 Task: In the  document olympic.html ,align picture to the 'center'. Insert word art below the picture and give heading  'Olympic  in Light Purple'change the shape height to  6.32 in
Action: Mouse moved to (274, 375)
Screenshot: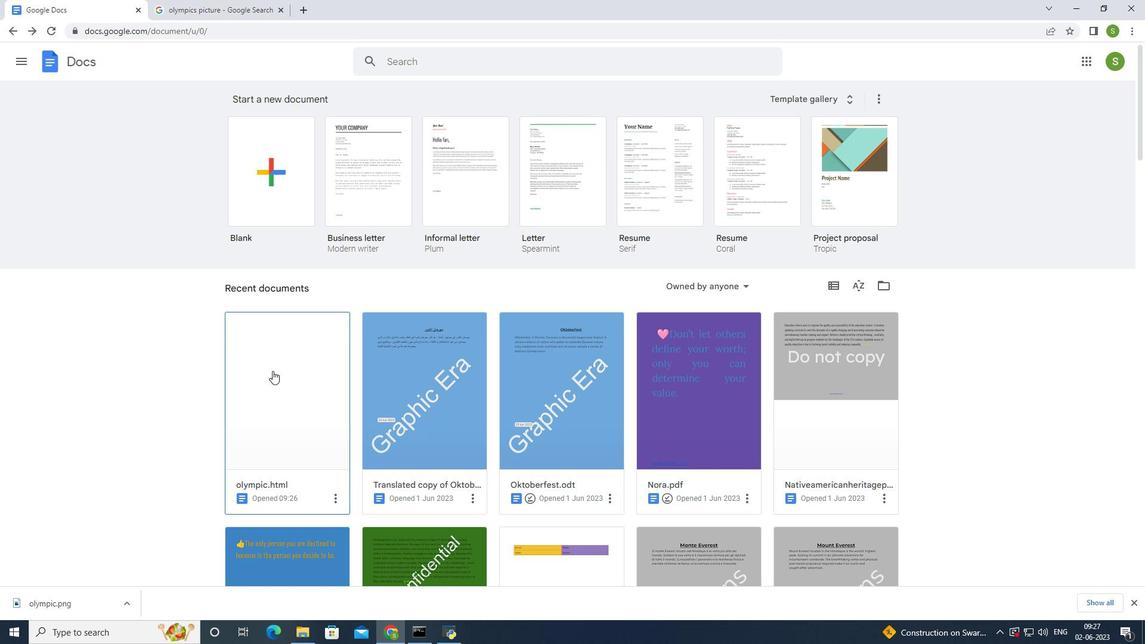 
Action: Mouse pressed left at (274, 375)
Screenshot: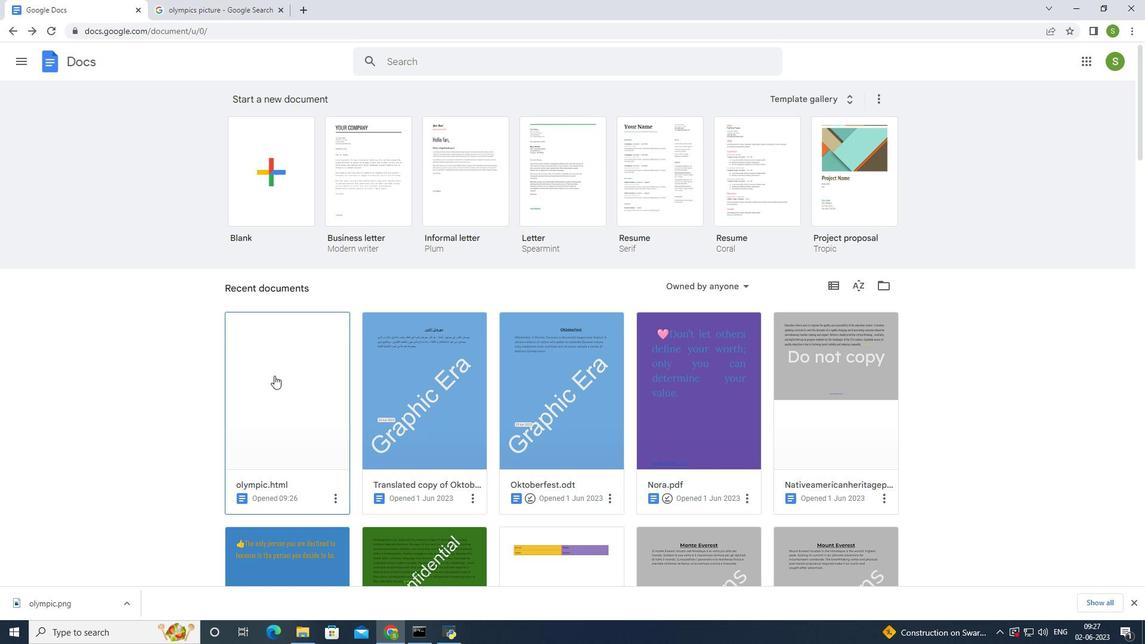 
Action: Mouse moved to (474, 264)
Screenshot: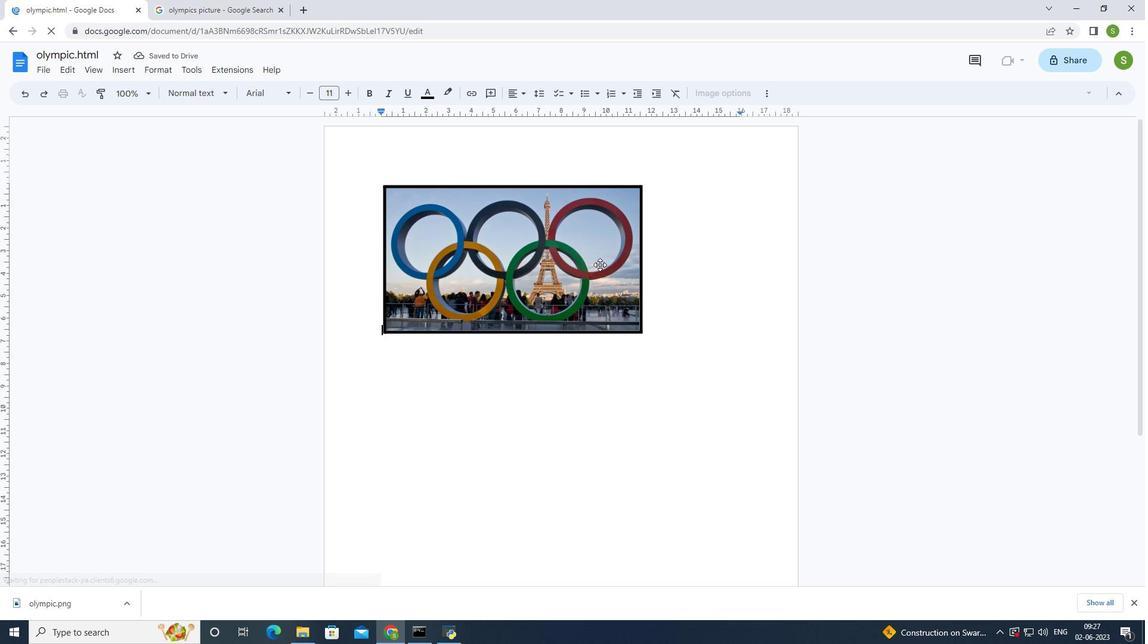 
Action: Mouse pressed left at (474, 264)
Screenshot: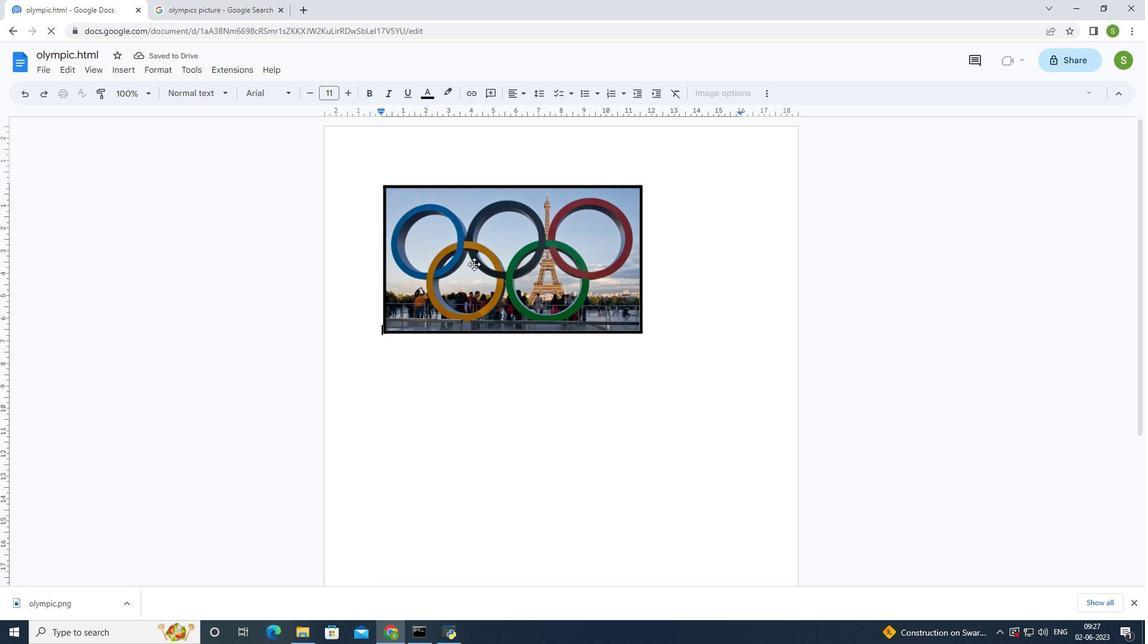 
Action: Mouse moved to (240, 94)
Screenshot: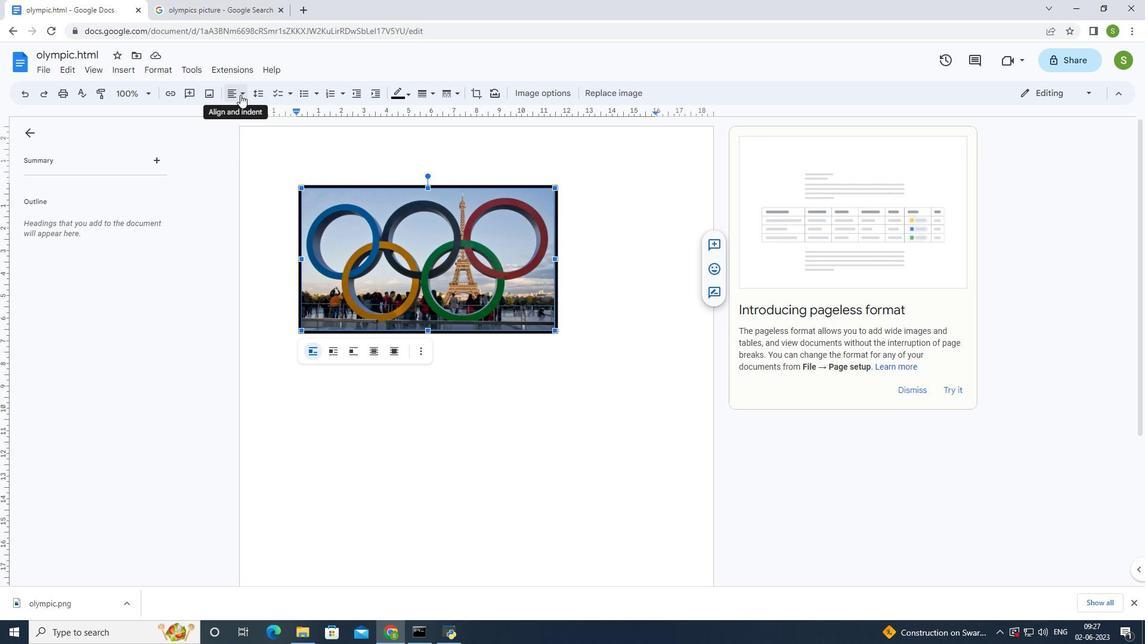 
Action: Mouse pressed left at (240, 94)
Screenshot: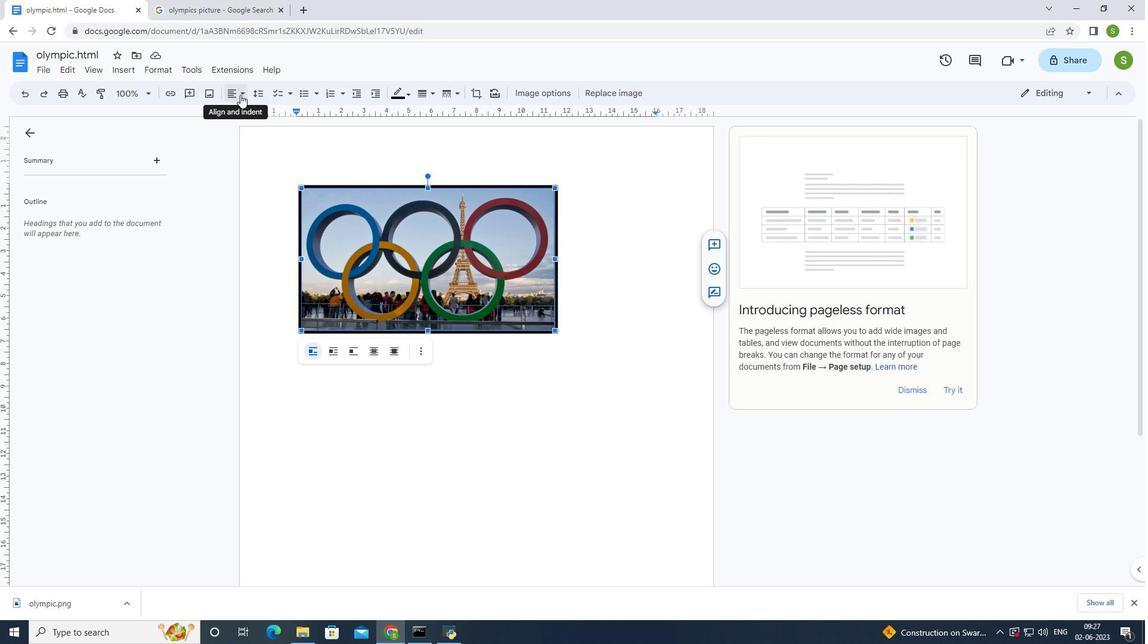 
Action: Mouse moved to (253, 114)
Screenshot: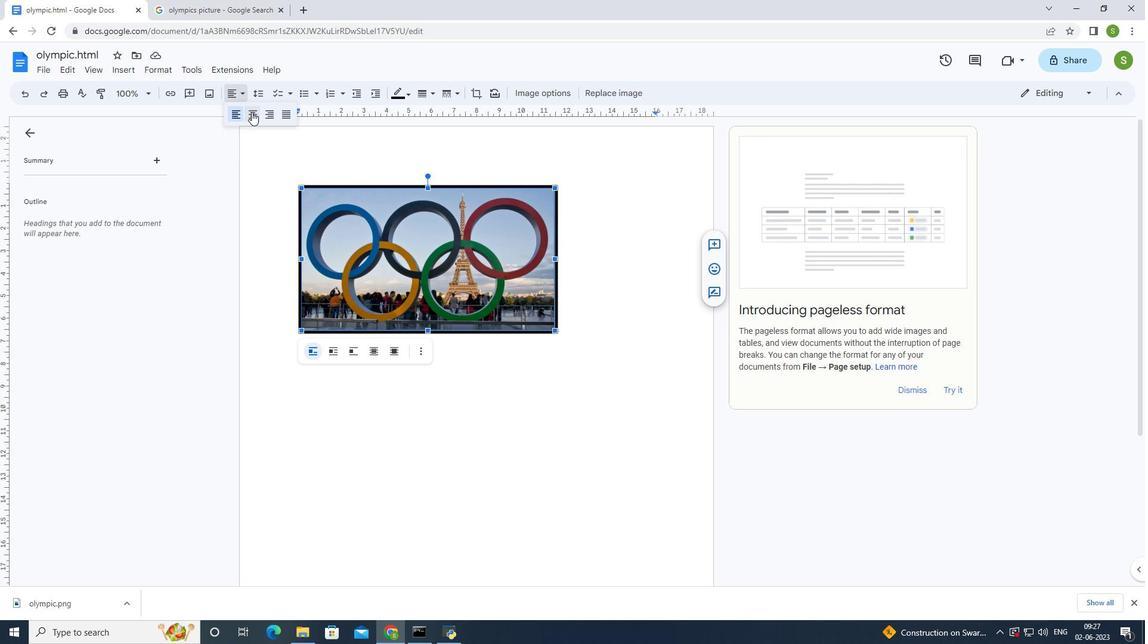 
Action: Mouse pressed left at (253, 114)
Screenshot: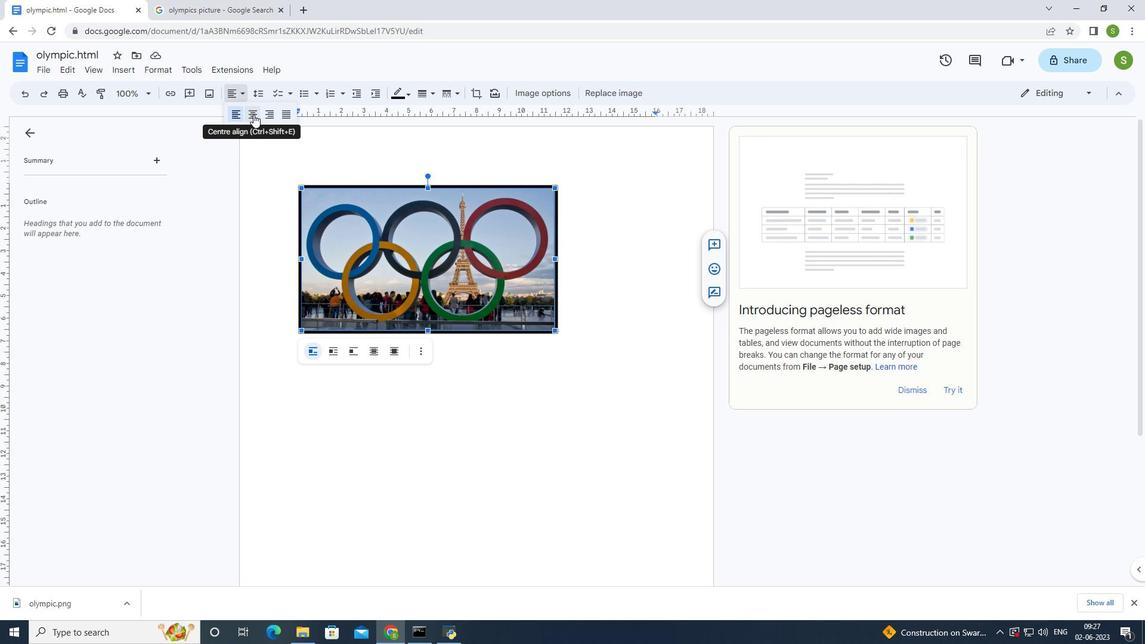 
Action: Mouse moved to (490, 368)
Screenshot: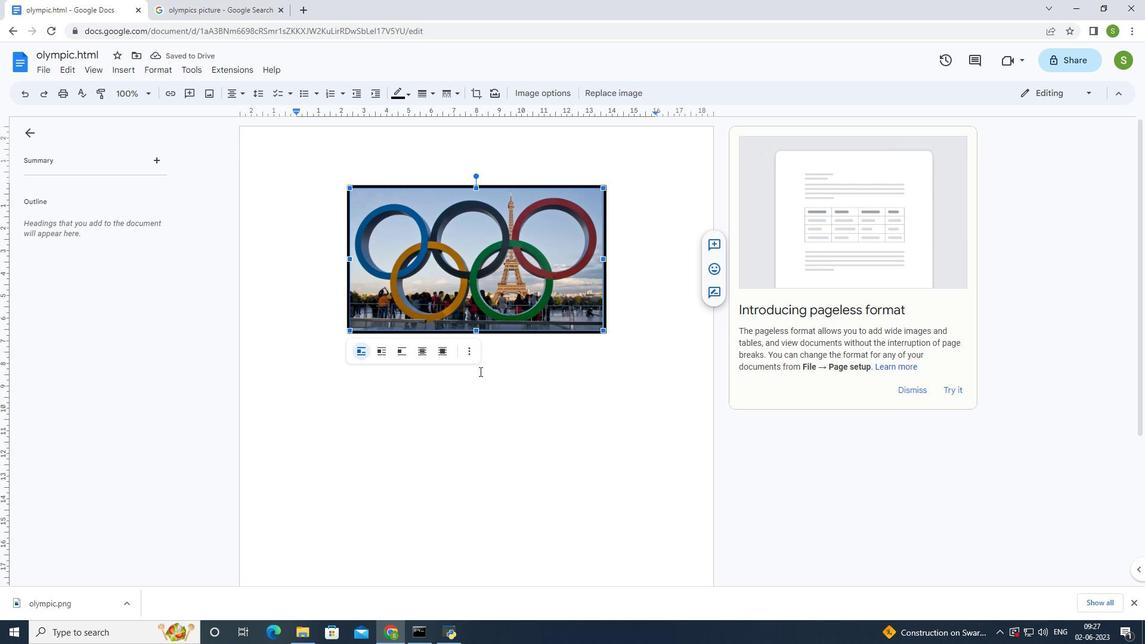
Action: Mouse pressed left at (490, 368)
Screenshot: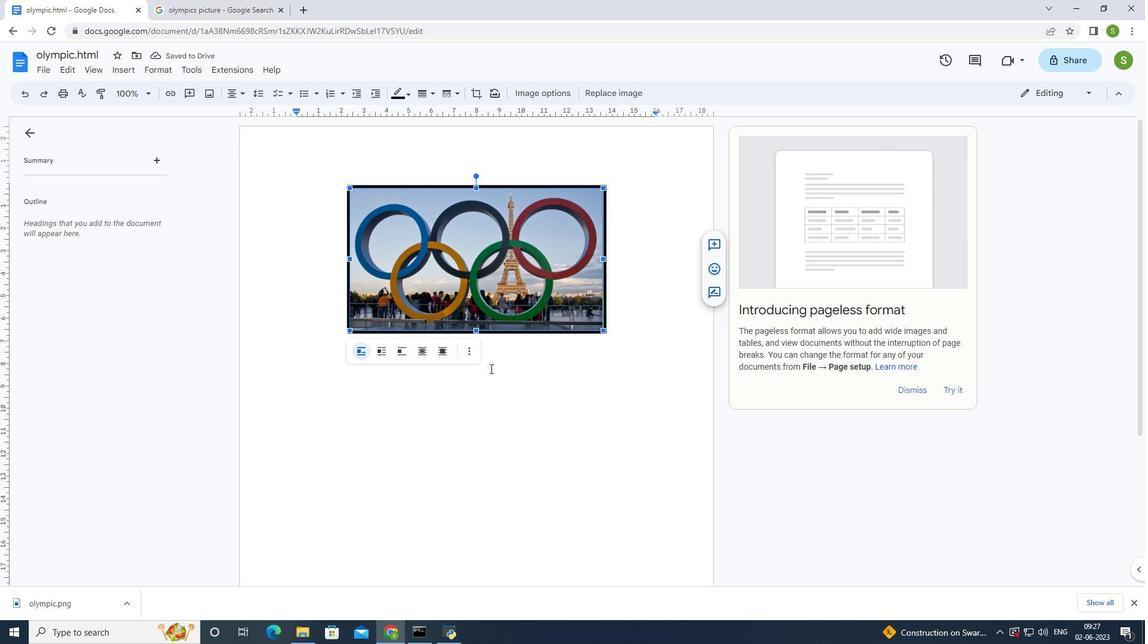 
Action: Mouse pressed left at (490, 368)
Screenshot: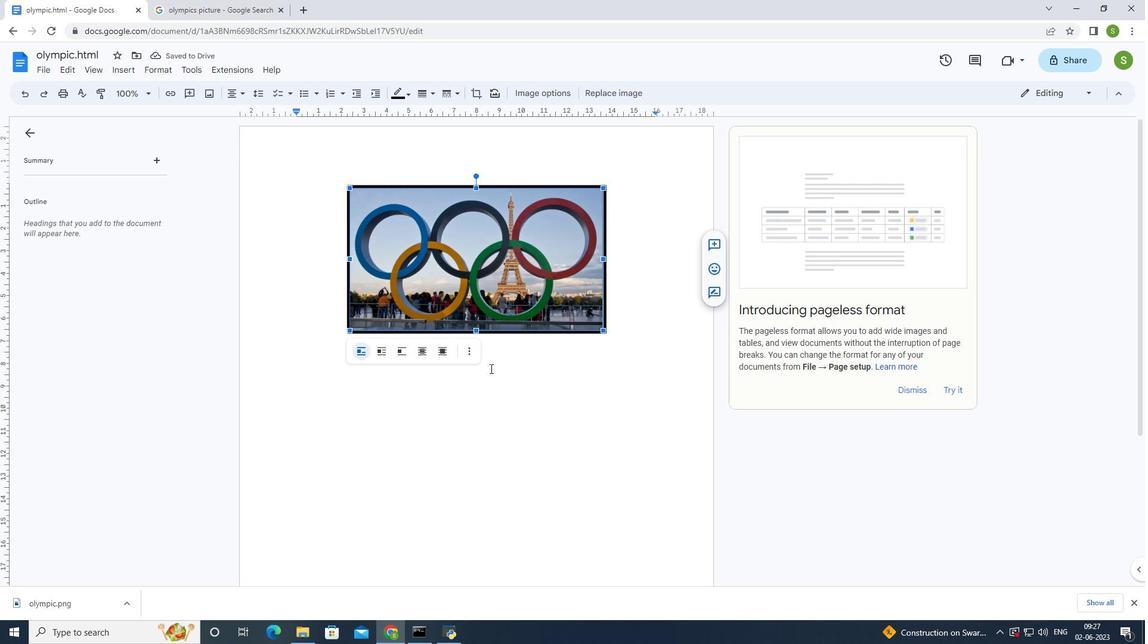 
Action: Mouse pressed left at (490, 368)
Screenshot: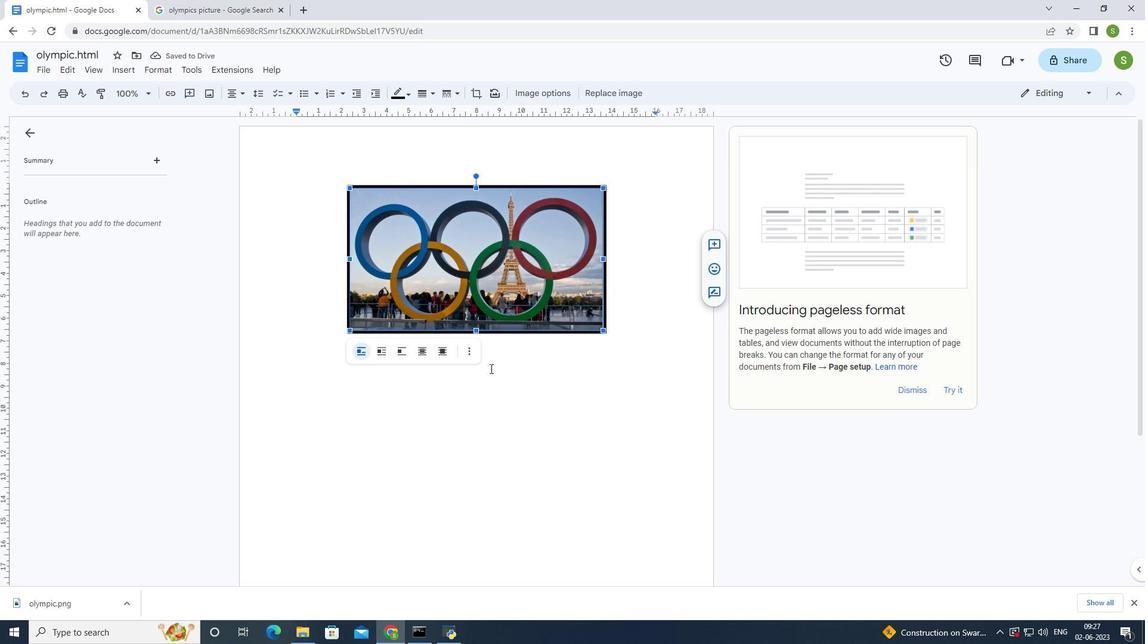 
Action: Mouse moved to (293, 306)
Screenshot: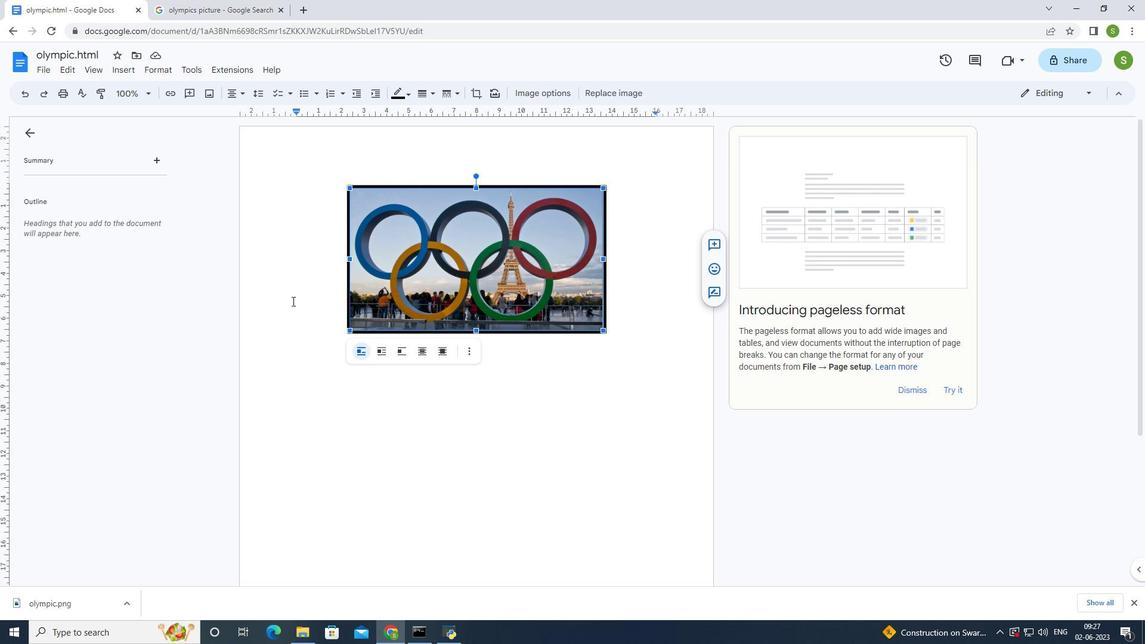 
Action: Mouse pressed left at (293, 306)
Screenshot: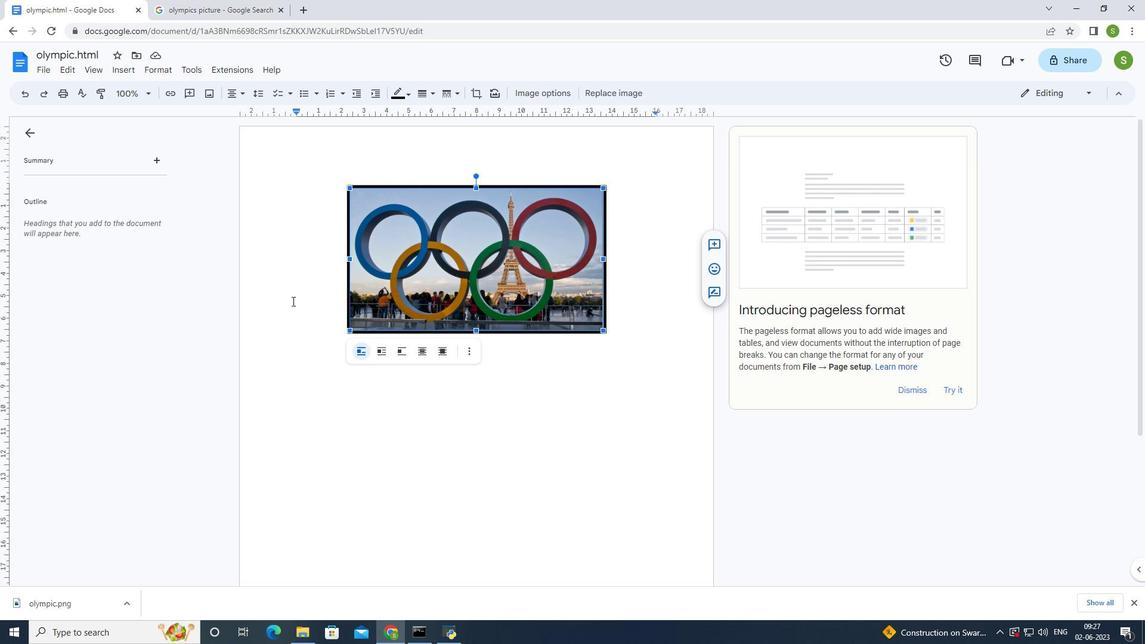 
Action: Mouse moved to (294, 306)
Screenshot: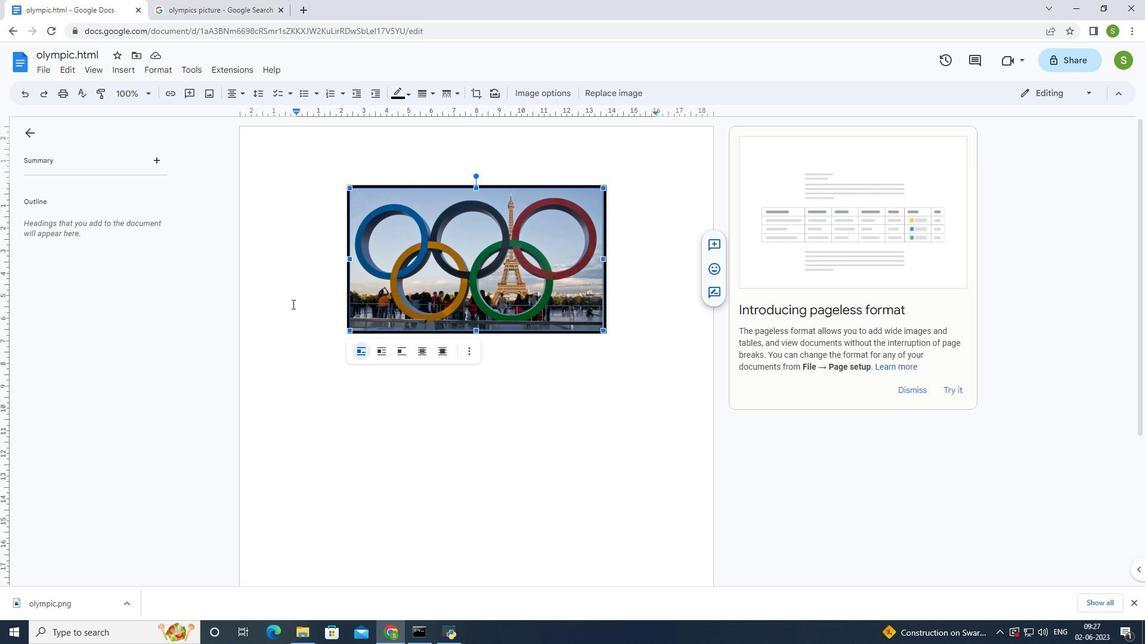 
Action: Mouse pressed left at (294, 306)
Screenshot: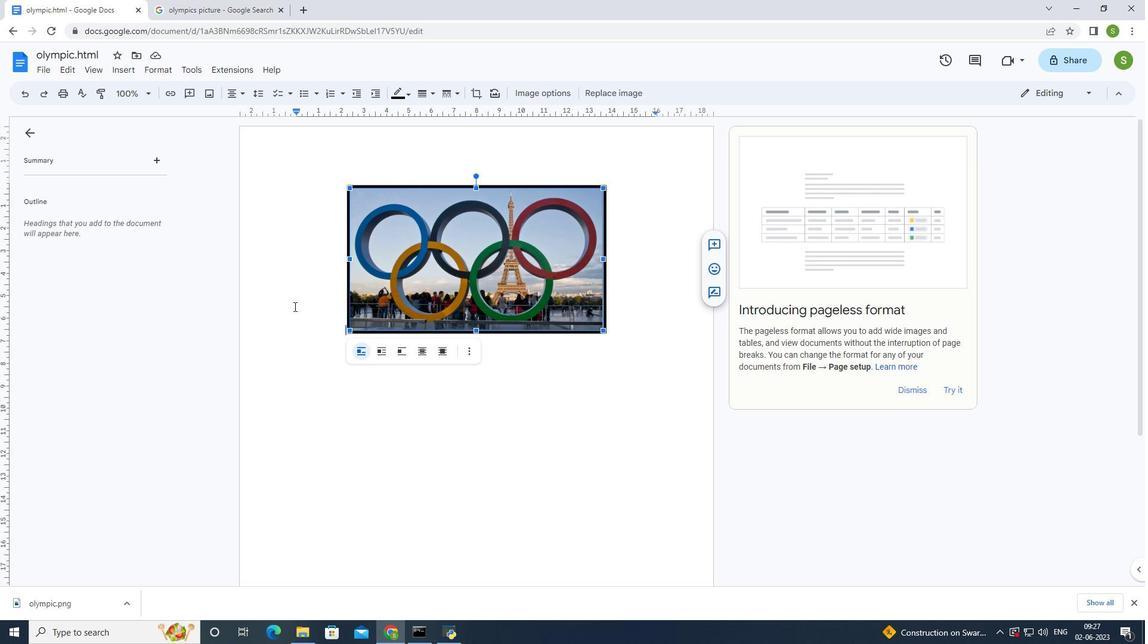 
Action: Mouse moved to (294, 307)
Screenshot: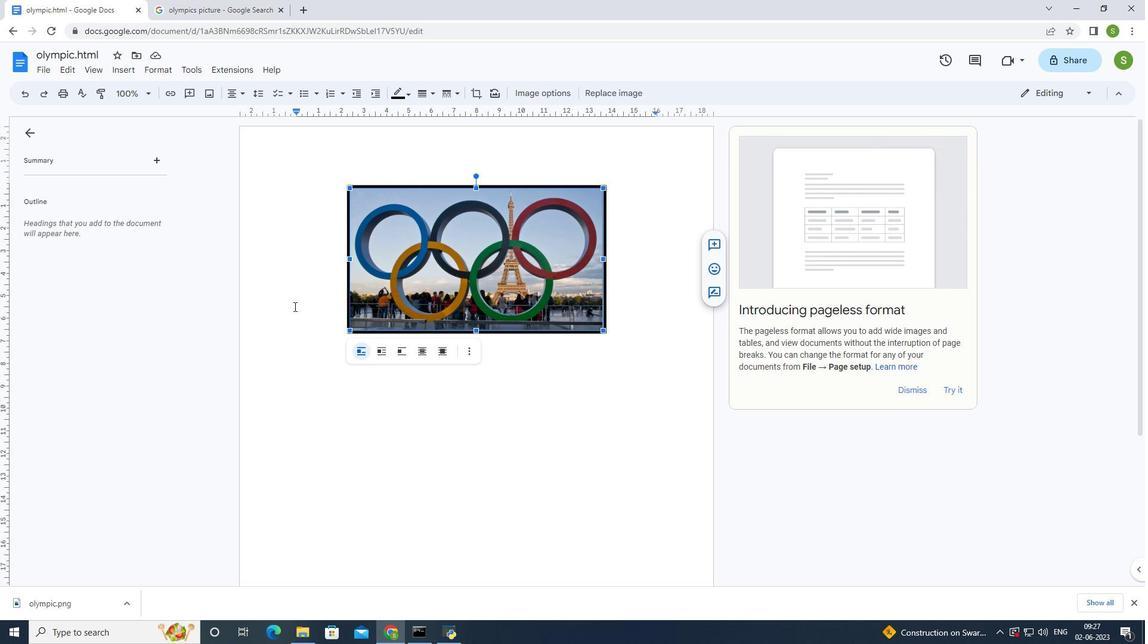 
Action: Mouse pressed left at (294, 307)
Screenshot: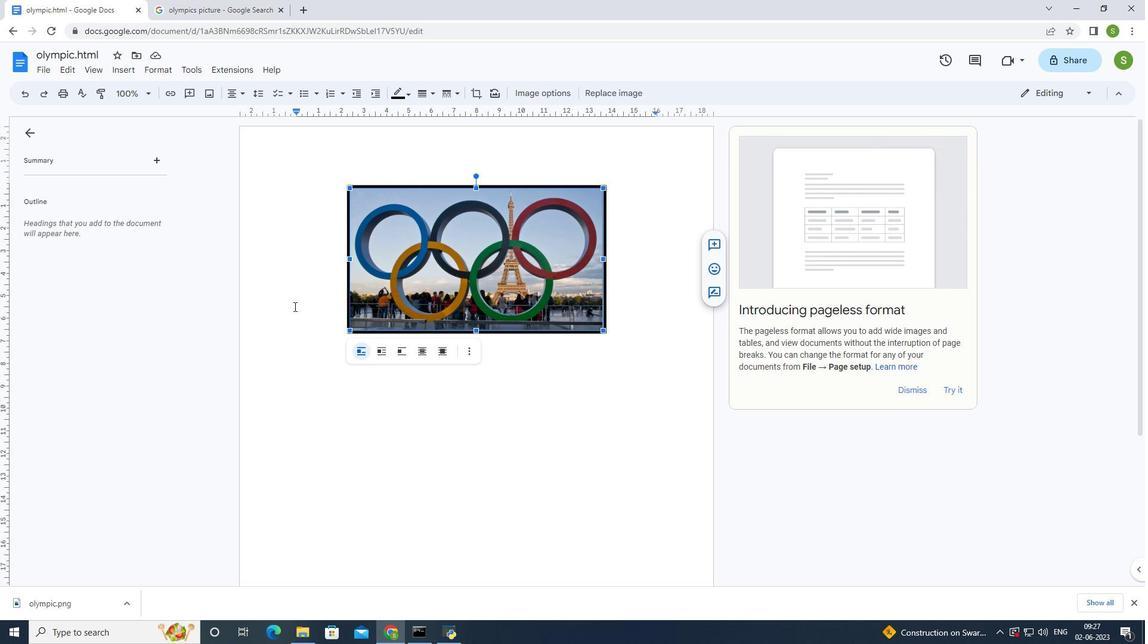 
Action: Mouse moved to (317, 433)
Screenshot: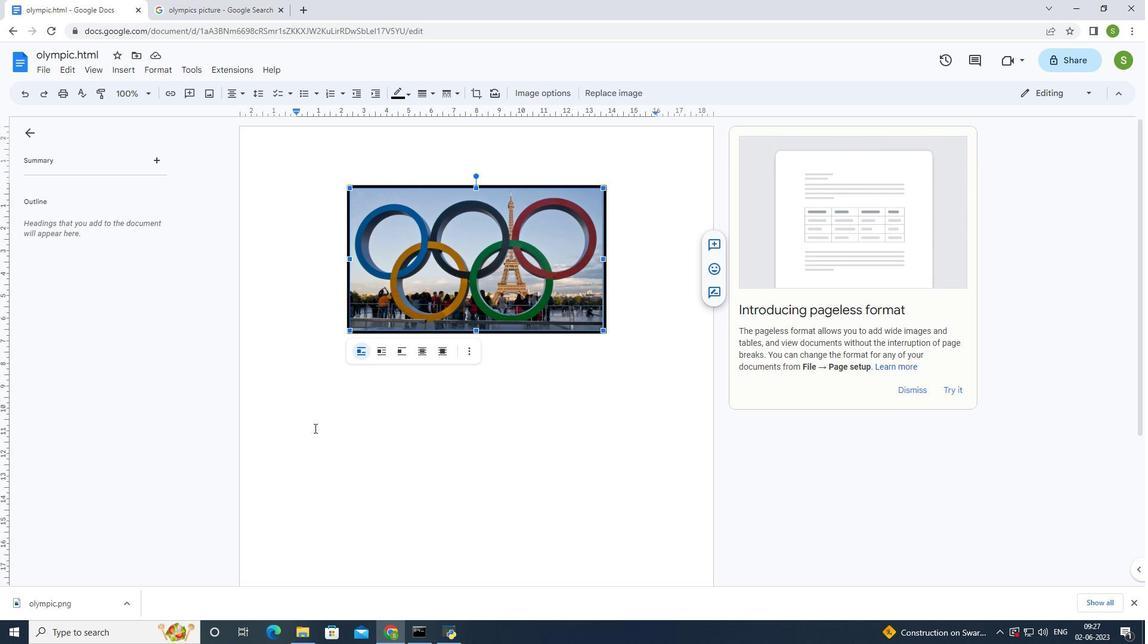 
Action: Mouse pressed left at (317, 433)
Screenshot: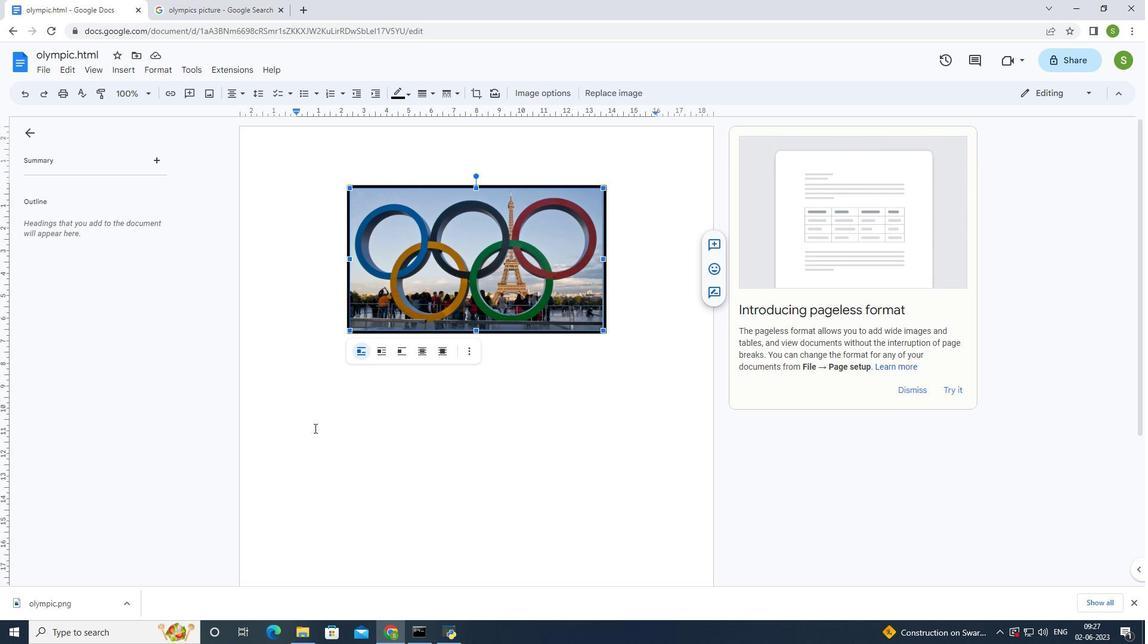 
Action: Mouse moved to (334, 434)
Screenshot: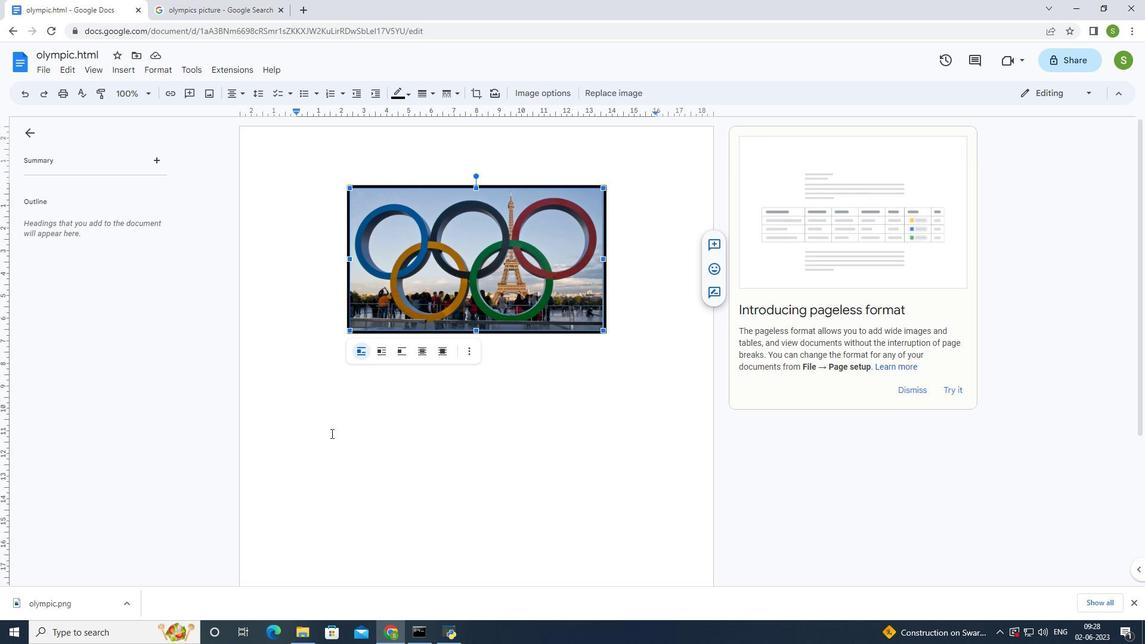 
Action: Mouse pressed left at (334, 434)
Screenshot: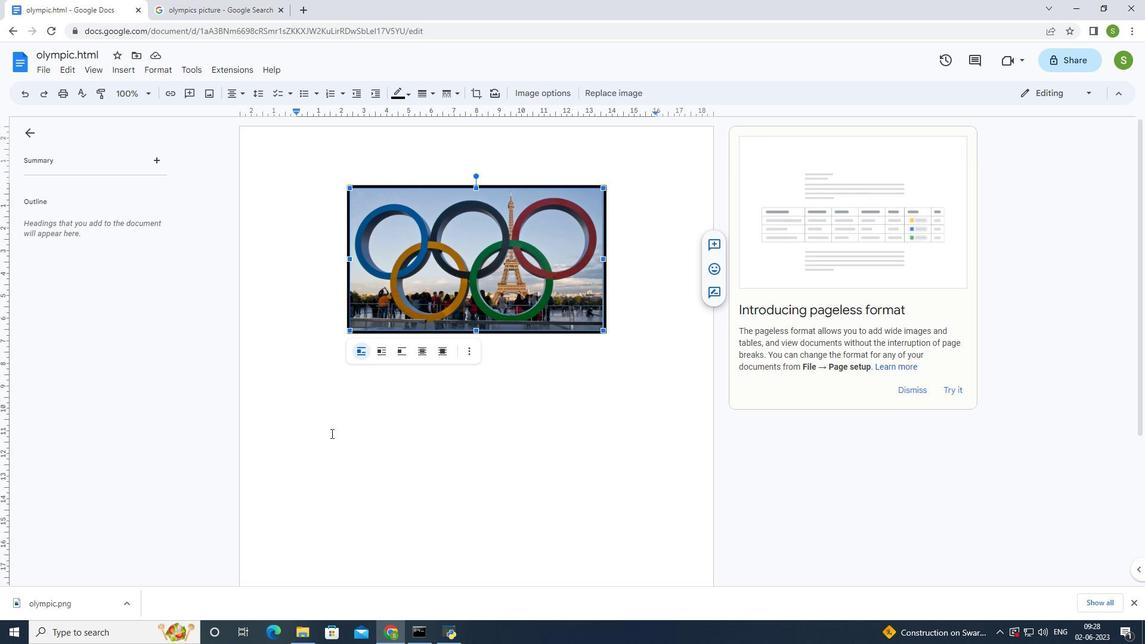 
Action: Mouse moved to (340, 431)
Screenshot: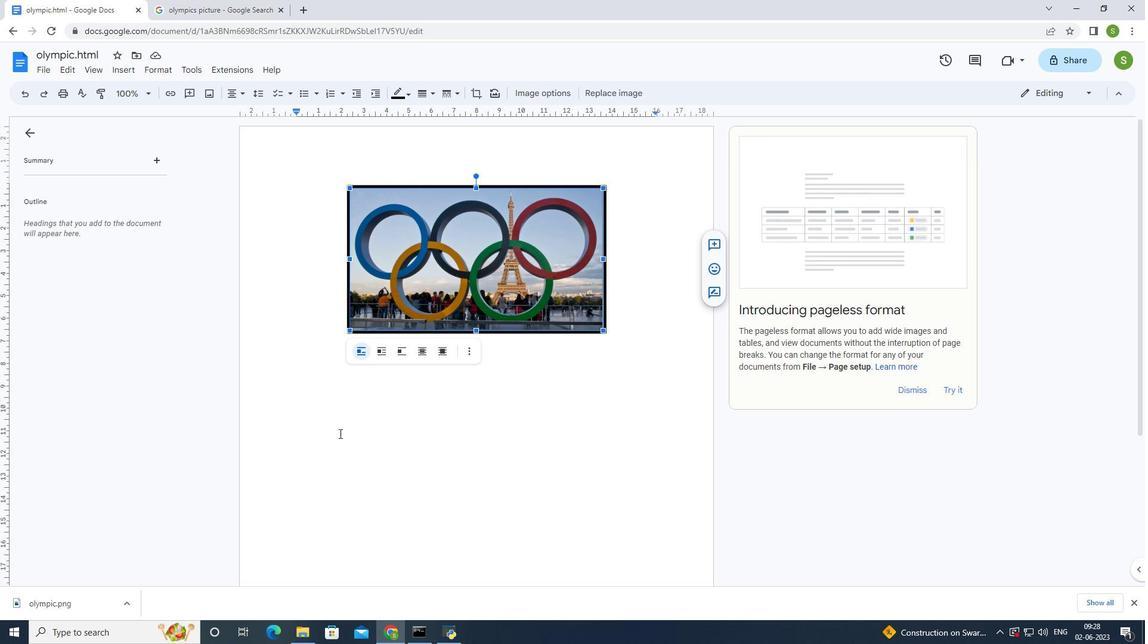 
Action: Key pressed <Key.enter><Key.enter>
Screenshot: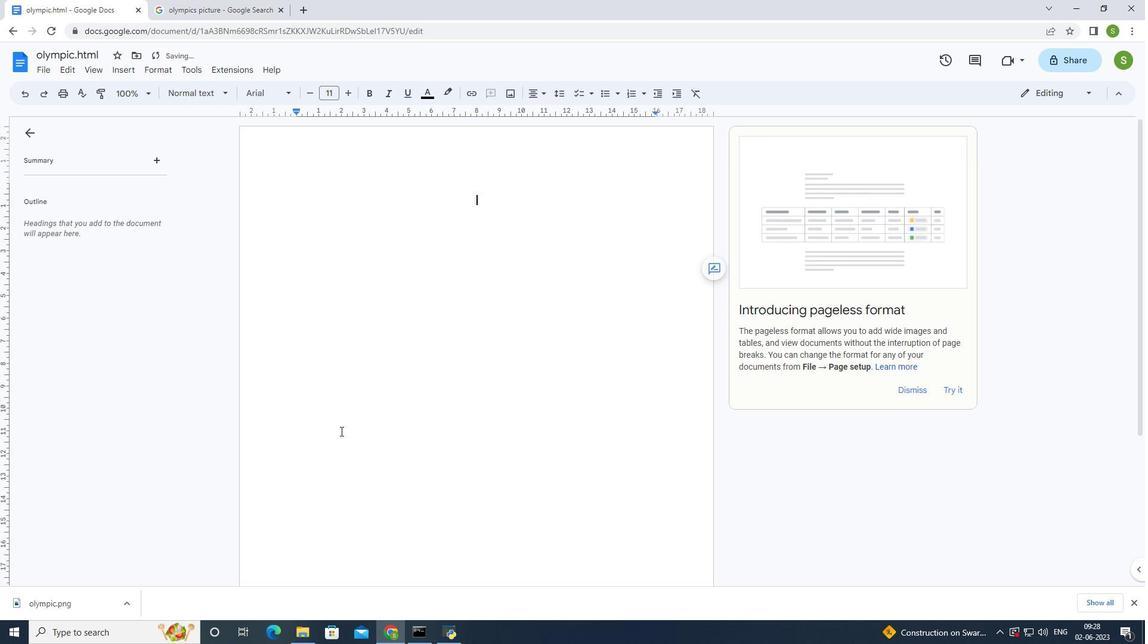
Action: Mouse moved to (344, 426)
Screenshot: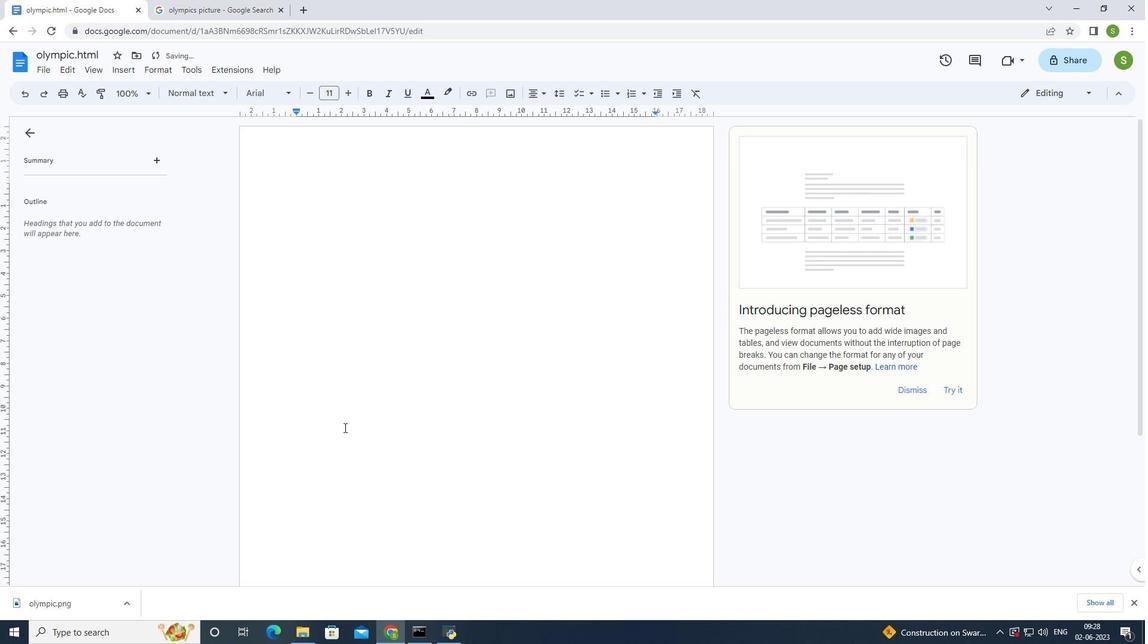 
Action: Key pressed ctrl+Z
Screenshot: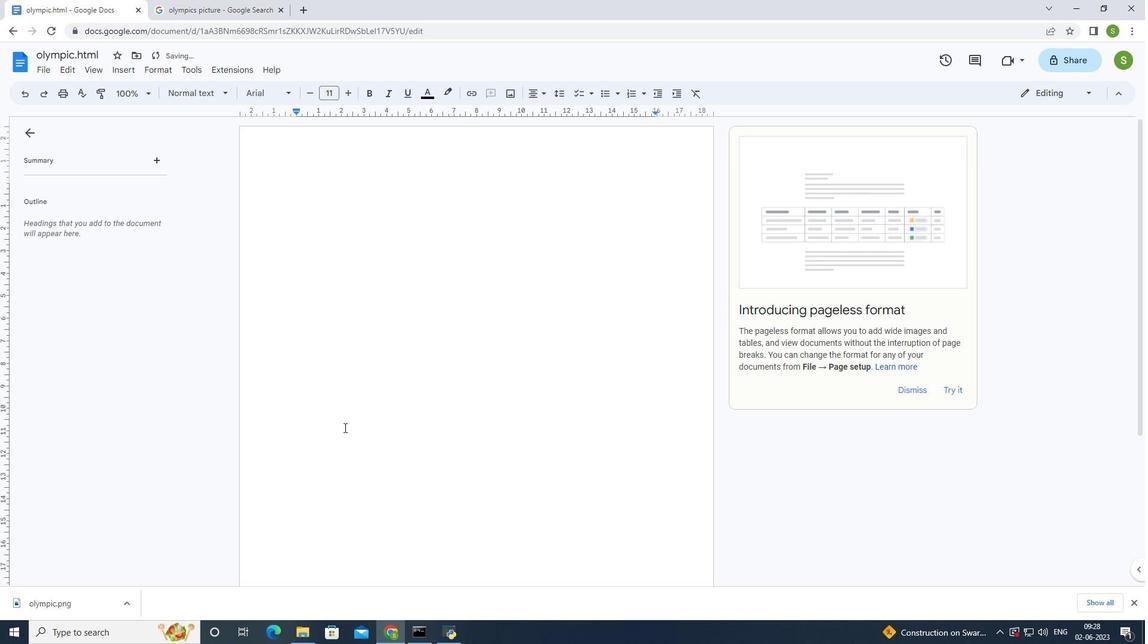 
Action: Mouse moved to (345, 425)
Screenshot: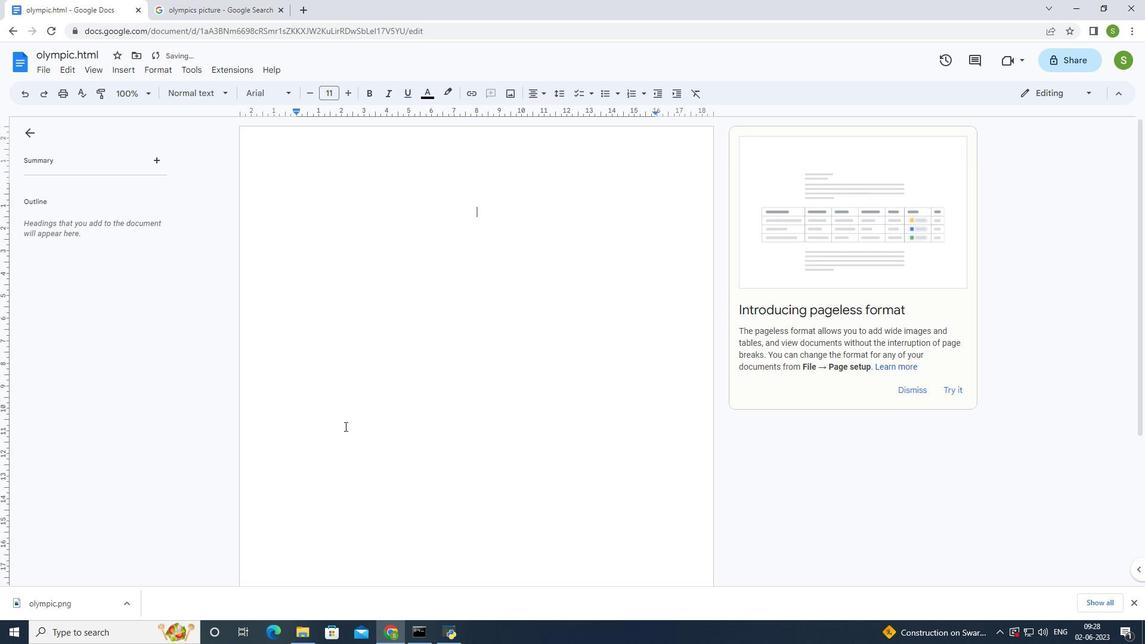 
Action: Key pressed <'\x1a'>
Screenshot: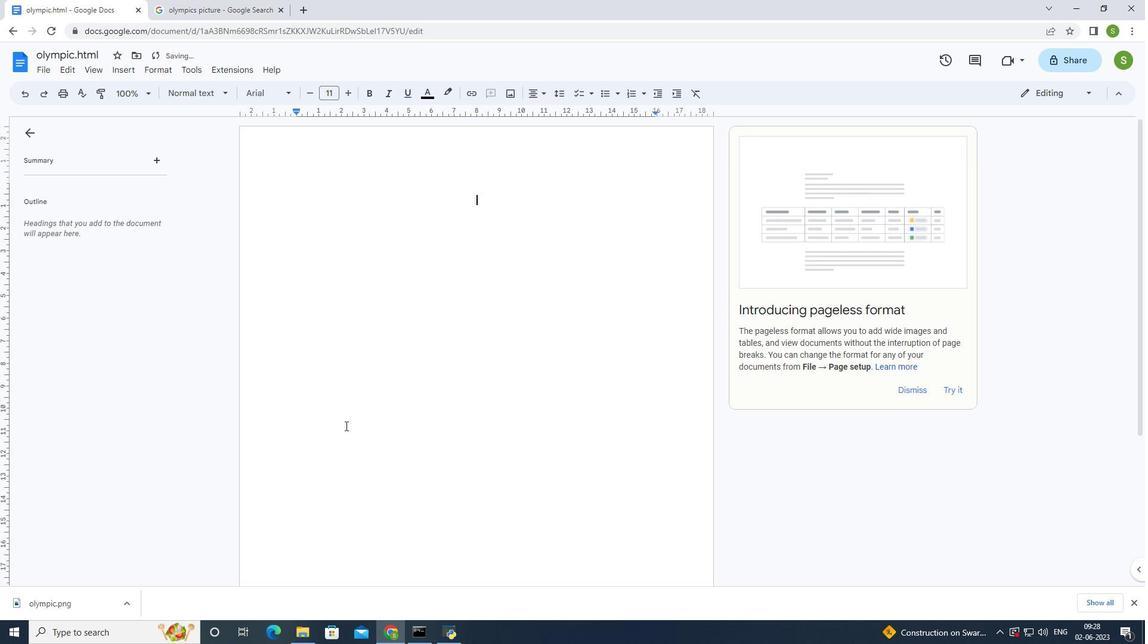 
Action: Mouse moved to (634, 337)
Screenshot: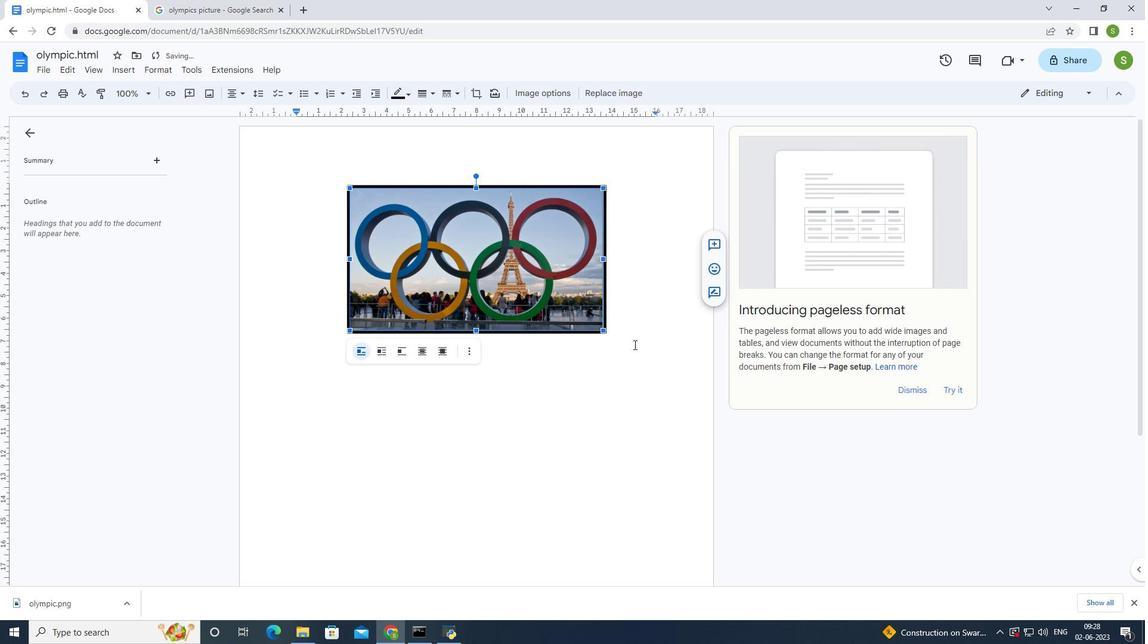 
Action: Mouse pressed left at (634, 337)
Screenshot: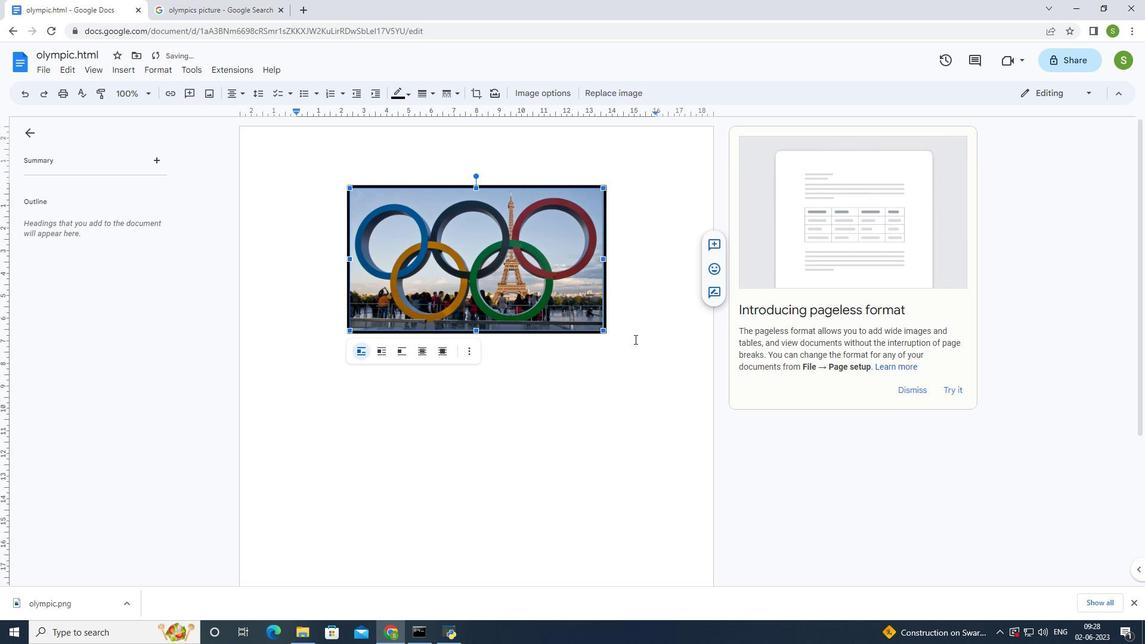 
Action: Mouse pressed left at (634, 337)
Screenshot: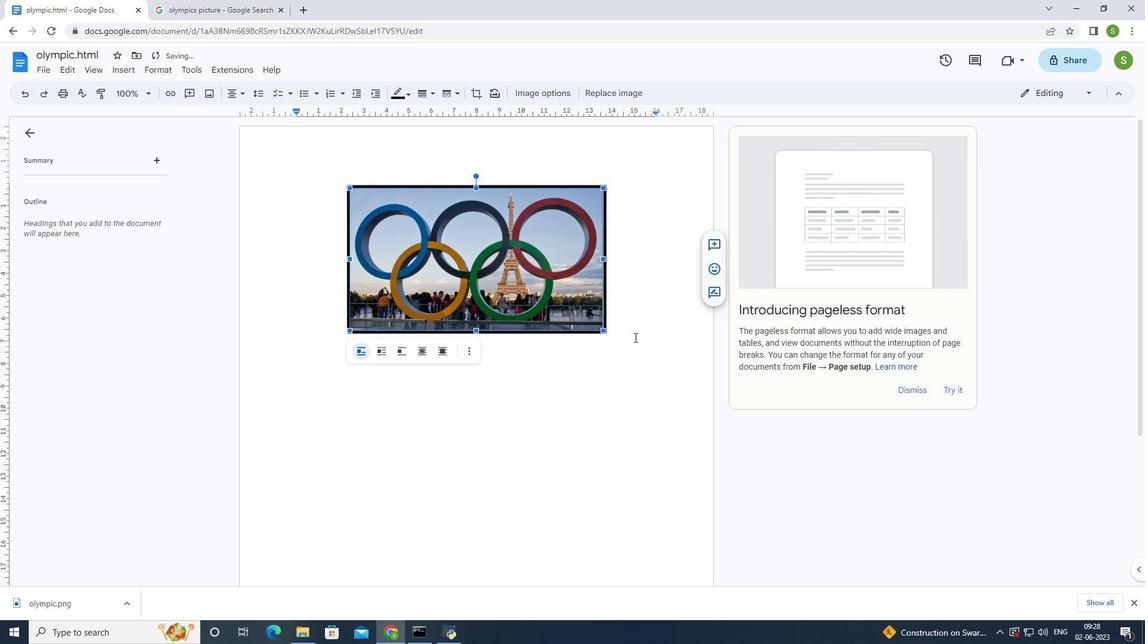 
Action: Mouse pressed left at (634, 337)
Screenshot: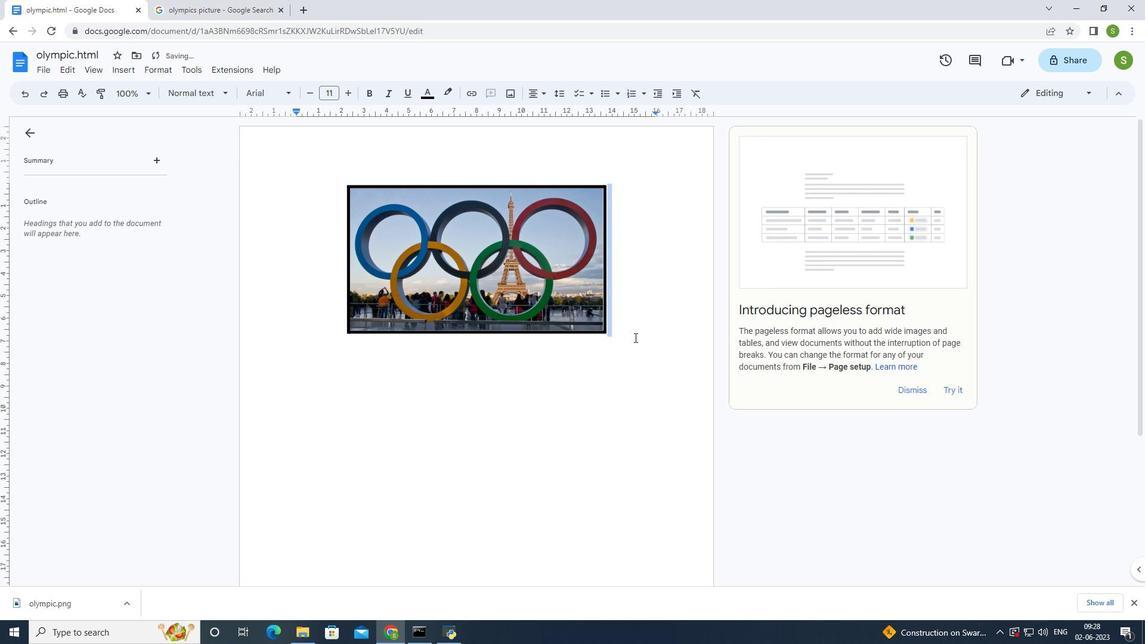 
Action: Key pressed <Key.enter><Key.enter>
Screenshot: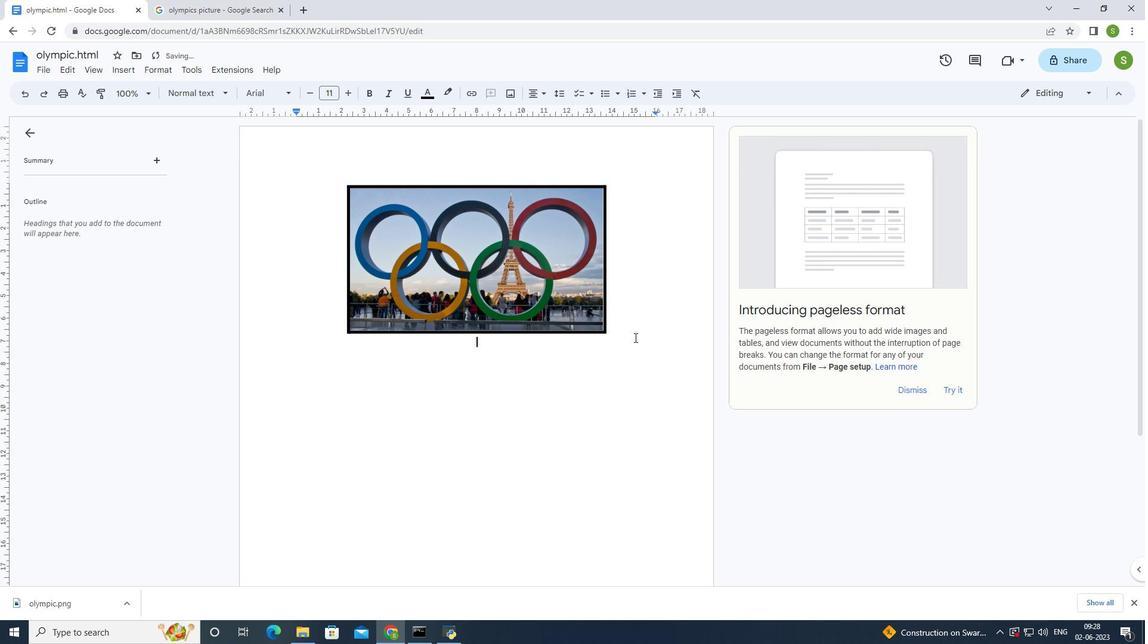 
Action: Mouse moved to (634, 337)
Screenshot: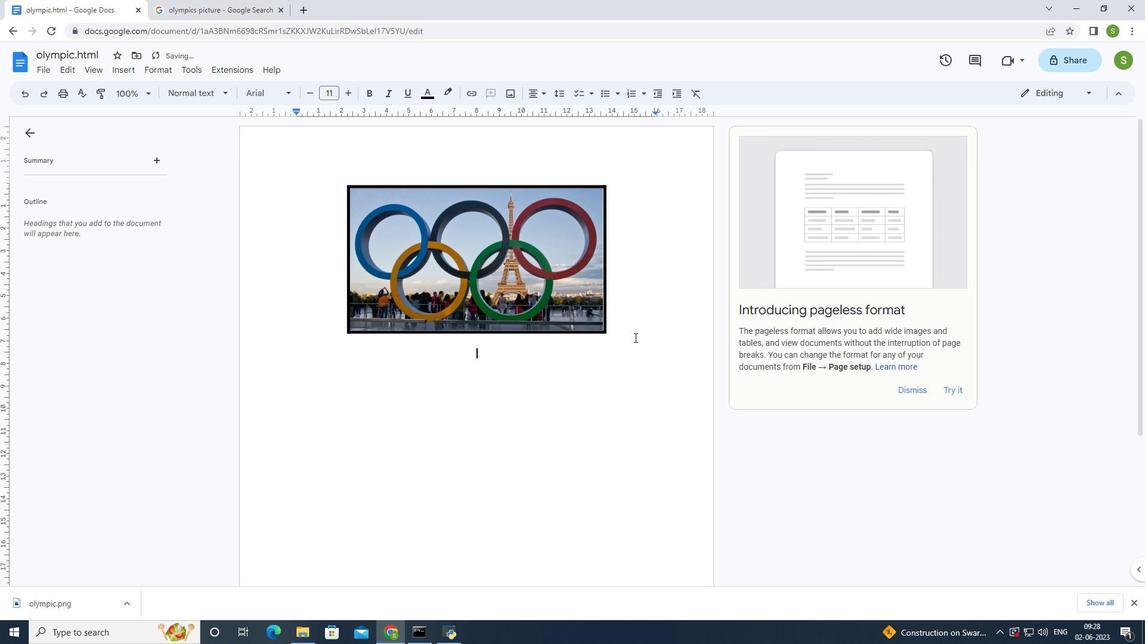 
Action: Key pressed <Key.enter>
Screenshot: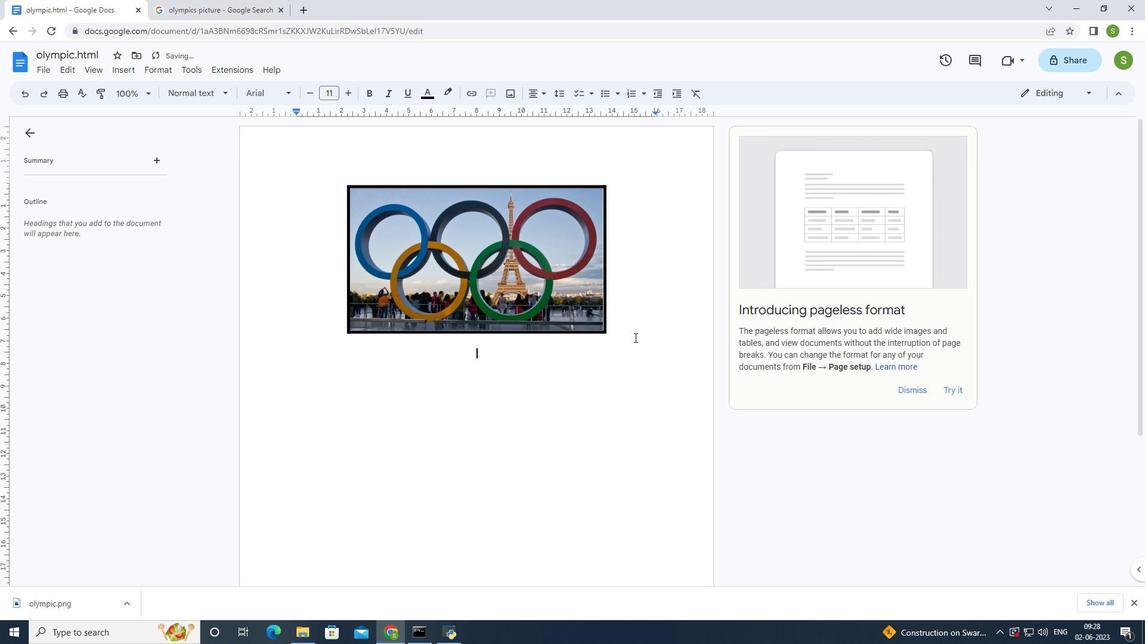 
Action: Mouse moved to (634, 337)
Screenshot: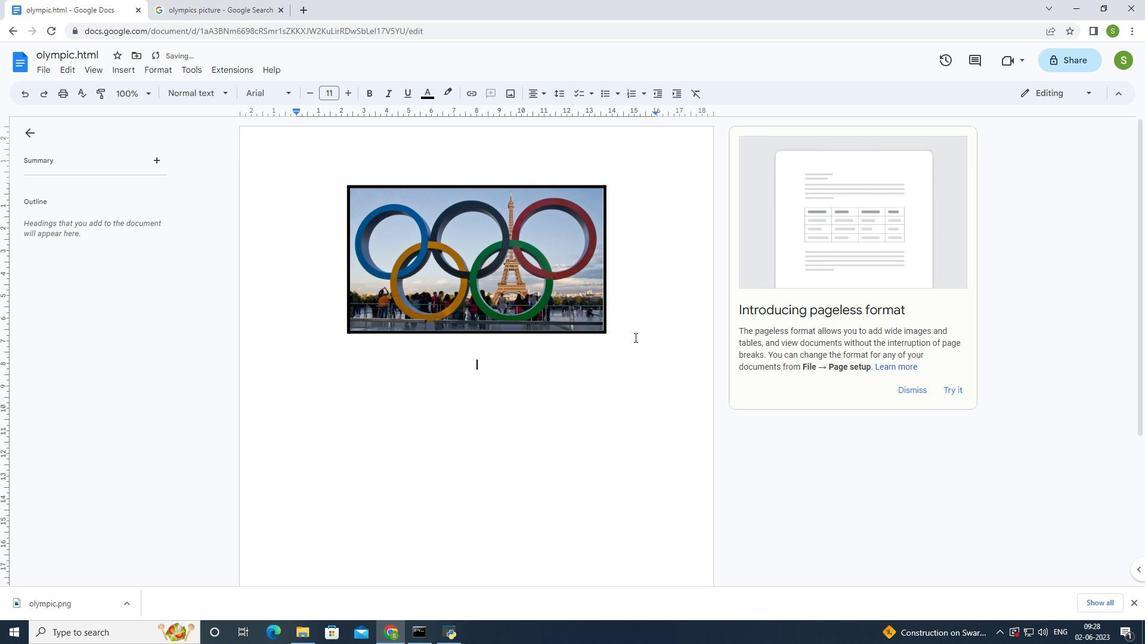 
Action: Key pressed <Key.enter>
Screenshot: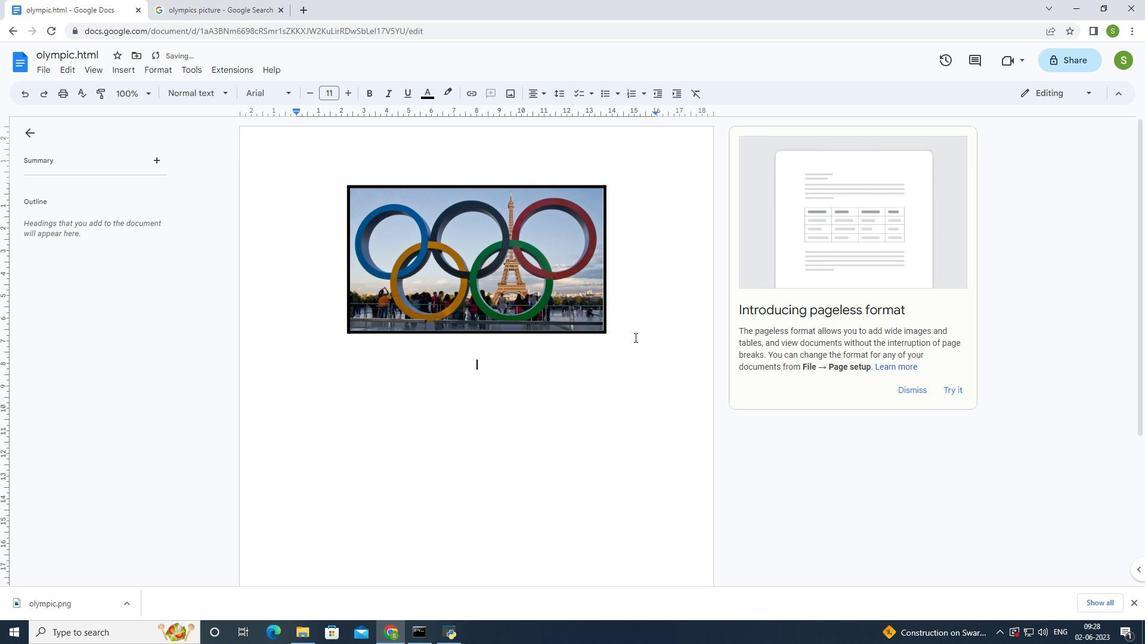 
Action: Mouse moved to (128, 73)
Screenshot: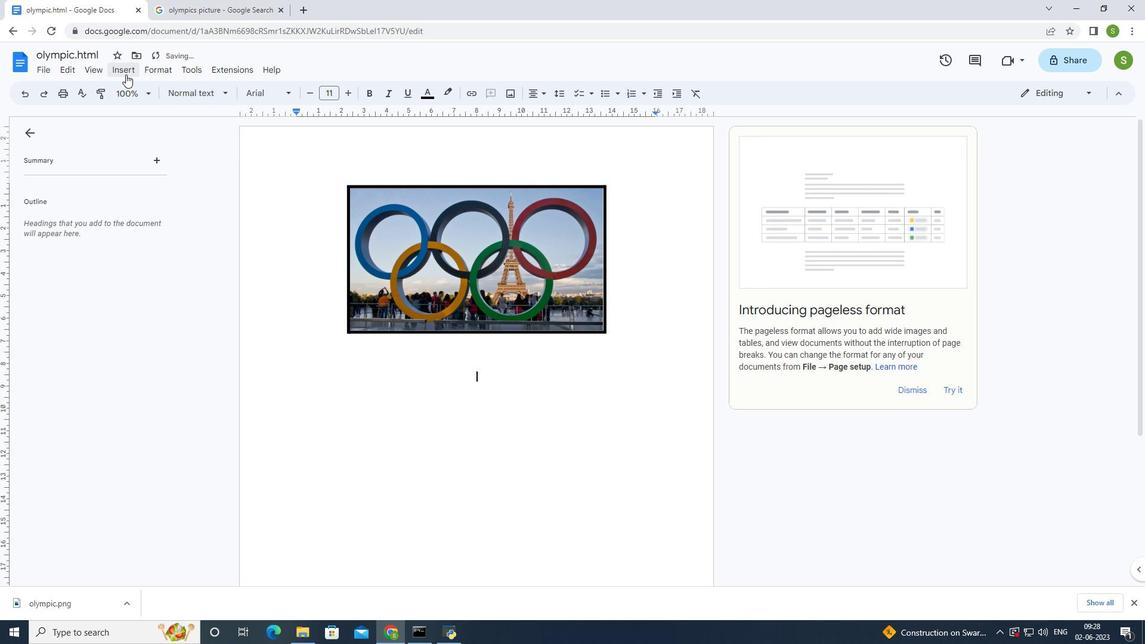 
Action: Mouse pressed left at (128, 73)
Screenshot: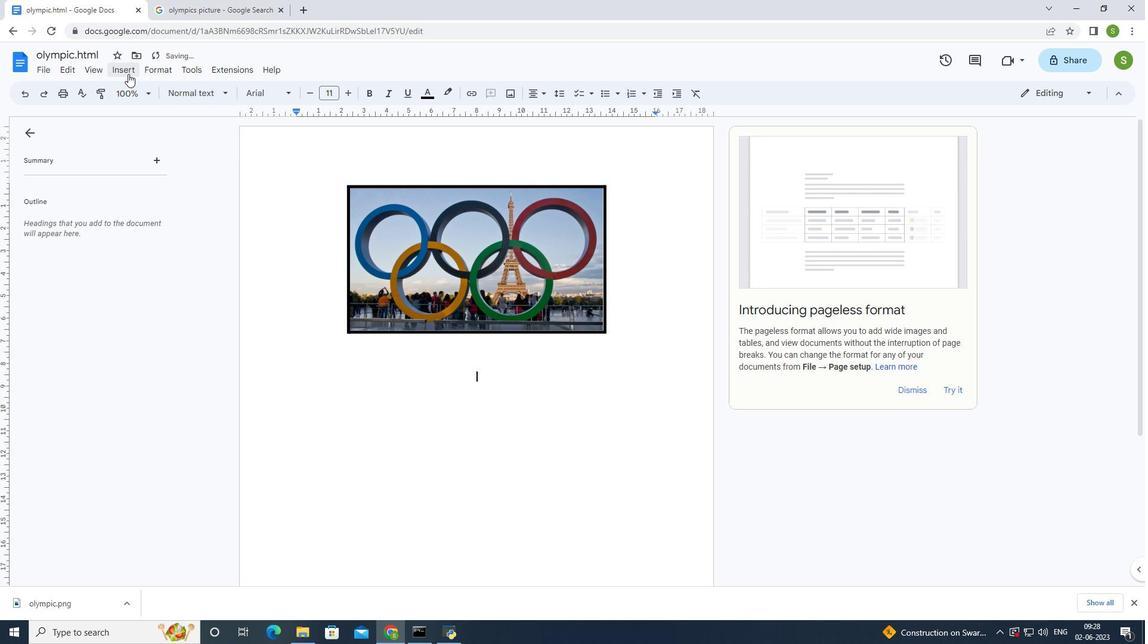 
Action: Mouse moved to (356, 131)
Screenshot: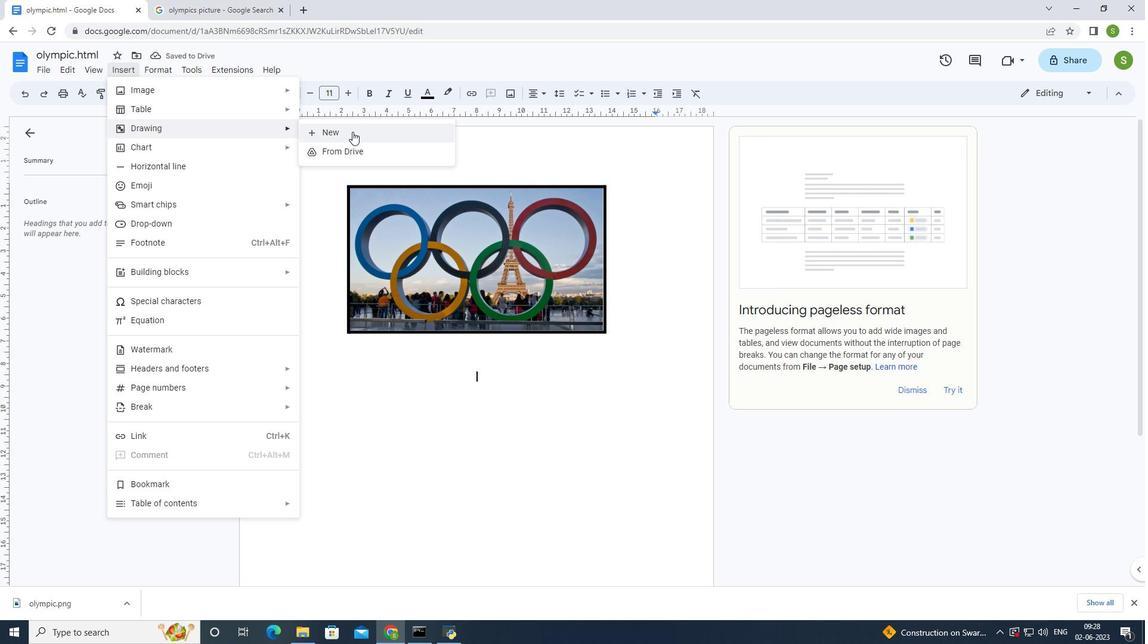 
Action: Mouse pressed left at (356, 131)
Screenshot: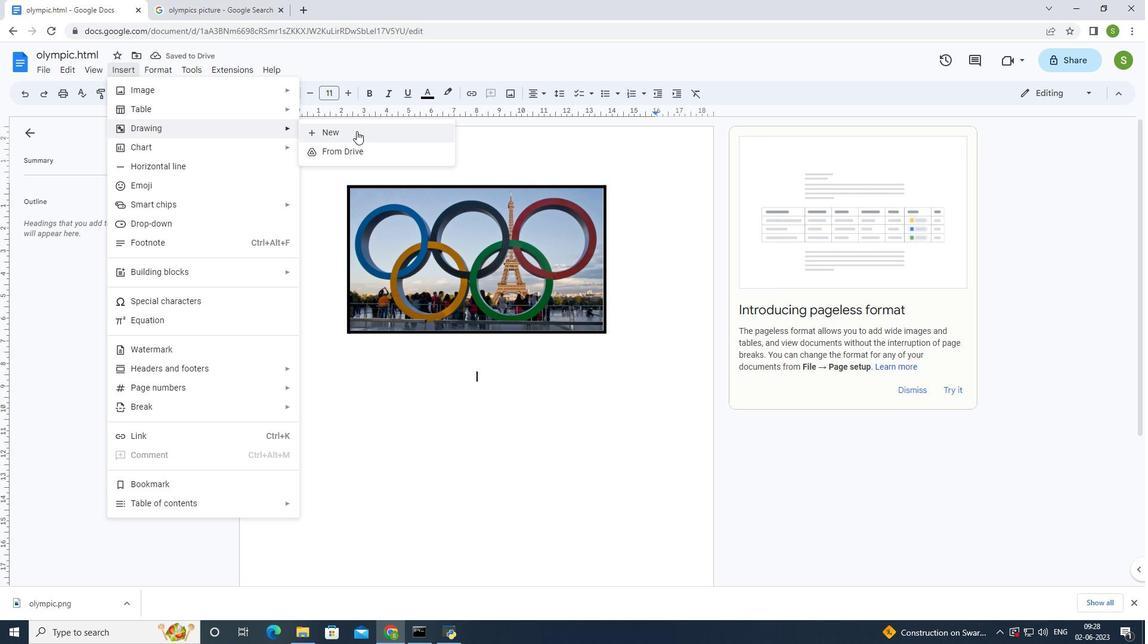 
Action: Mouse moved to (305, 113)
Screenshot: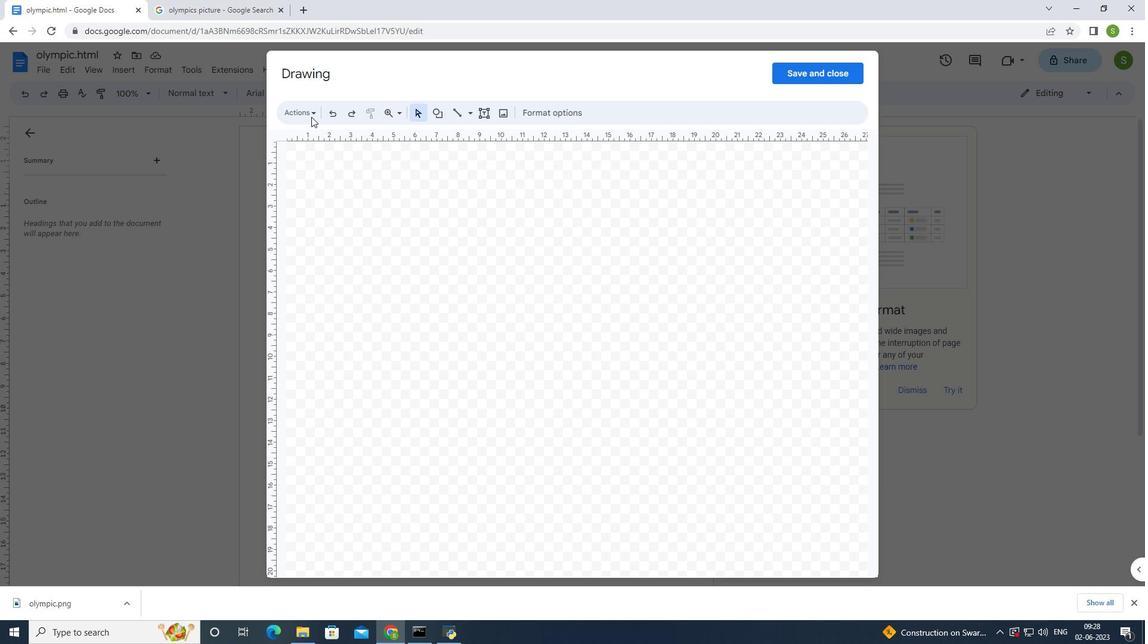 
Action: Mouse pressed left at (305, 113)
Screenshot: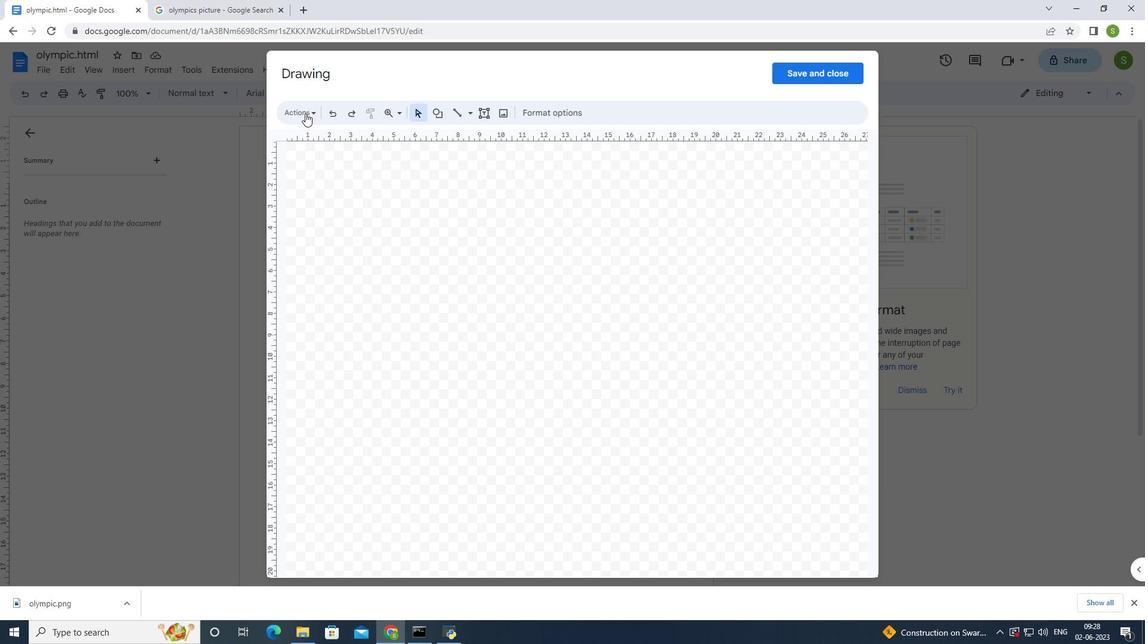 
Action: Mouse moved to (317, 188)
Screenshot: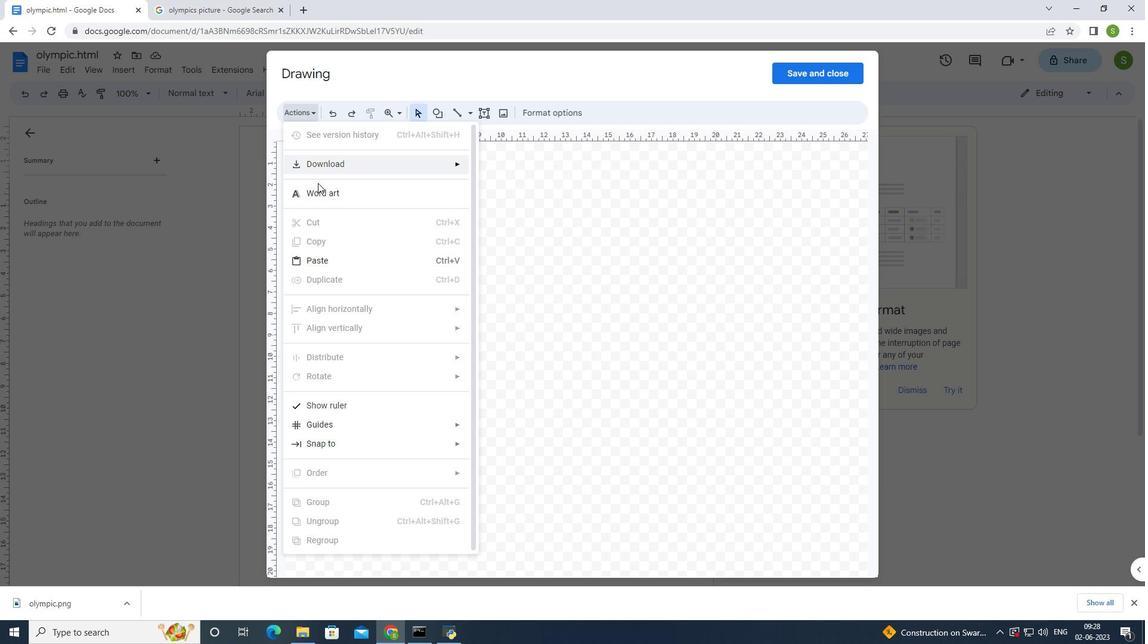
Action: Mouse pressed left at (317, 188)
Screenshot: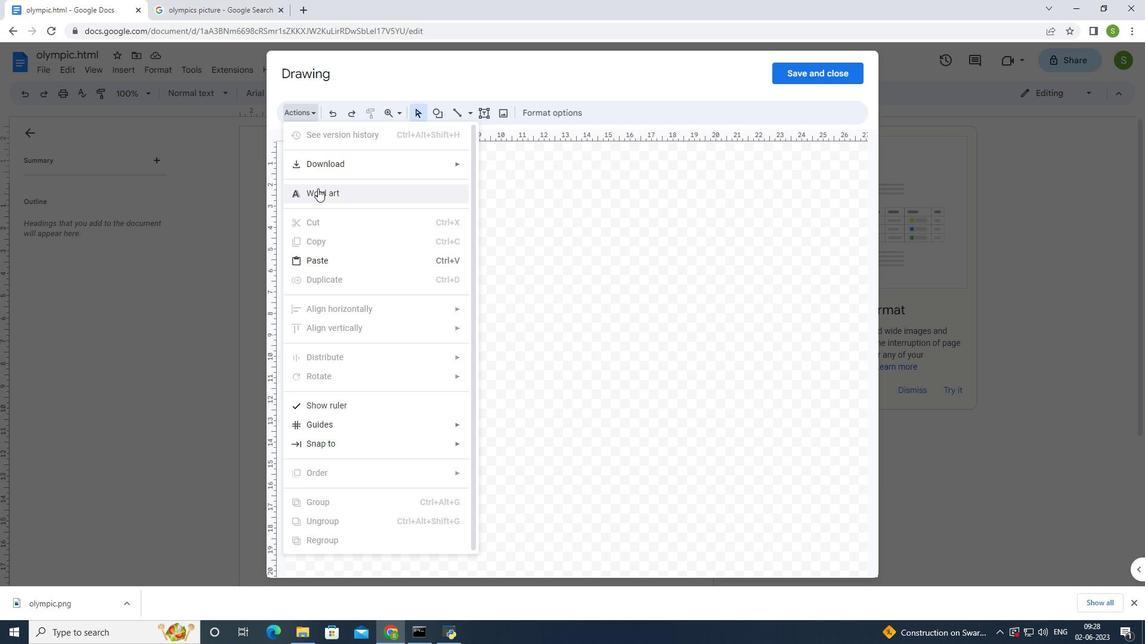 
Action: Mouse moved to (419, 267)
Screenshot: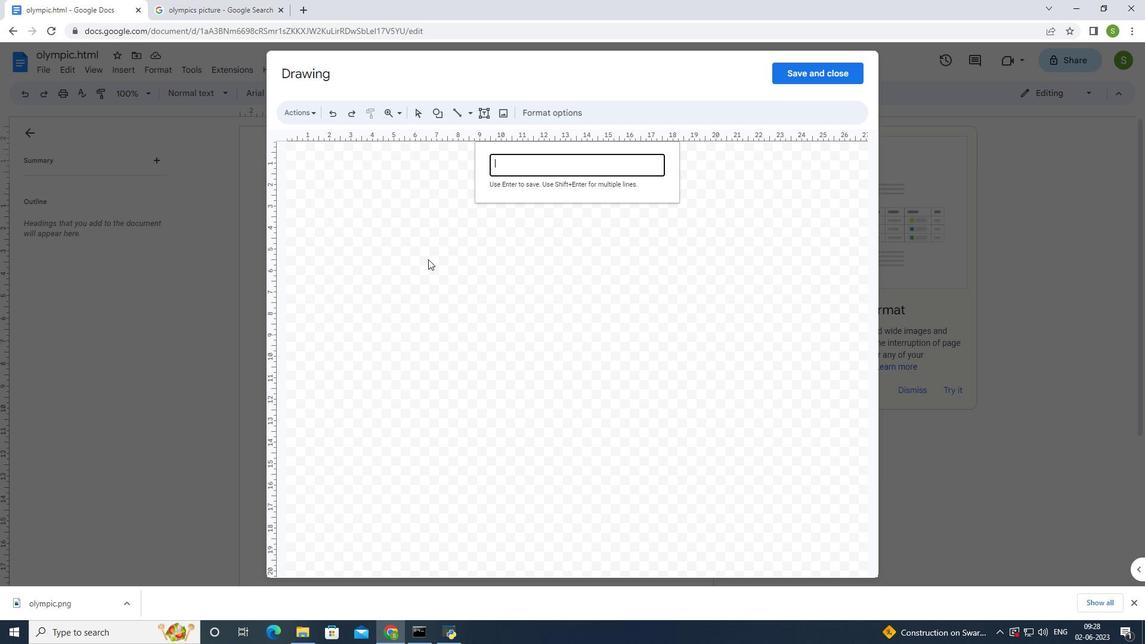 
Action: Key pressed <Key.shift>Olympic
Screenshot: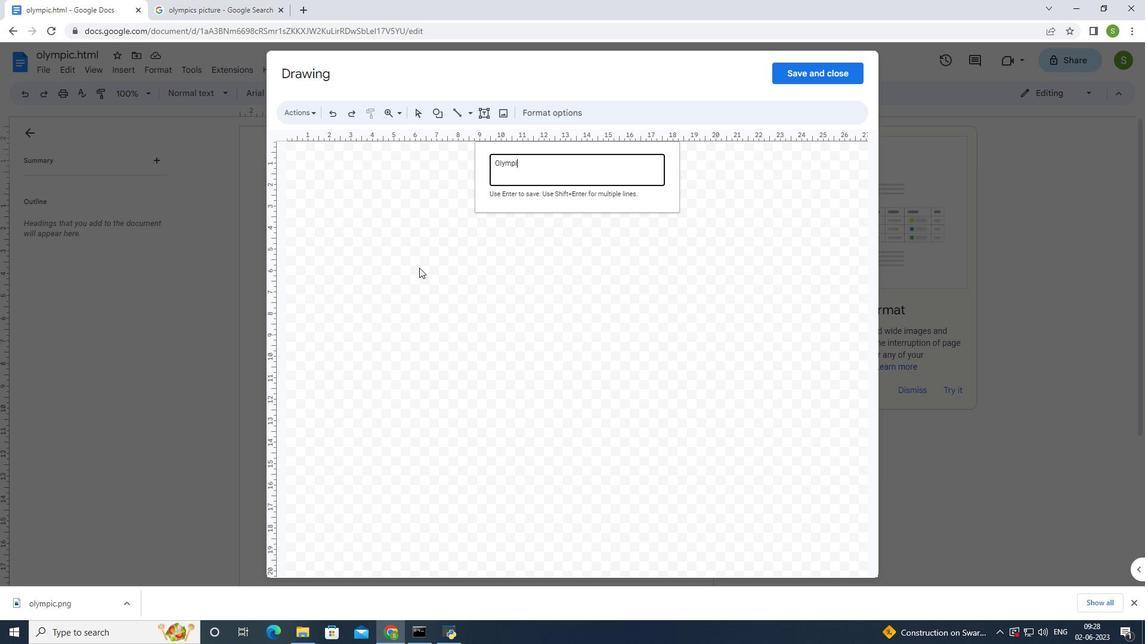
Action: Mouse moved to (396, 195)
Screenshot: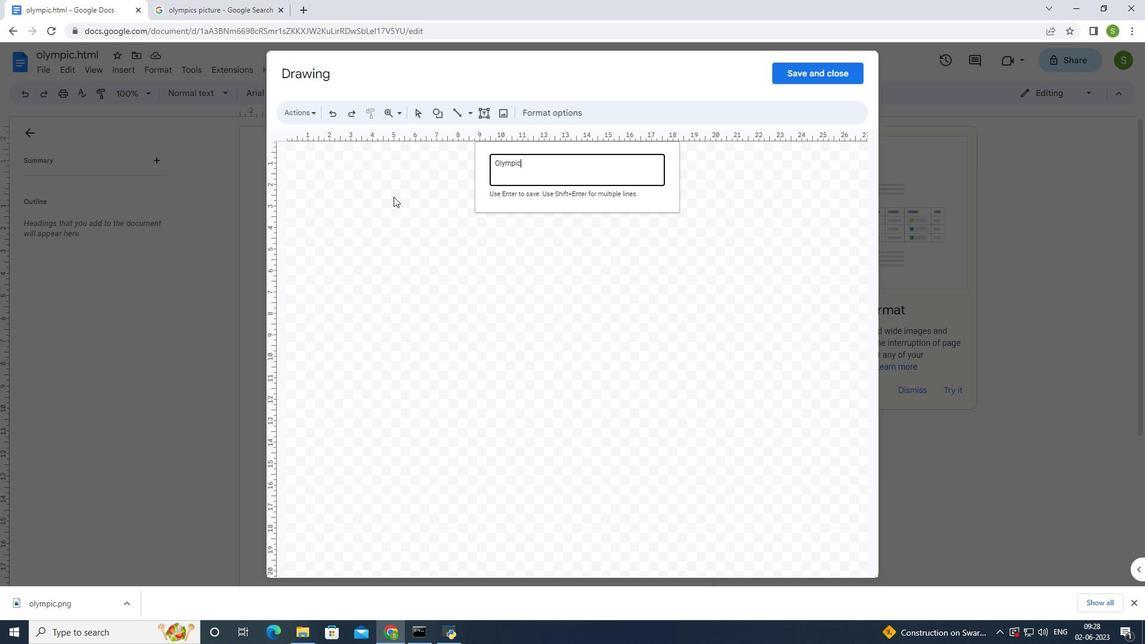 
Action: Key pressed <Key.enter>
Screenshot: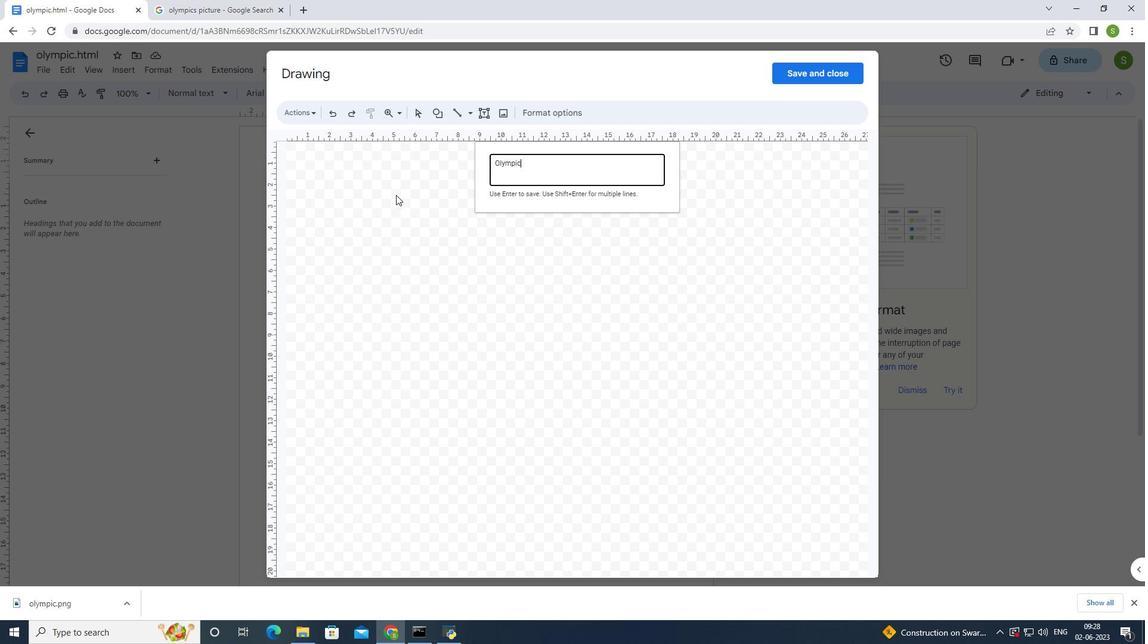 
Action: Mouse moved to (550, 110)
Screenshot: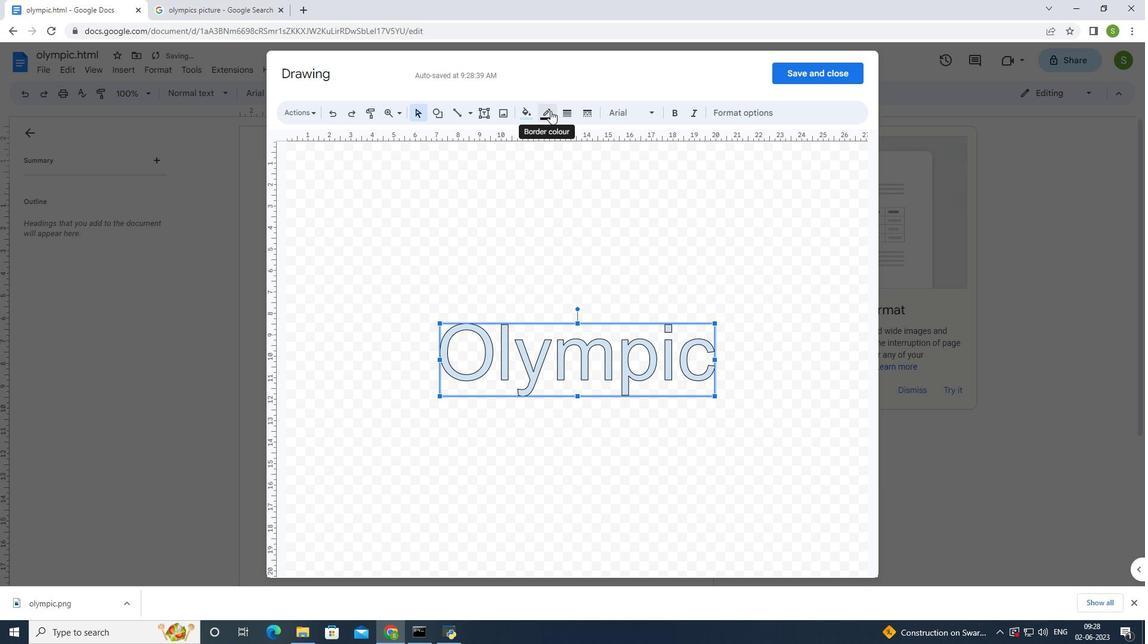 
Action: Mouse pressed left at (550, 110)
Screenshot: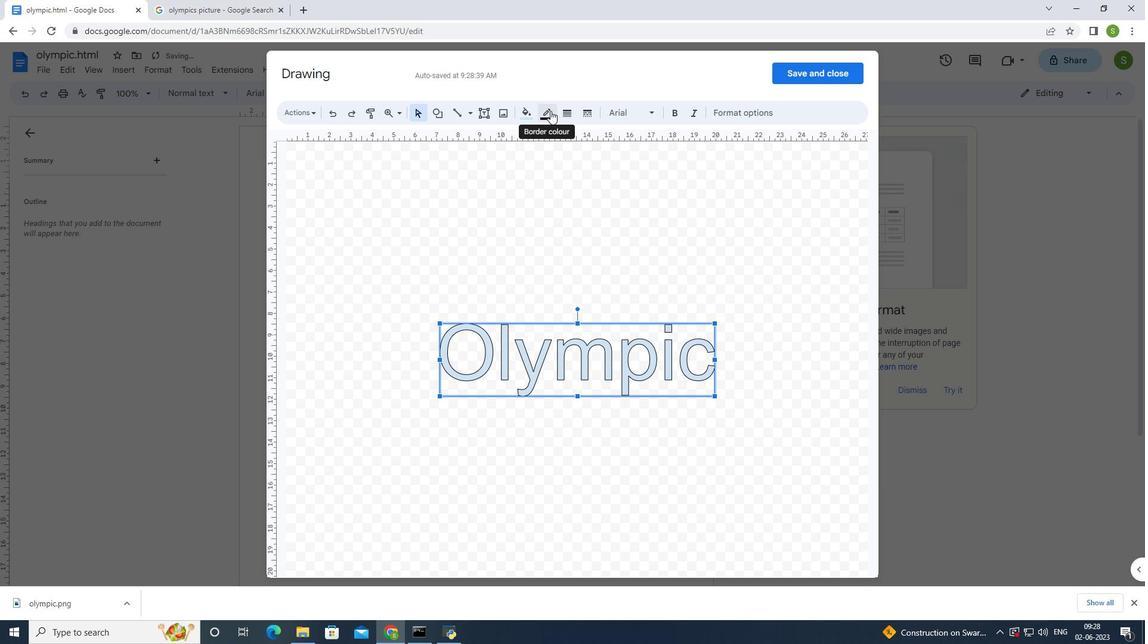 
Action: Mouse moved to (659, 226)
Screenshot: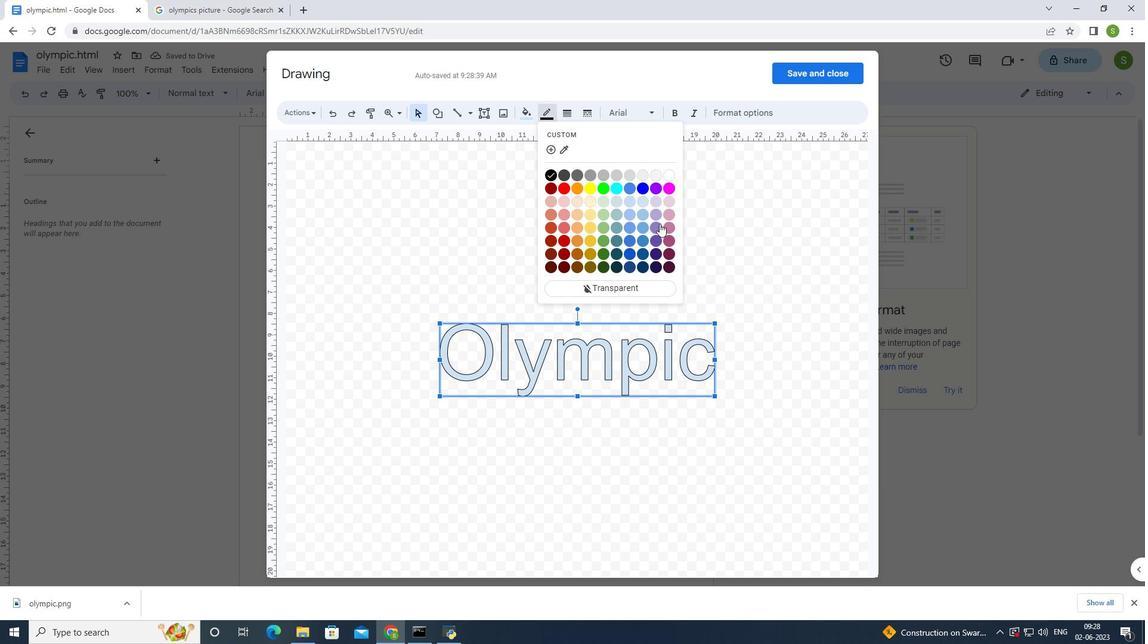 
Action: Mouse pressed left at (659, 226)
Screenshot: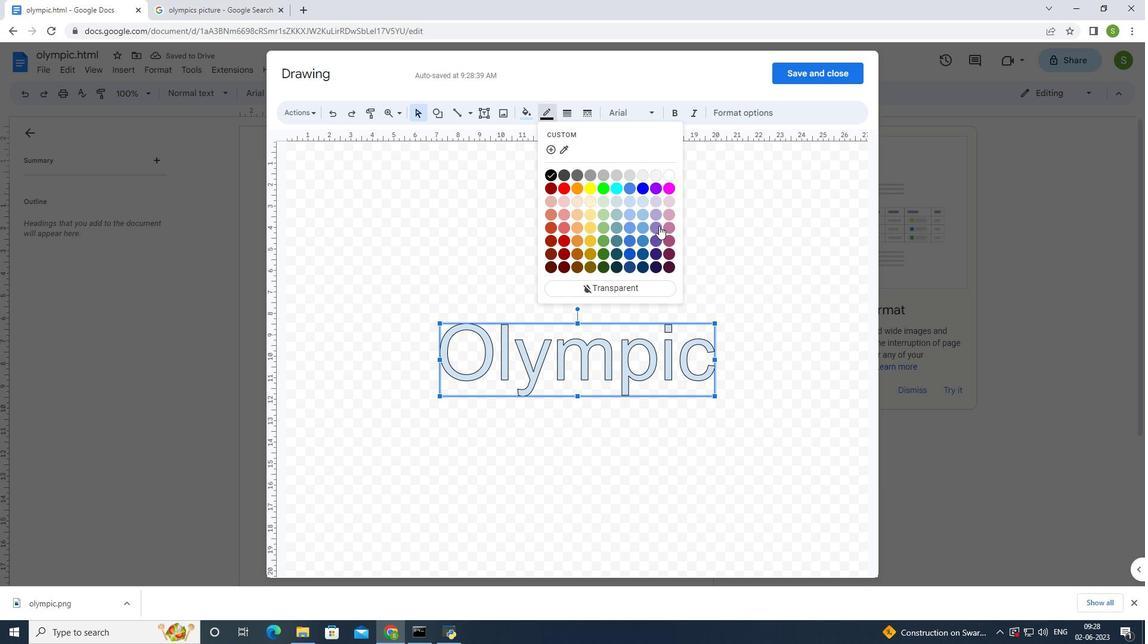 
Action: Mouse moved to (530, 113)
Screenshot: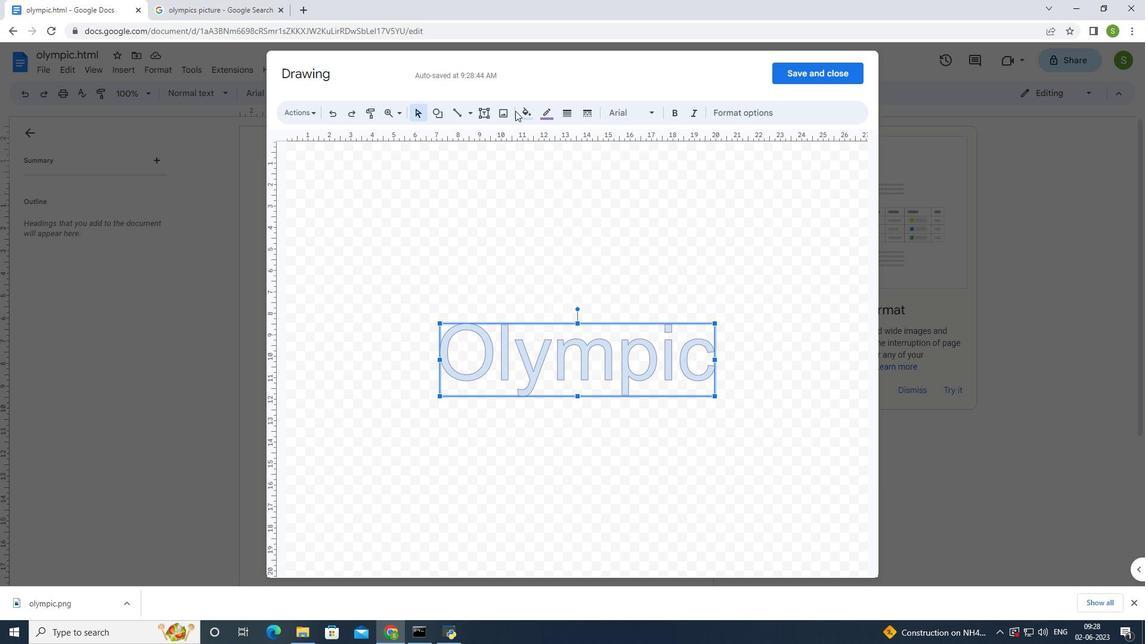 
Action: Mouse pressed left at (530, 113)
Screenshot: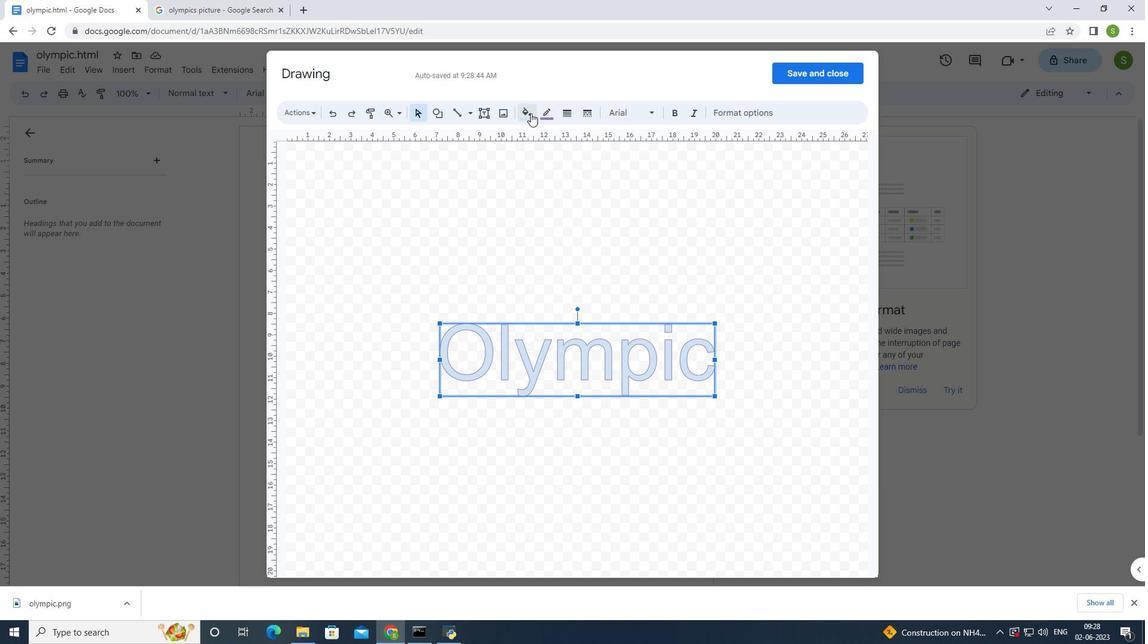 
Action: Mouse moved to (639, 249)
Screenshot: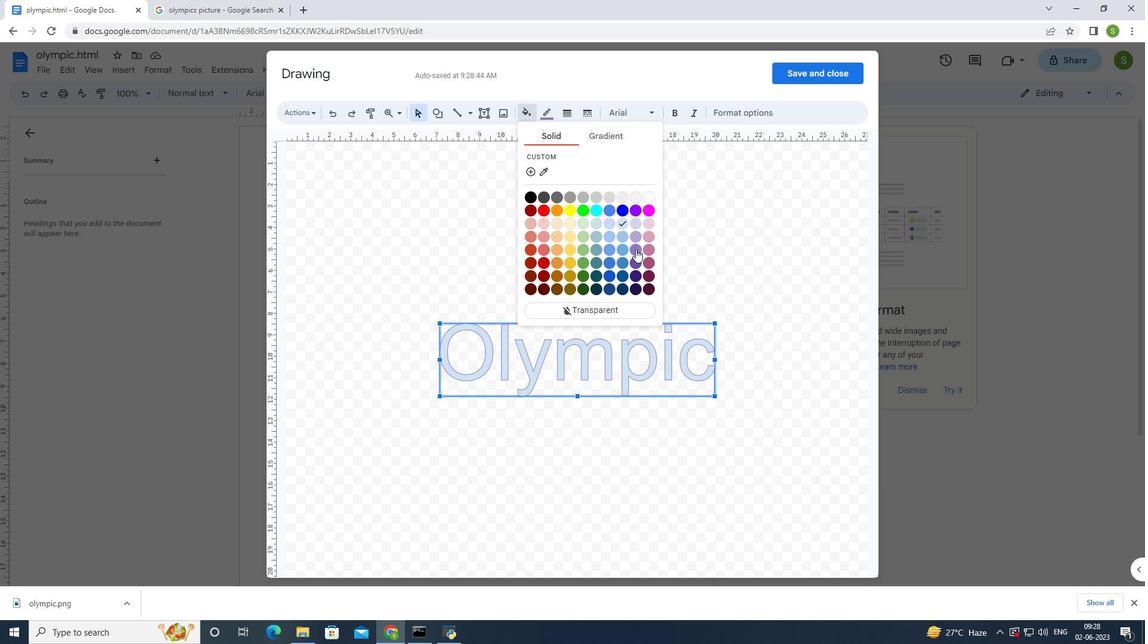 
Action: Mouse pressed left at (639, 249)
Screenshot: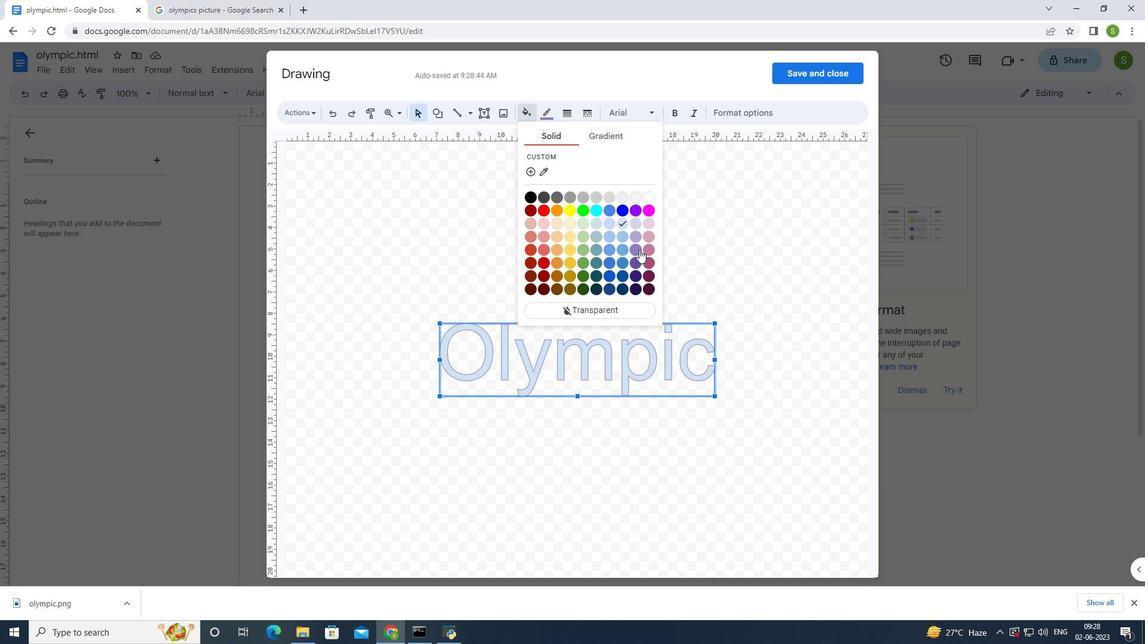 
Action: Mouse moved to (653, 221)
Screenshot: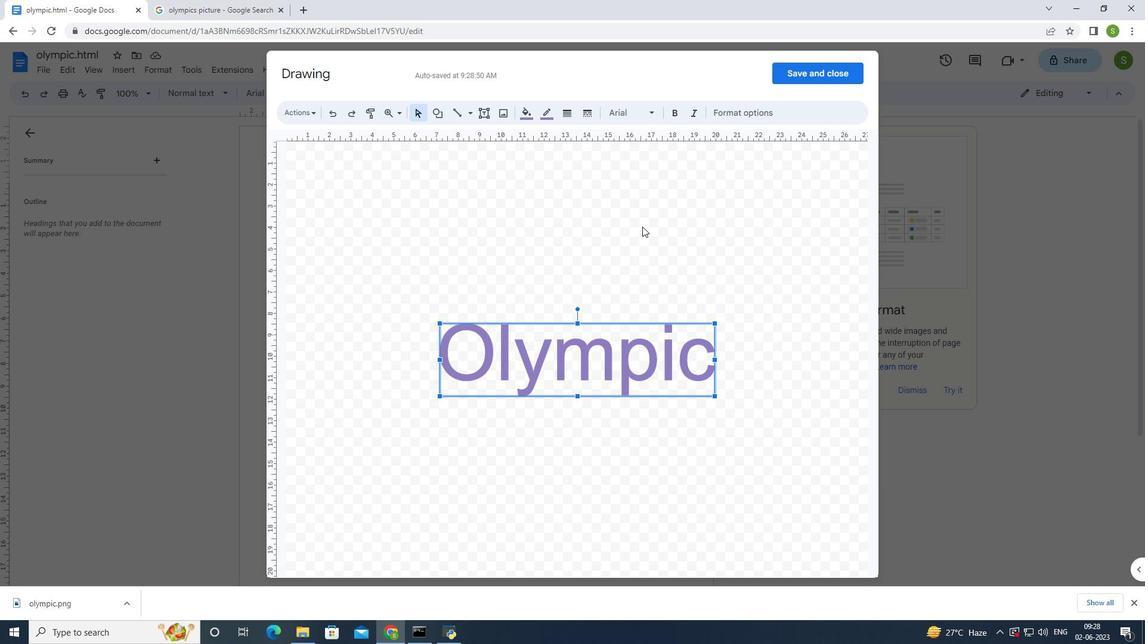
Action: Key pressed <Key.enter>
Screenshot: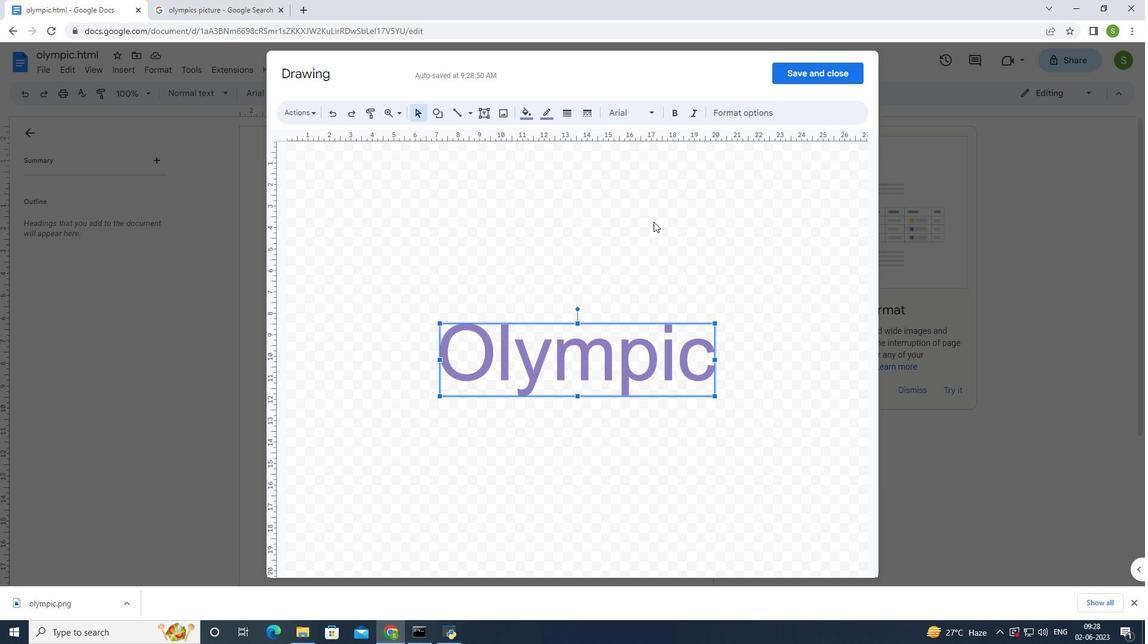 
Action: Mouse moved to (796, 72)
Screenshot: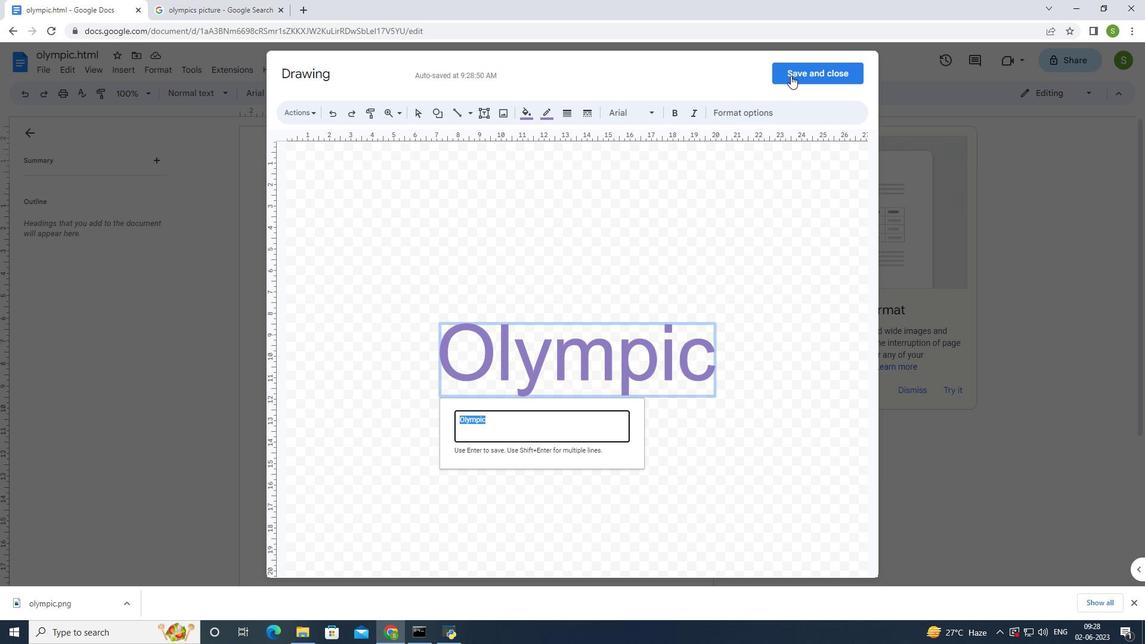 
Action: Mouse pressed left at (796, 72)
Screenshot: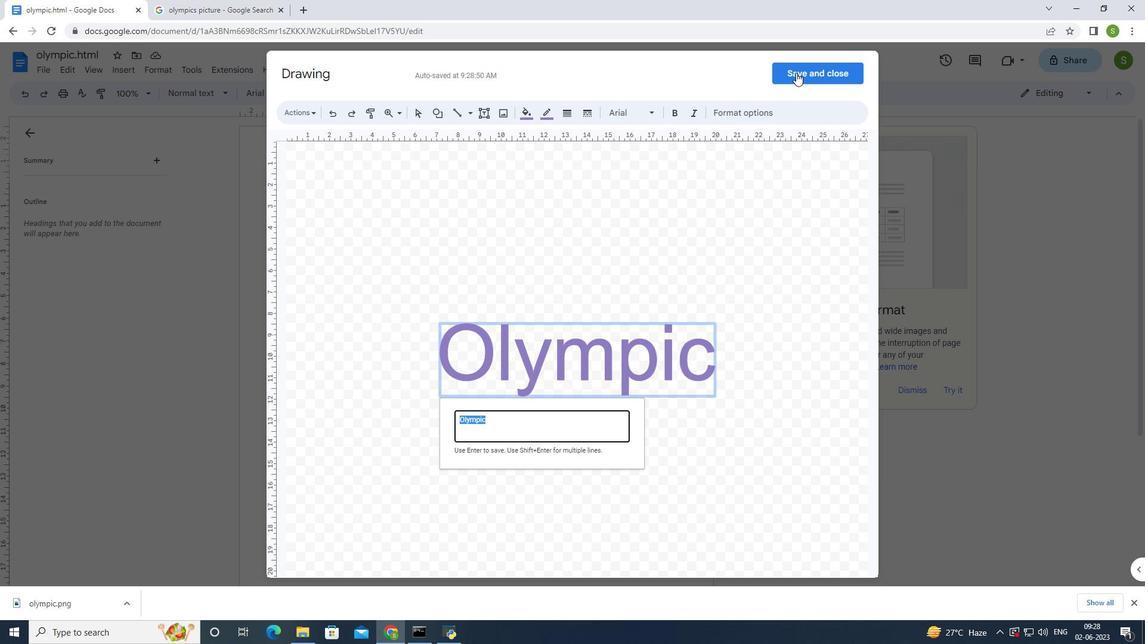 
Action: Mouse moved to (504, 401)
Screenshot: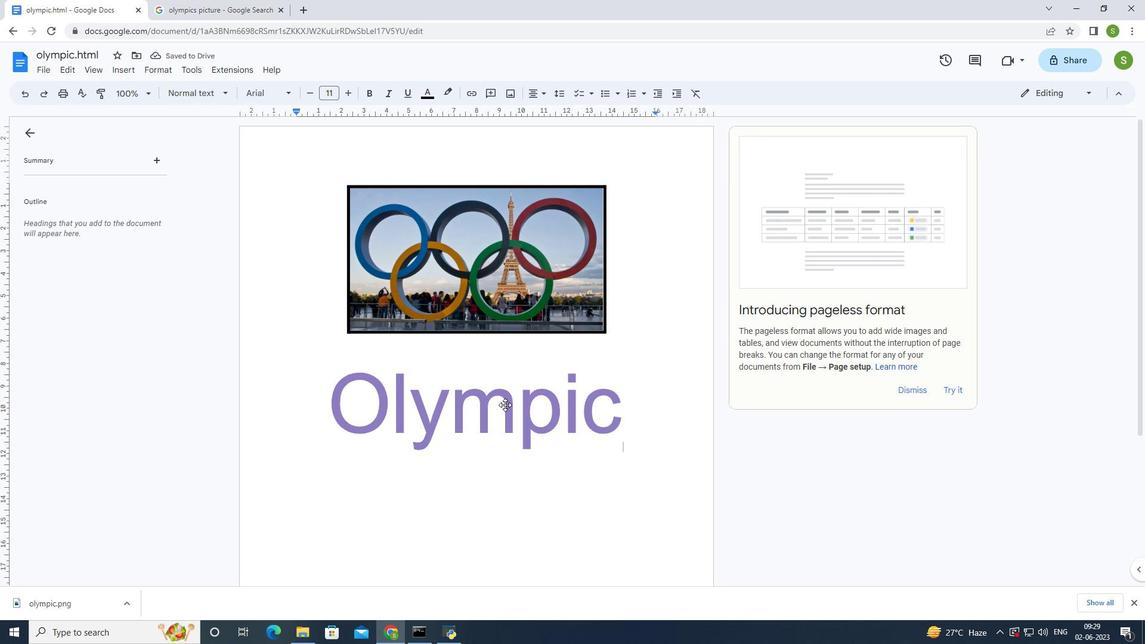
Action: Mouse pressed left at (504, 401)
Screenshot: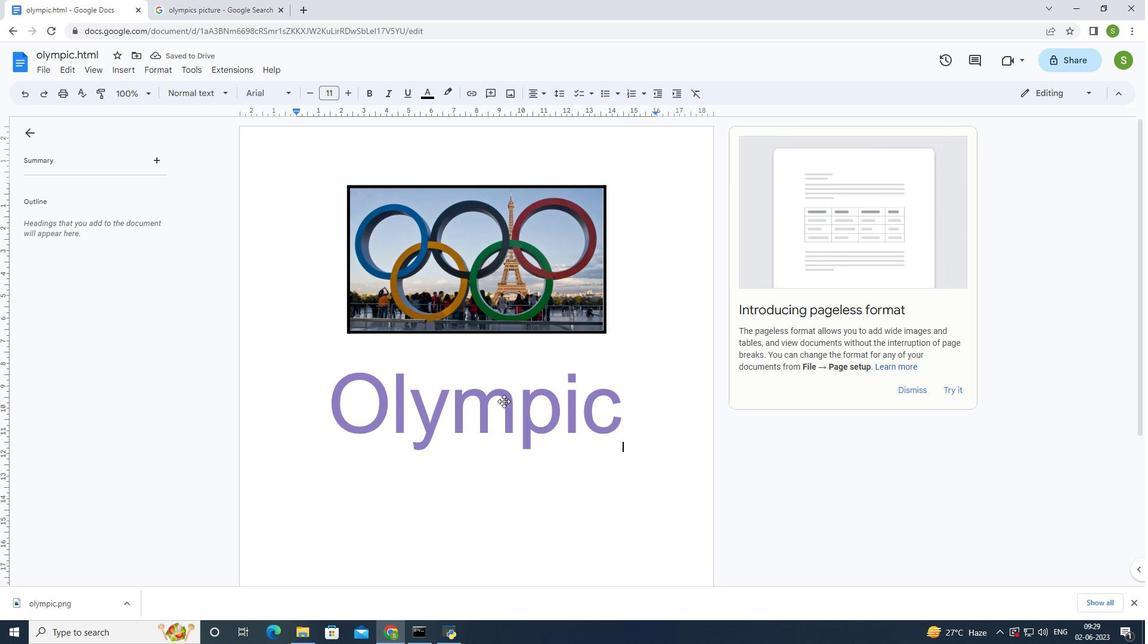 
Action: Mouse moved to (511, 468)
Screenshot: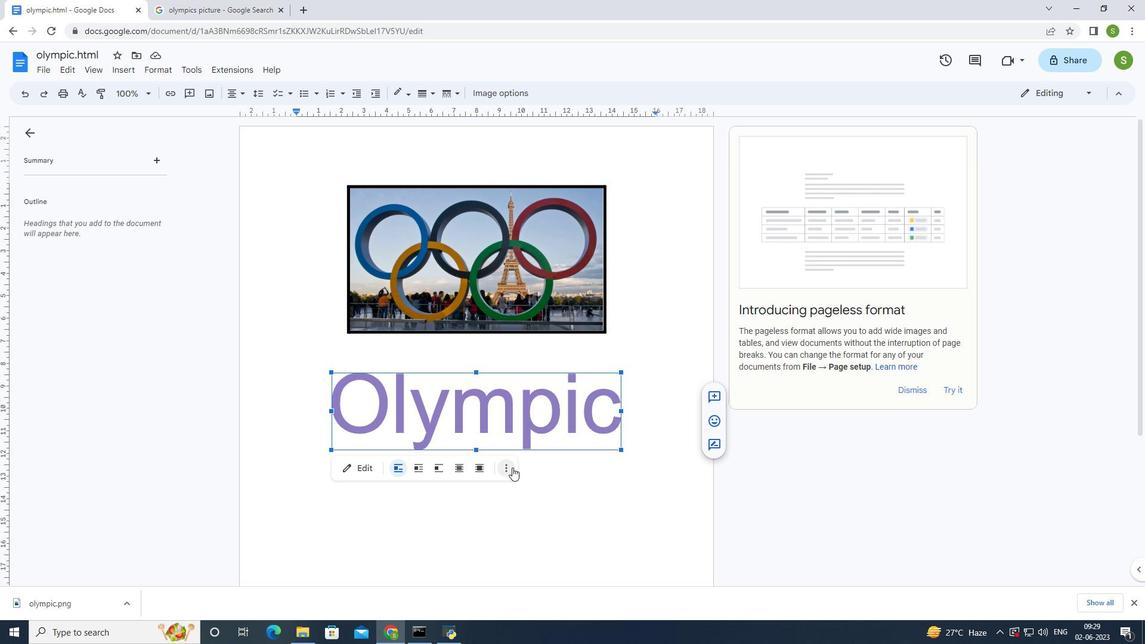 
Action: Mouse pressed left at (511, 468)
Screenshot: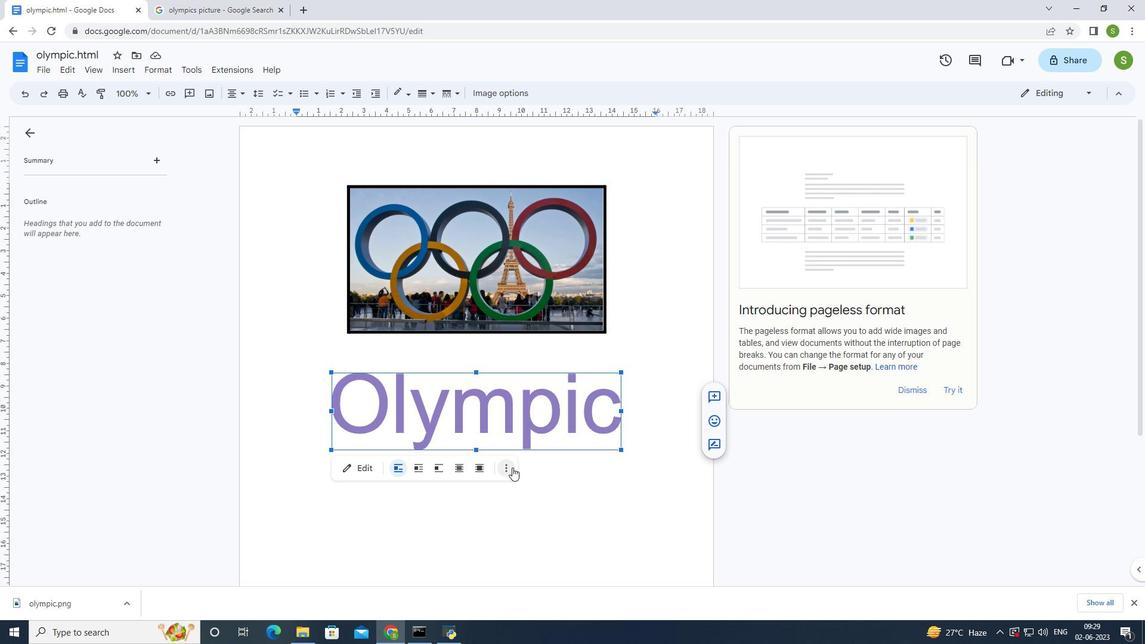 
Action: Mouse moved to (514, 492)
Screenshot: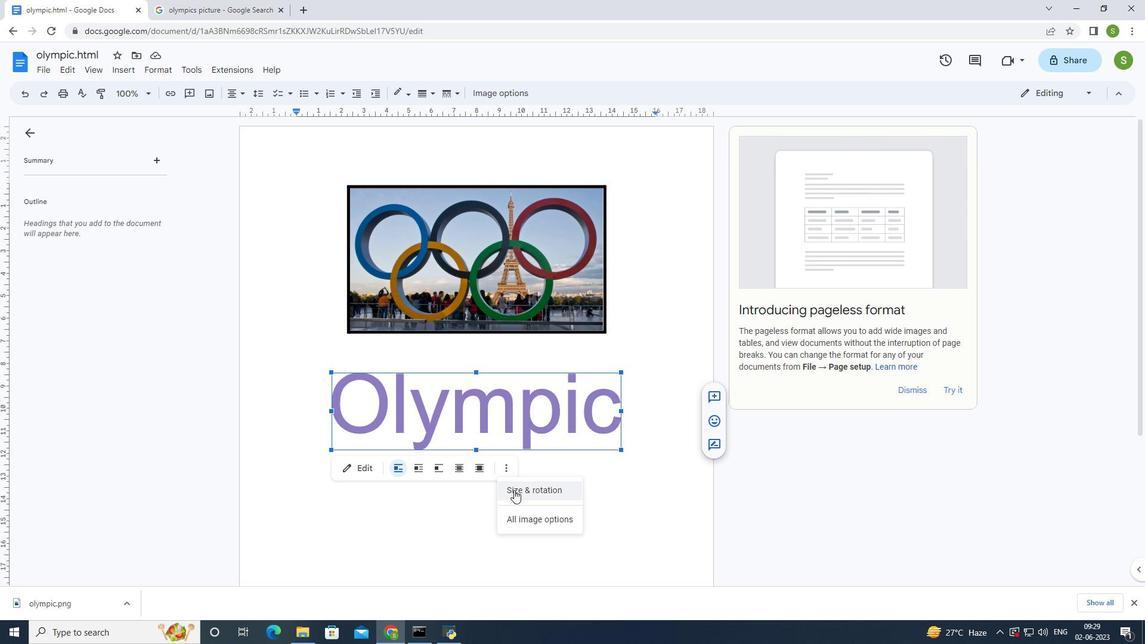 
Action: Mouse pressed left at (514, 492)
Screenshot: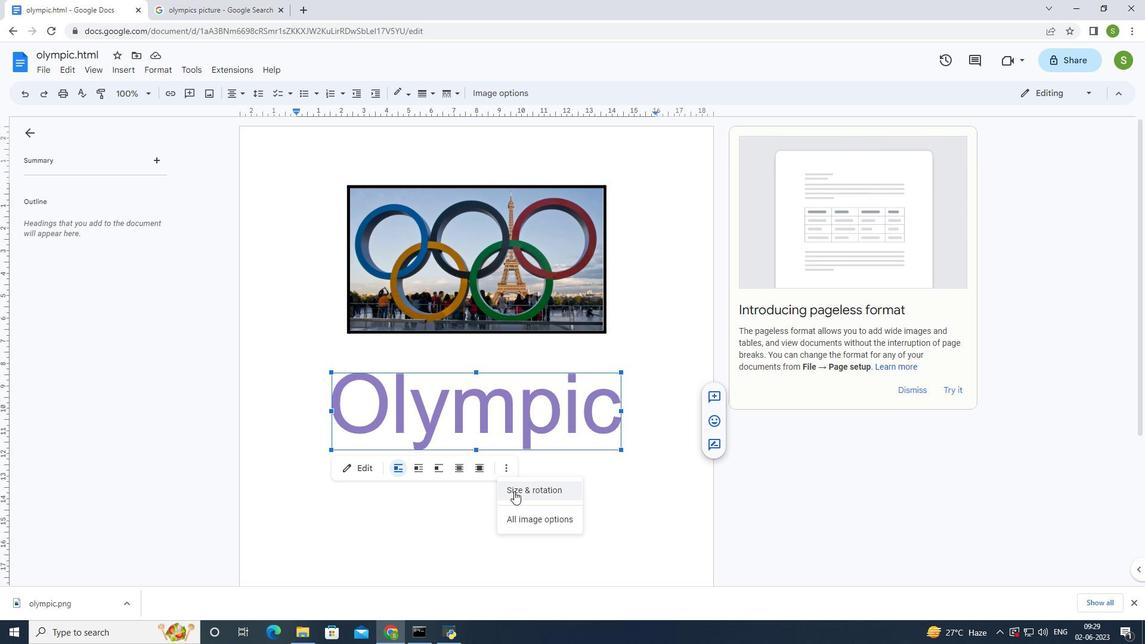 
Action: Mouse moved to (1090, 191)
Screenshot: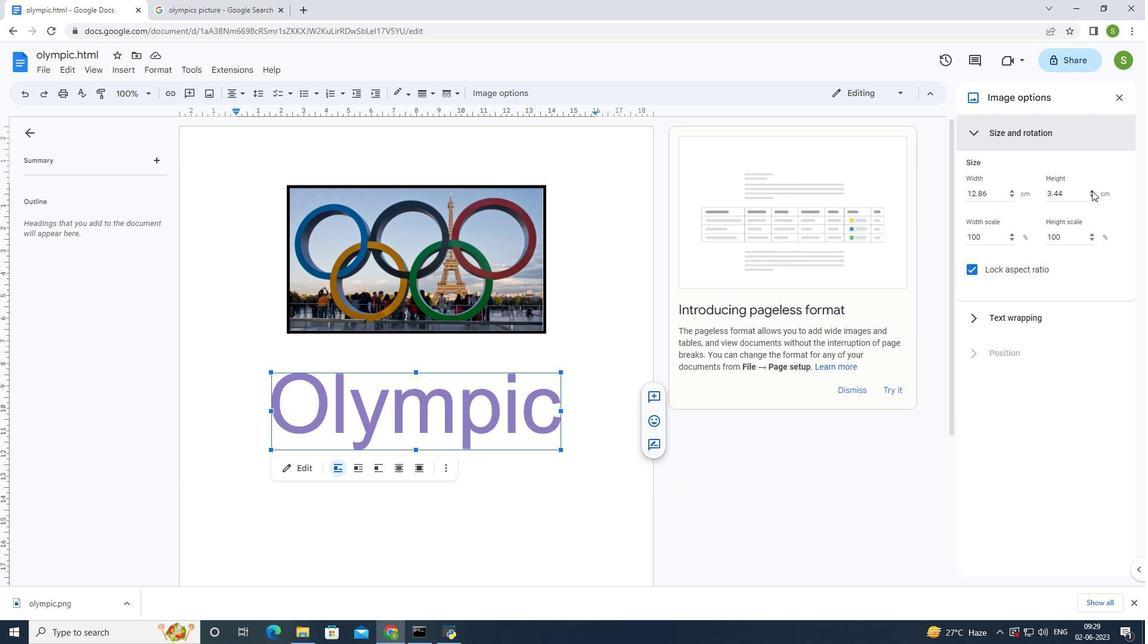 
Action: Mouse pressed left at (1090, 191)
Screenshot: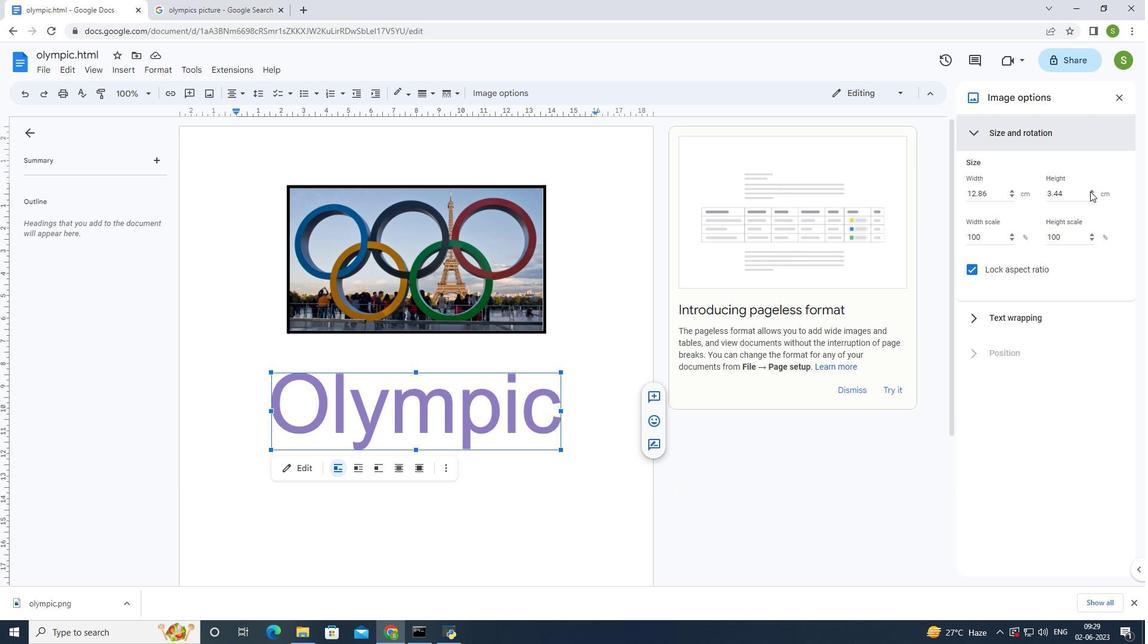 
Action: Mouse pressed left at (1090, 191)
Screenshot: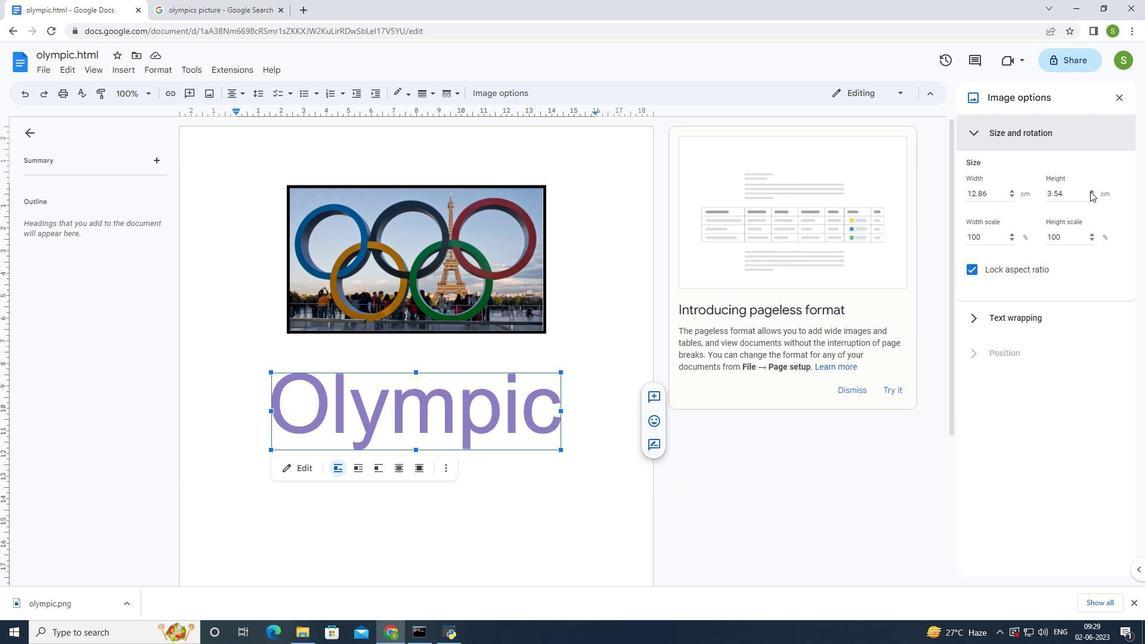 
Action: Mouse pressed left at (1090, 191)
Screenshot: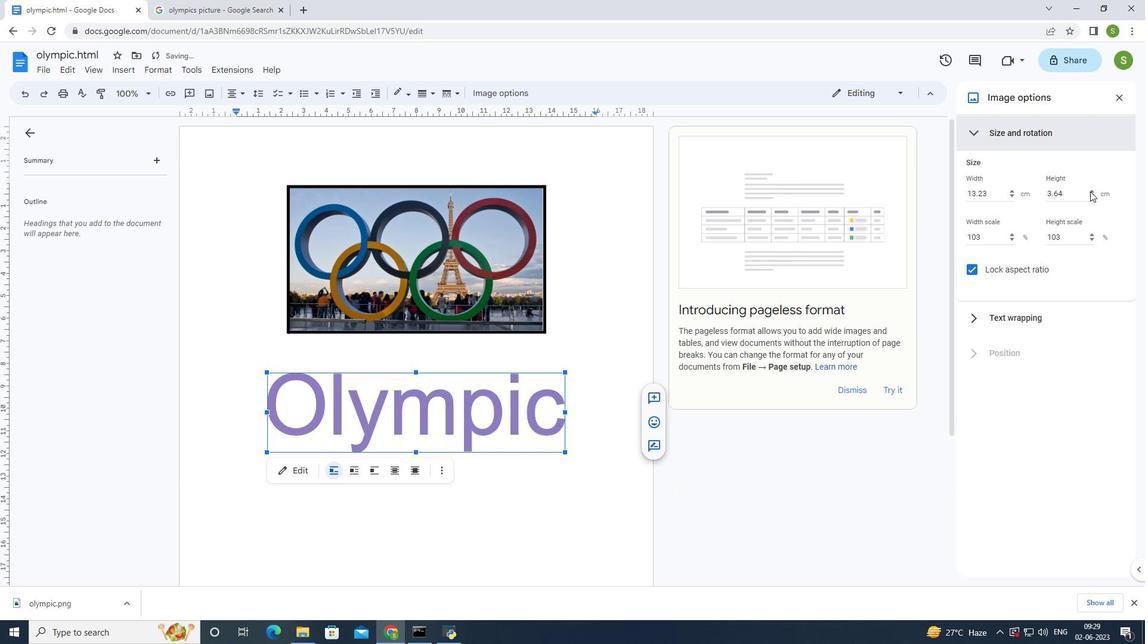 
Action: Mouse pressed left at (1090, 191)
Screenshot: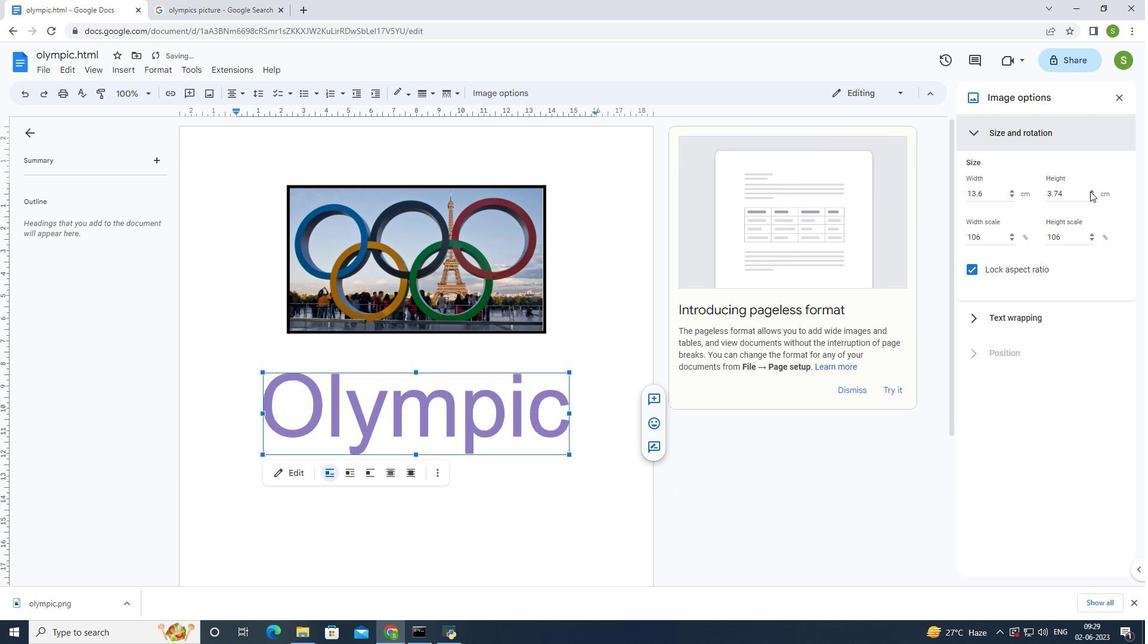 
Action: Mouse pressed left at (1090, 191)
Screenshot: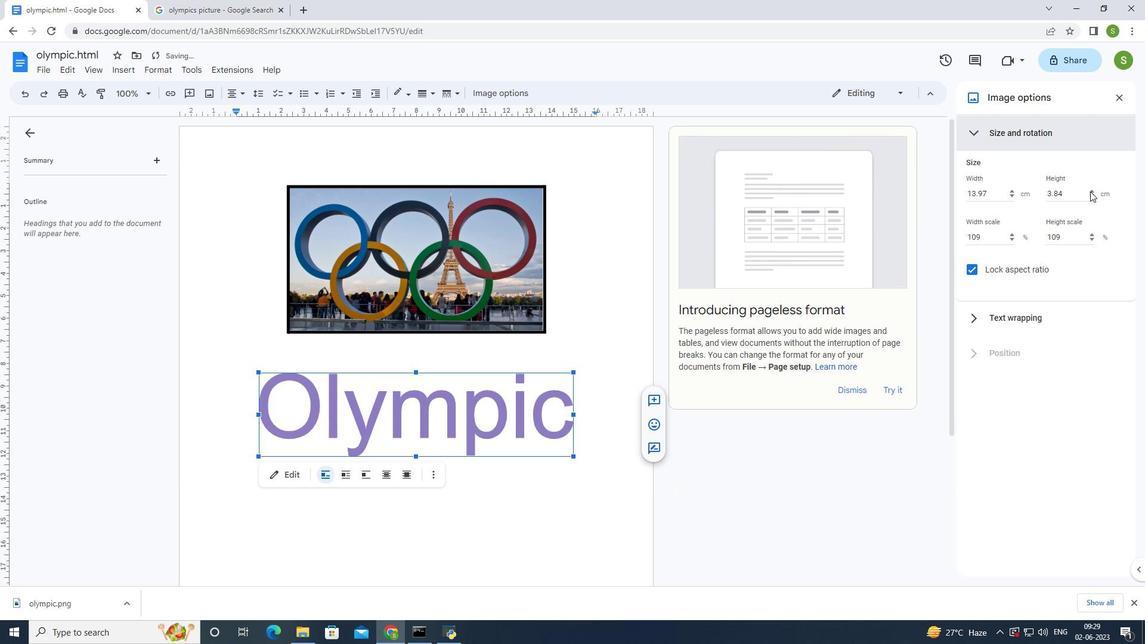 
Action: Mouse pressed left at (1090, 191)
Screenshot: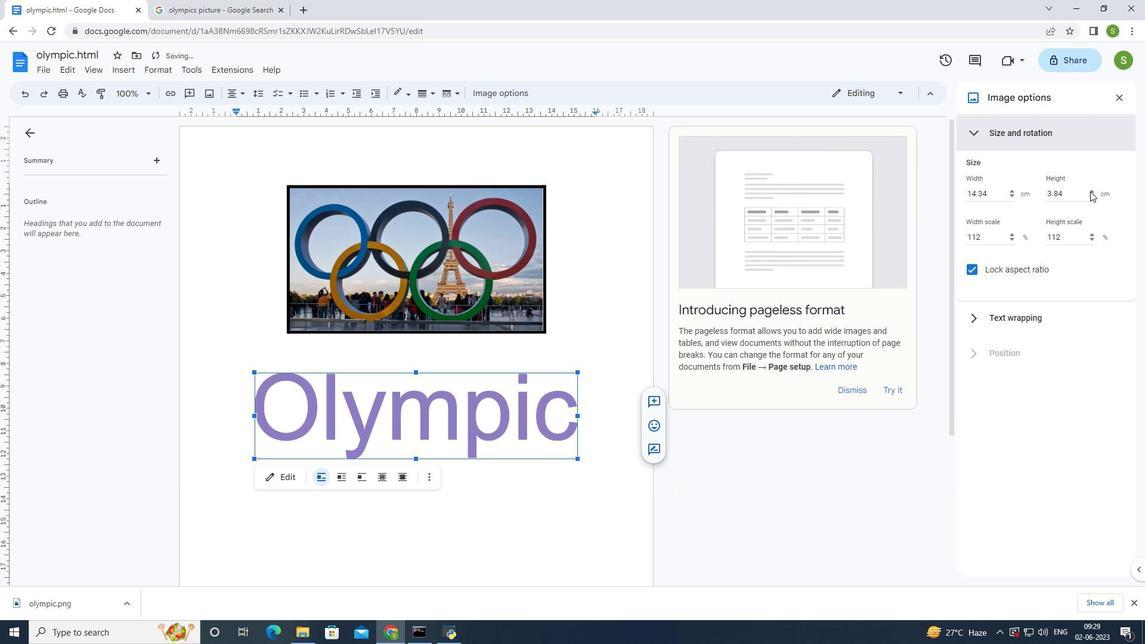 
Action: Mouse pressed left at (1090, 191)
Screenshot: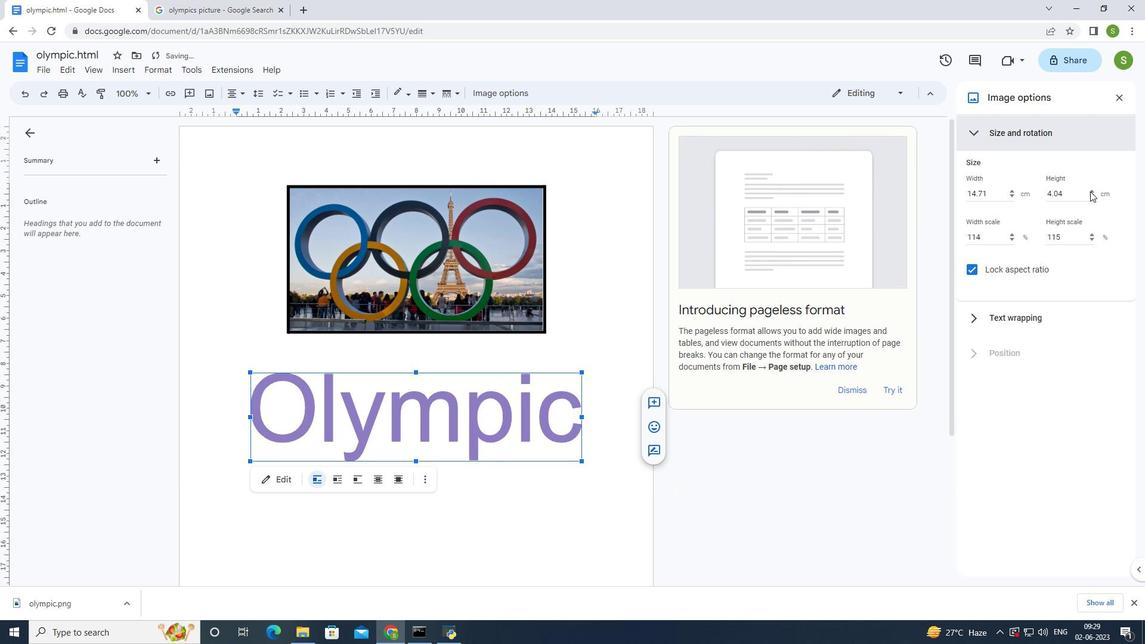 
Action: Mouse pressed left at (1090, 191)
Screenshot: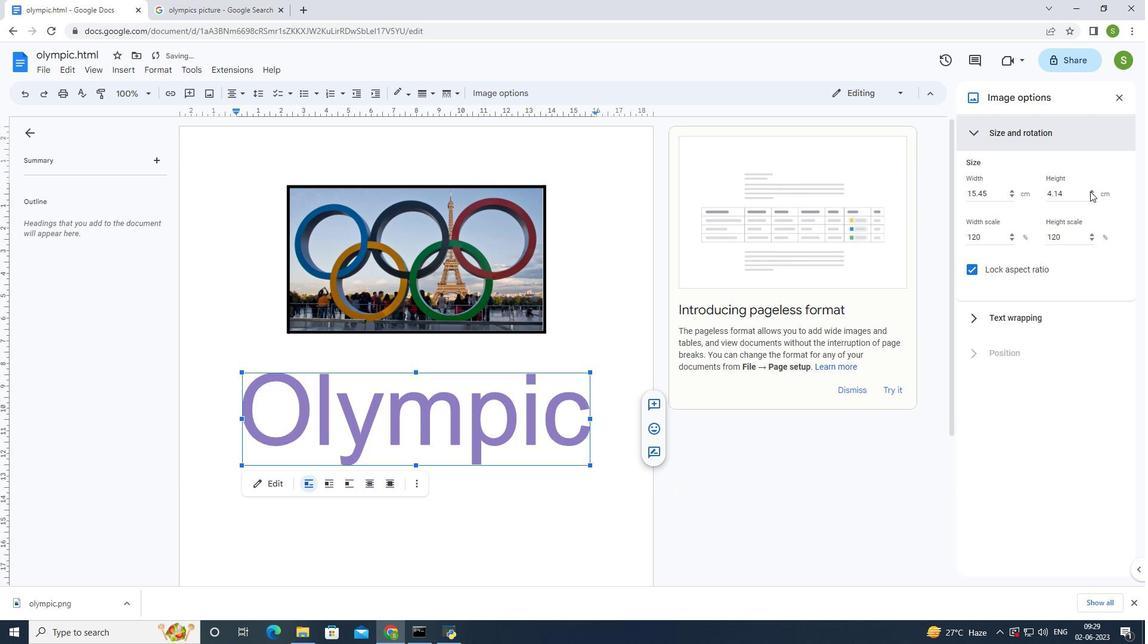 
Action: Mouse pressed left at (1090, 191)
Screenshot: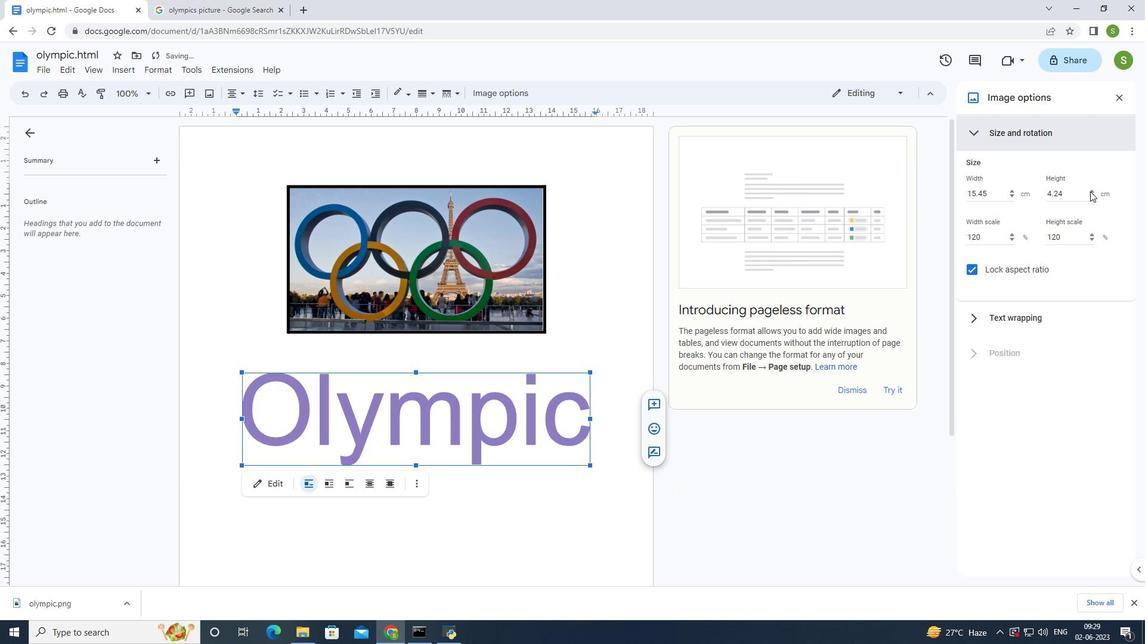 
Action: Mouse pressed left at (1090, 191)
Screenshot: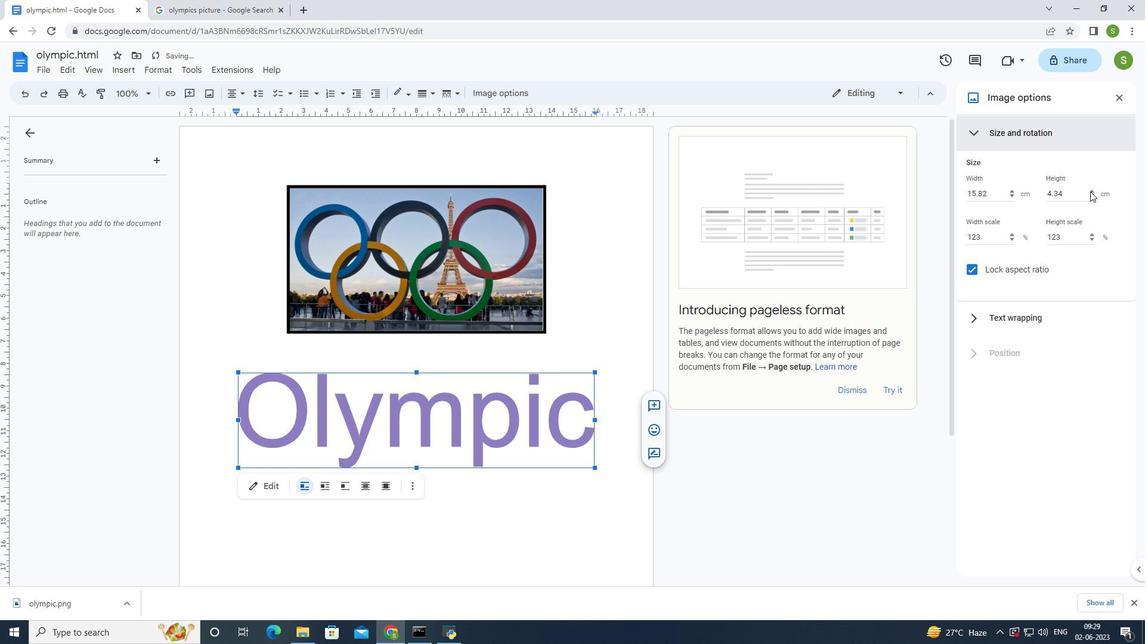 
Action: Mouse pressed left at (1090, 191)
Screenshot: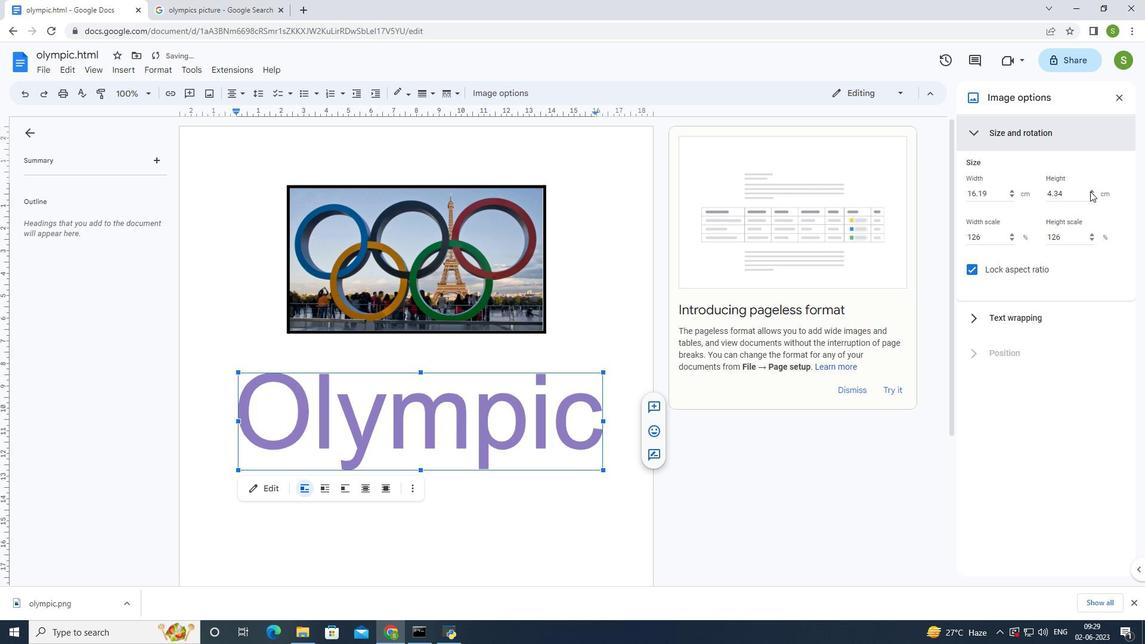 
Action: Mouse pressed left at (1090, 191)
Screenshot: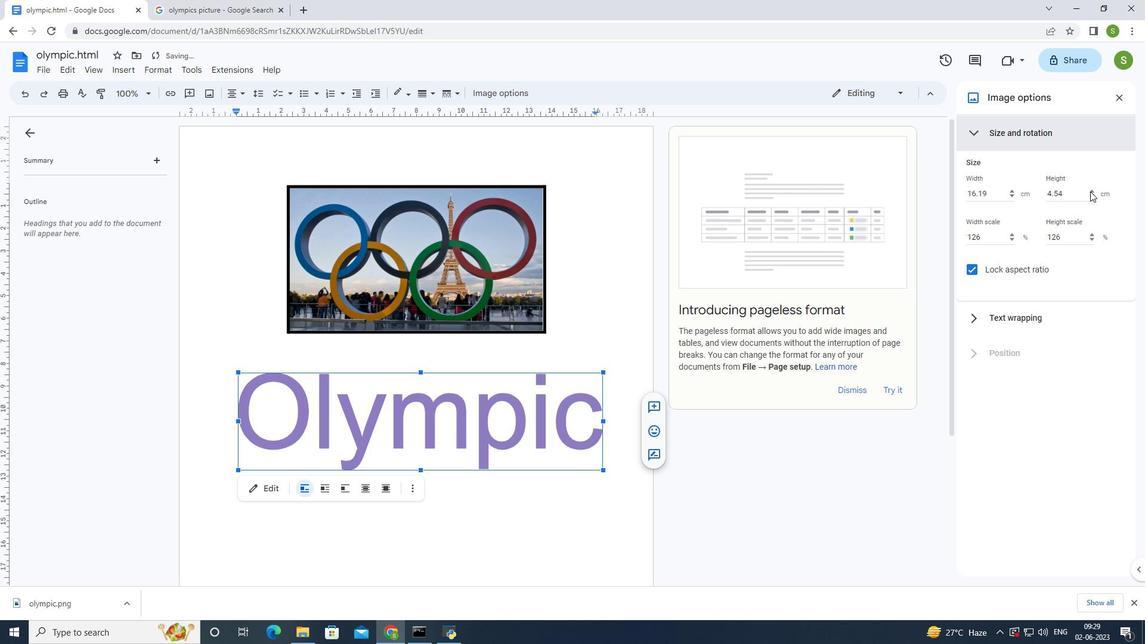 
Action: Mouse pressed left at (1090, 191)
Screenshot: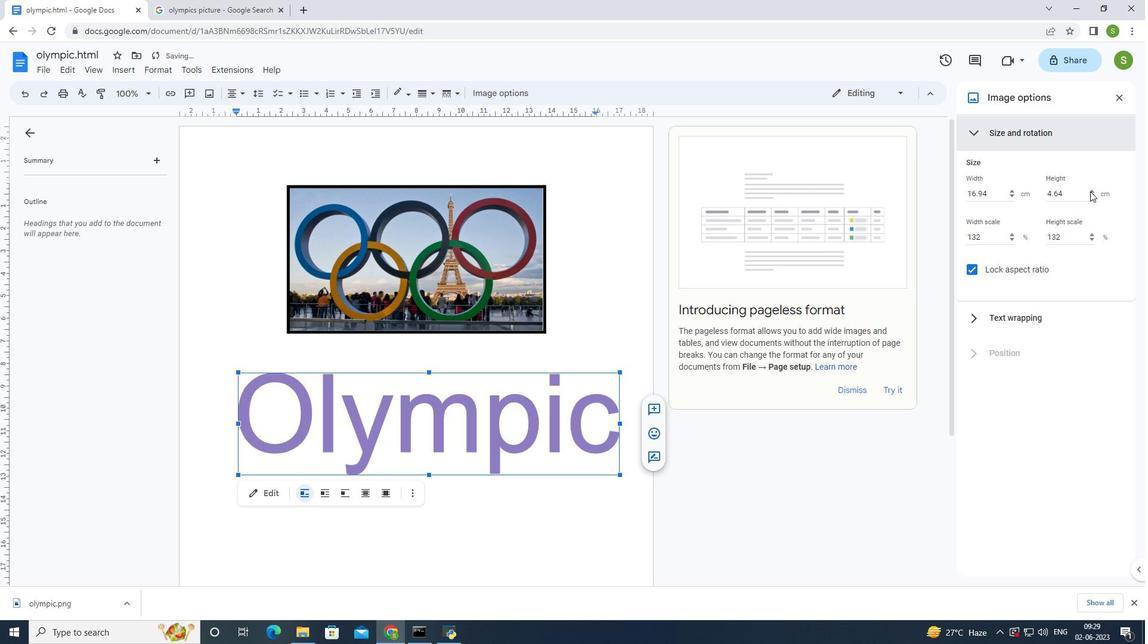 
Action: Mouse pressed left at (1090, 191)
Screenshot: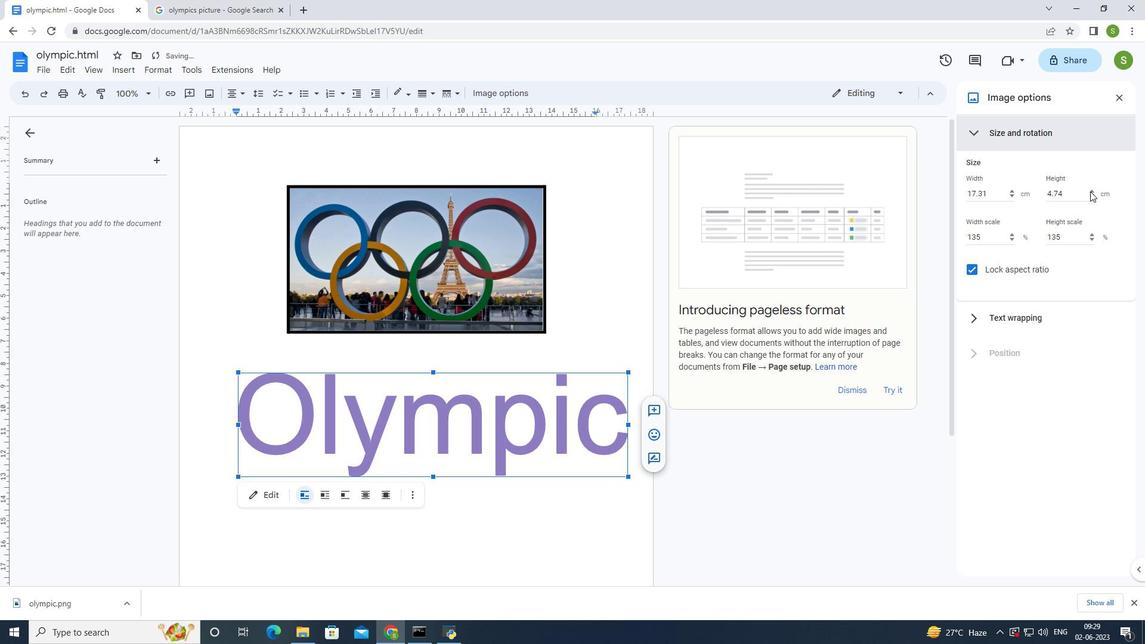 
Action: Mouse pressed left at (1090, 191)
Screenshot: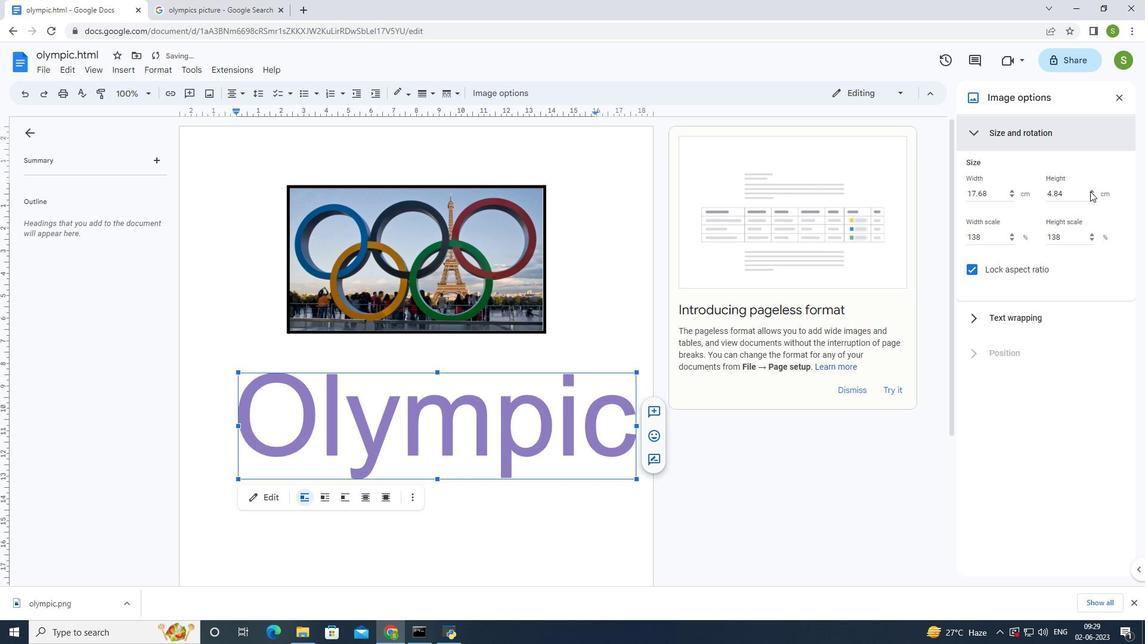 
Action: Mouse pressed left at (1090, 191)
Screenshot: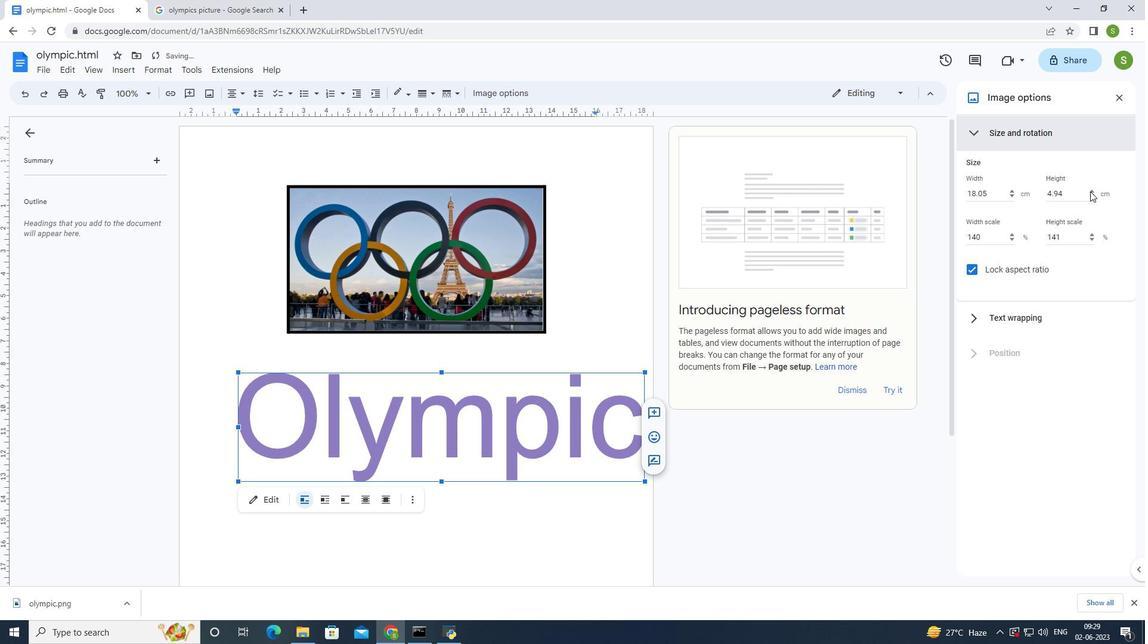 
Action: Mouse pressed left at (1090, 191)
Screenshot: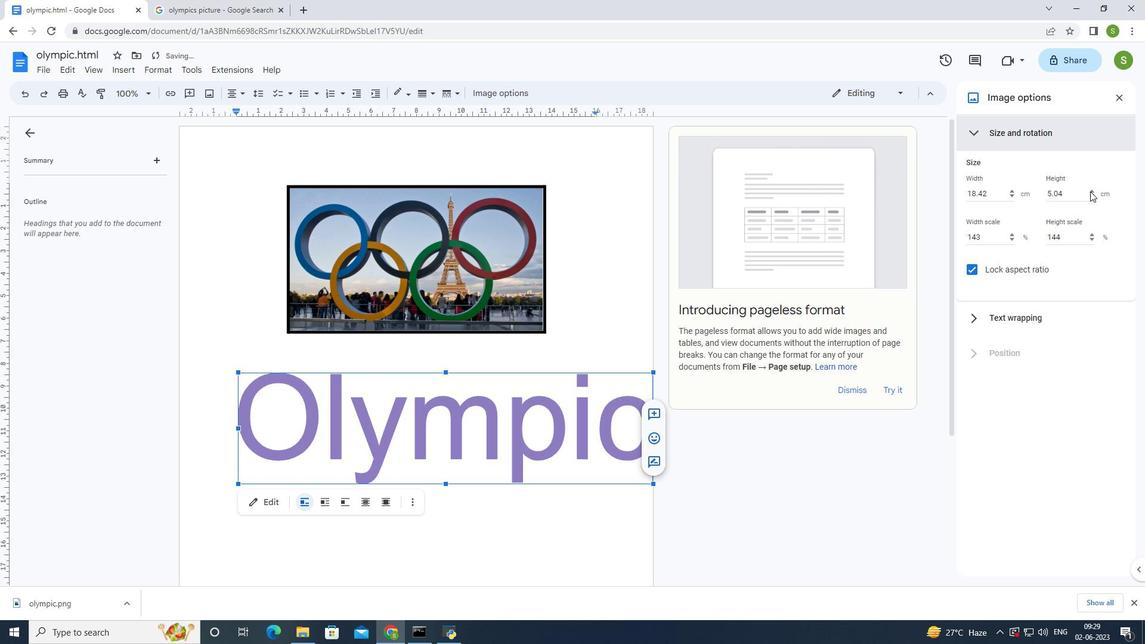 
Action: Mouse pressed left at (1090, 191)
Screenshot: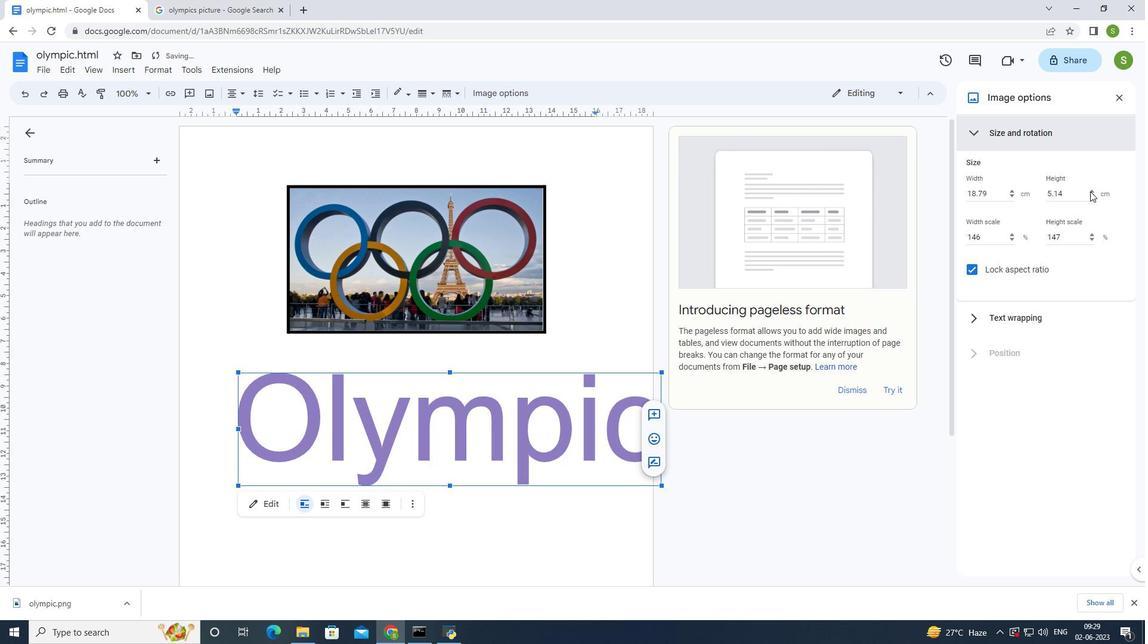
Action: Mouse pressed left at (1090, 191)
Screenshot: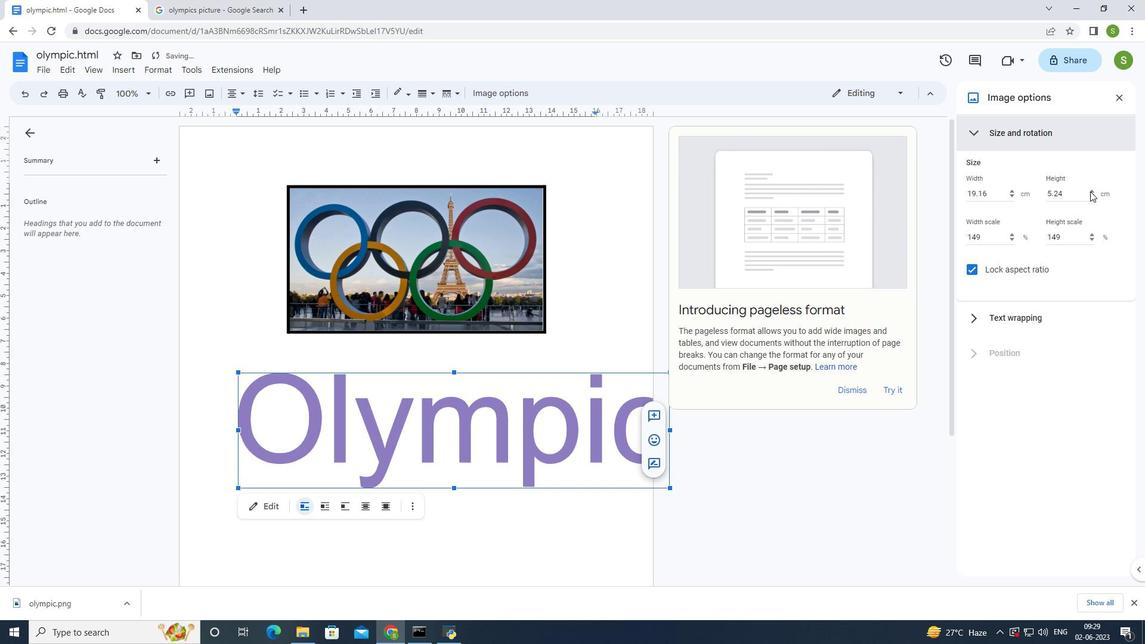 
Action: Mouse pressed left at (1090, 191)
Screenshot: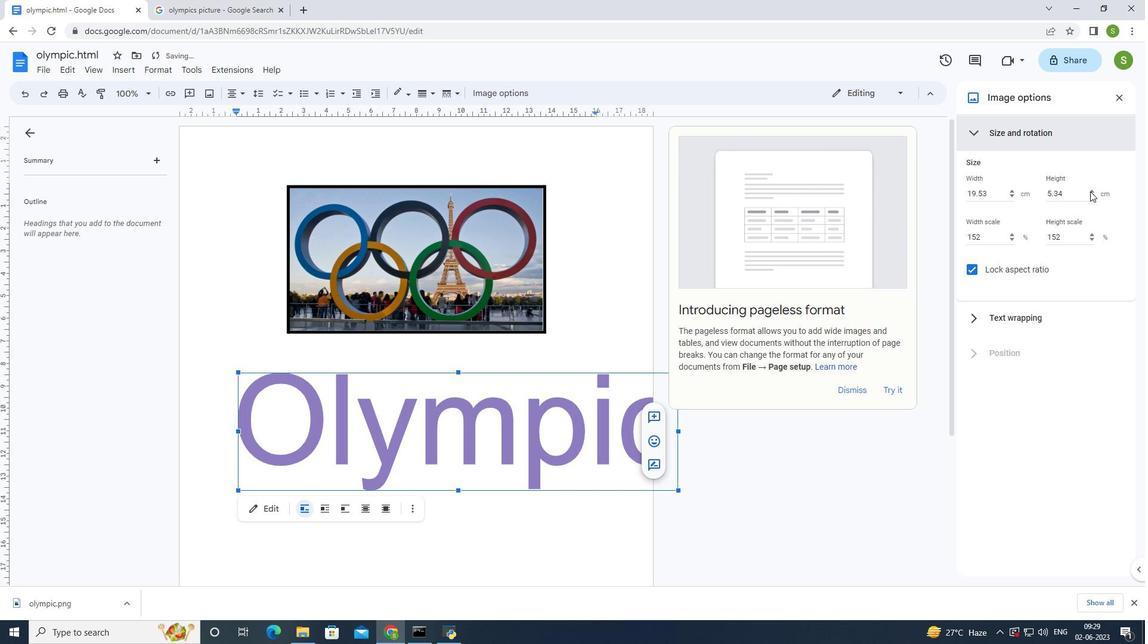 
Action: Mouse pressed left at (1090, 191)
Screenshot: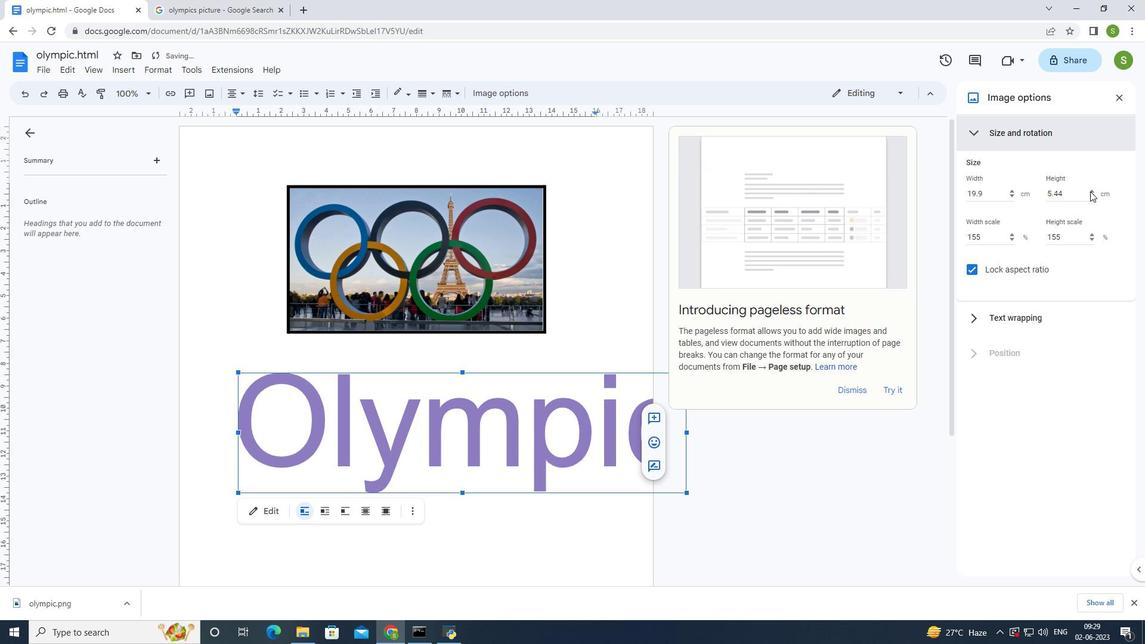 
Action: Mouse pressed left at (1090, 191)
Screenshot: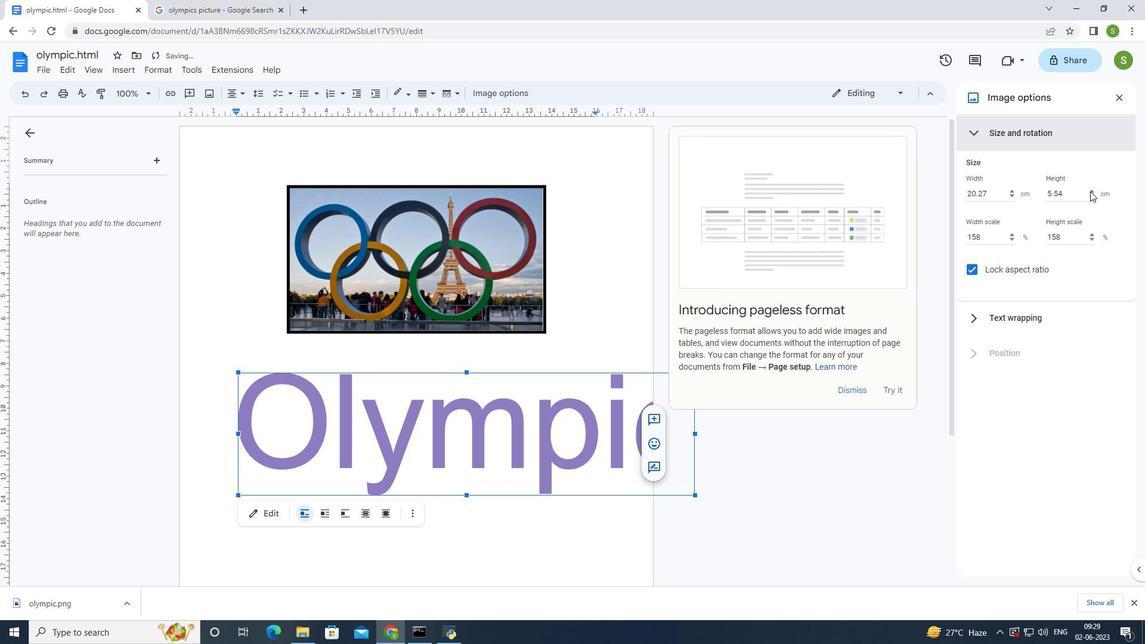 
Action: Mouse pressed left at (1090, 191)
Screenshot: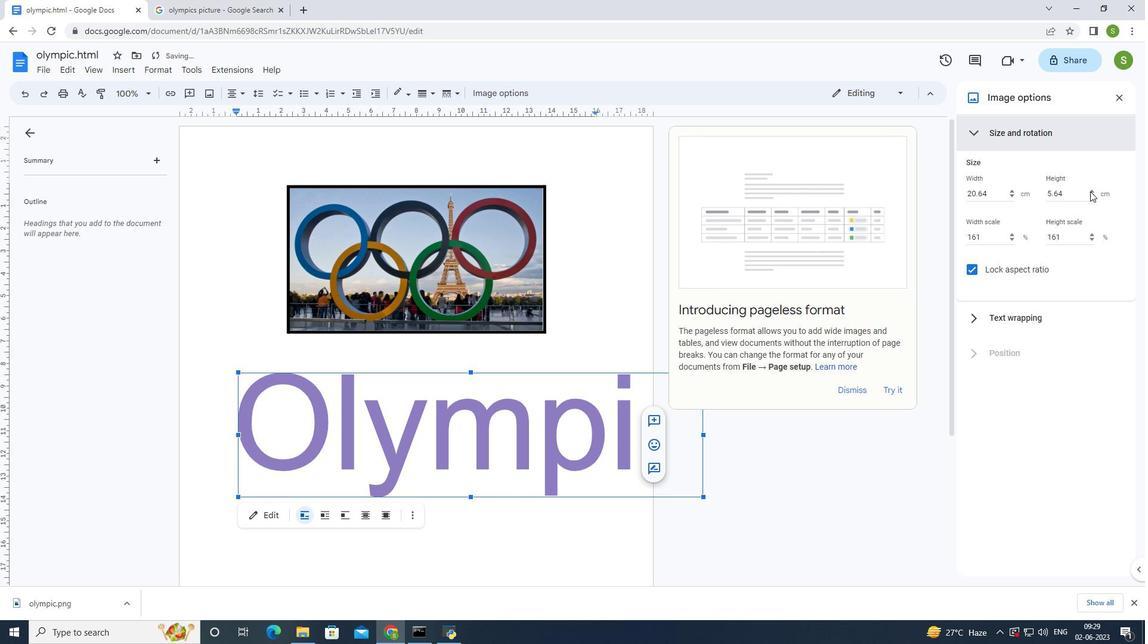 
Action: Mouse pressed left at (1090, 191)
Screenshot: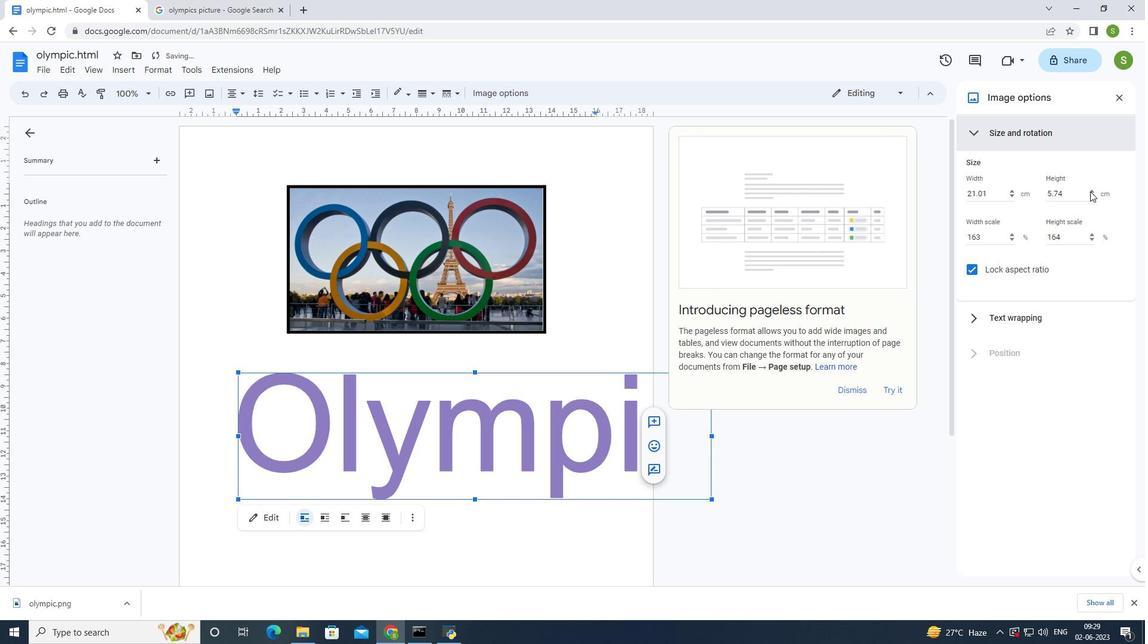
Action: Mouse pressed left at (1090, 191)
Screenshot: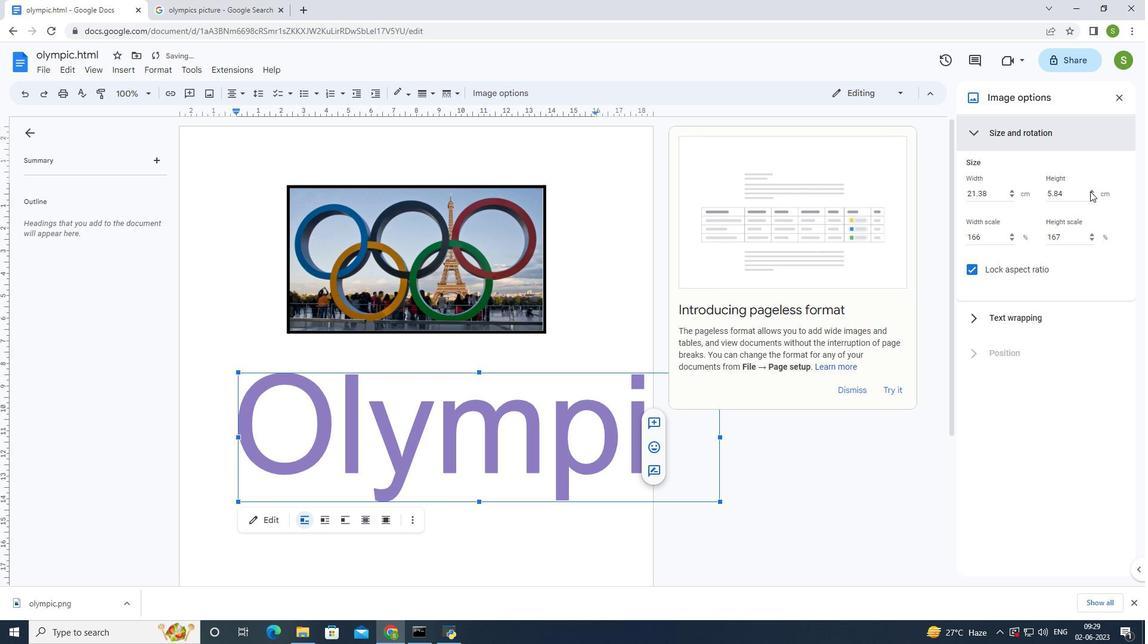 
Action: Mouse pressed left at (1090, 191)
Screenshot: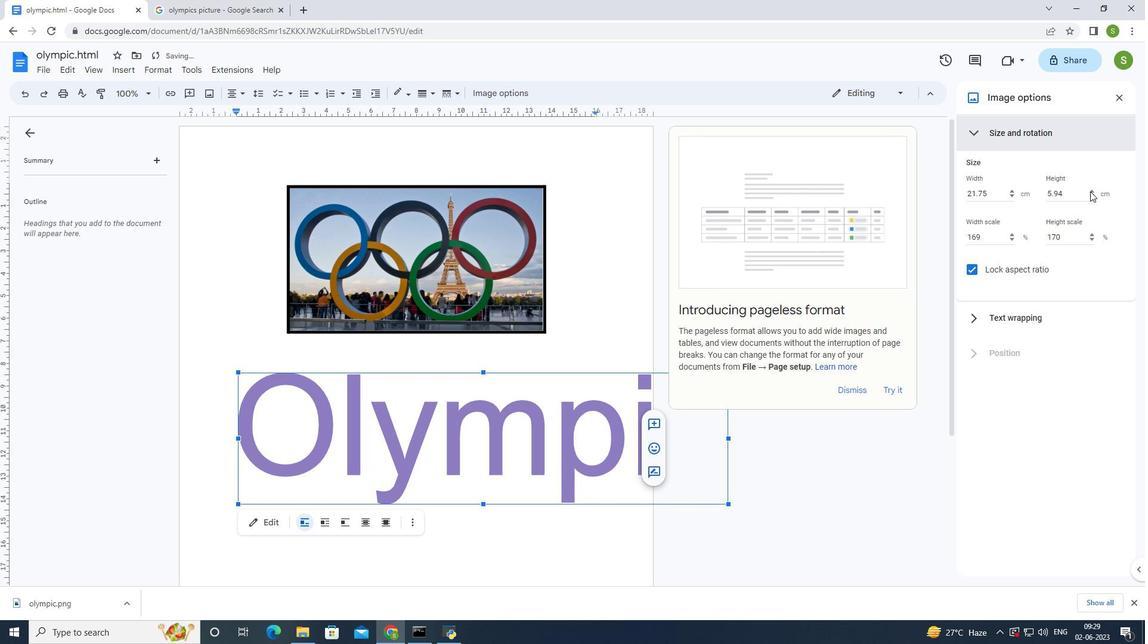 
Action: Mouse pressed left at (1090, 191)
Screenshot: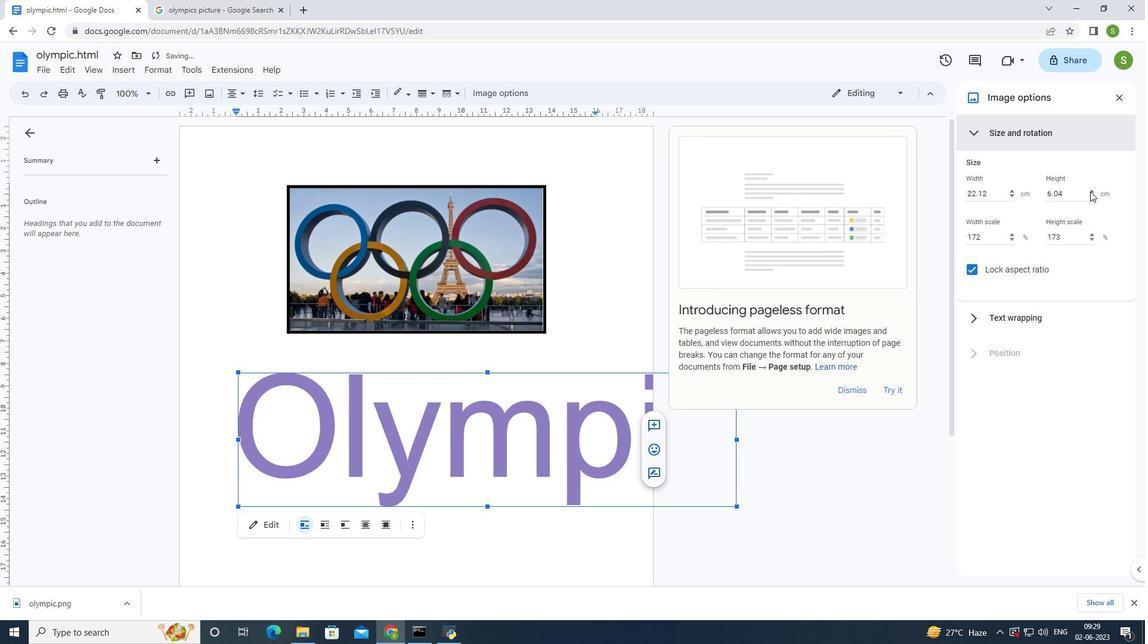 
Action: Mouse pressed left at (1090, 191)
Screenshot: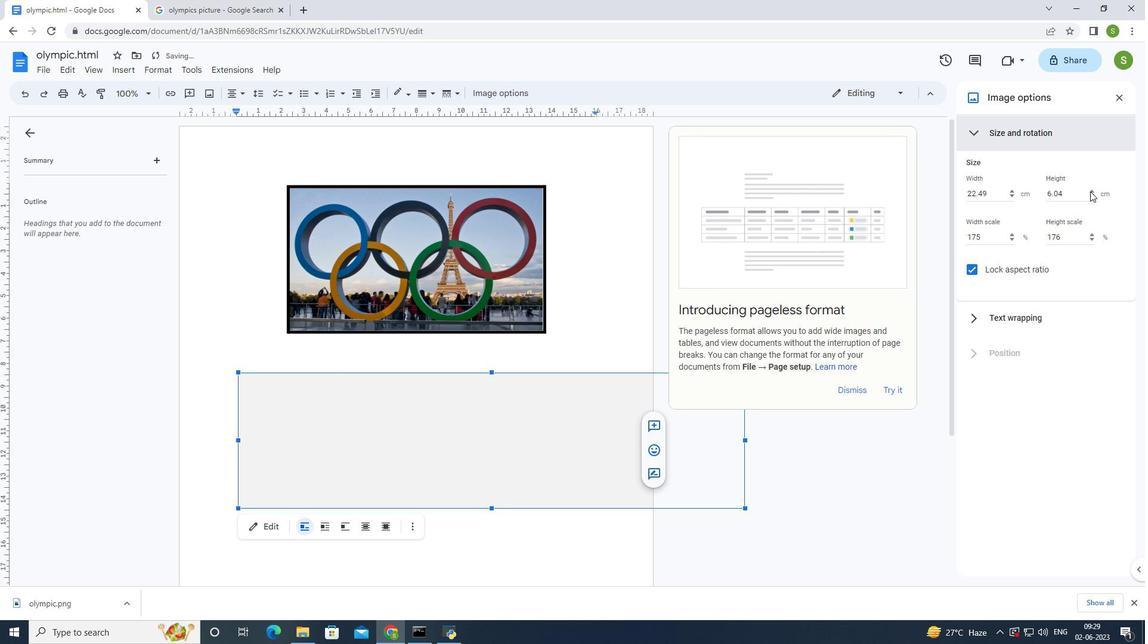 
Action: Mouse moved to (1092, 190)
Screenshot: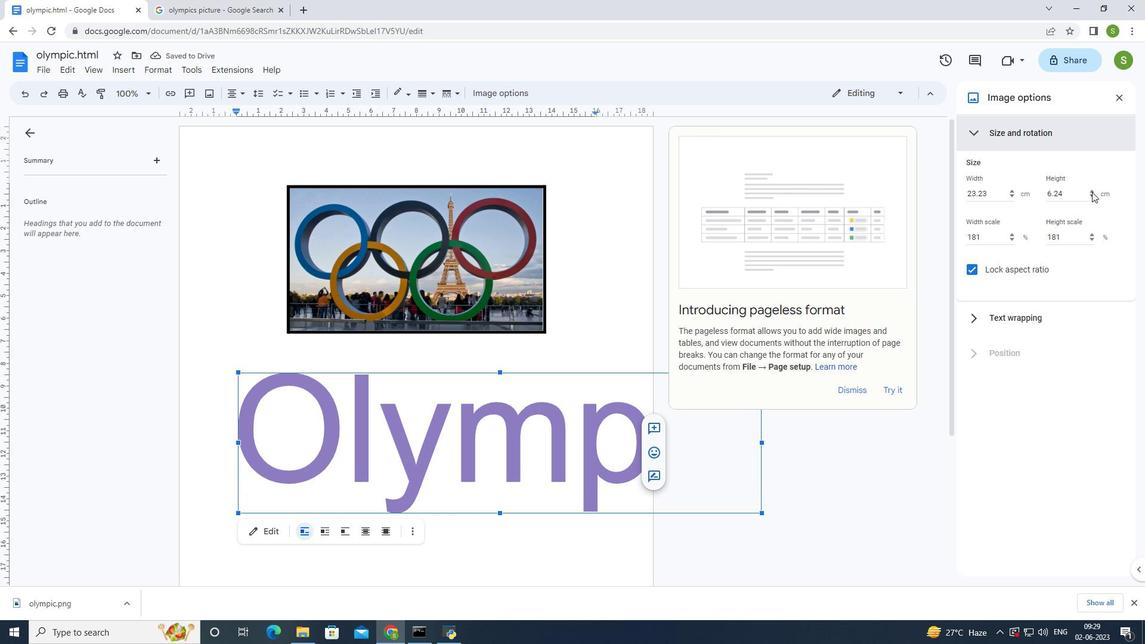 
Action: Mouse pressed left at (1092, 190)
Screenshot: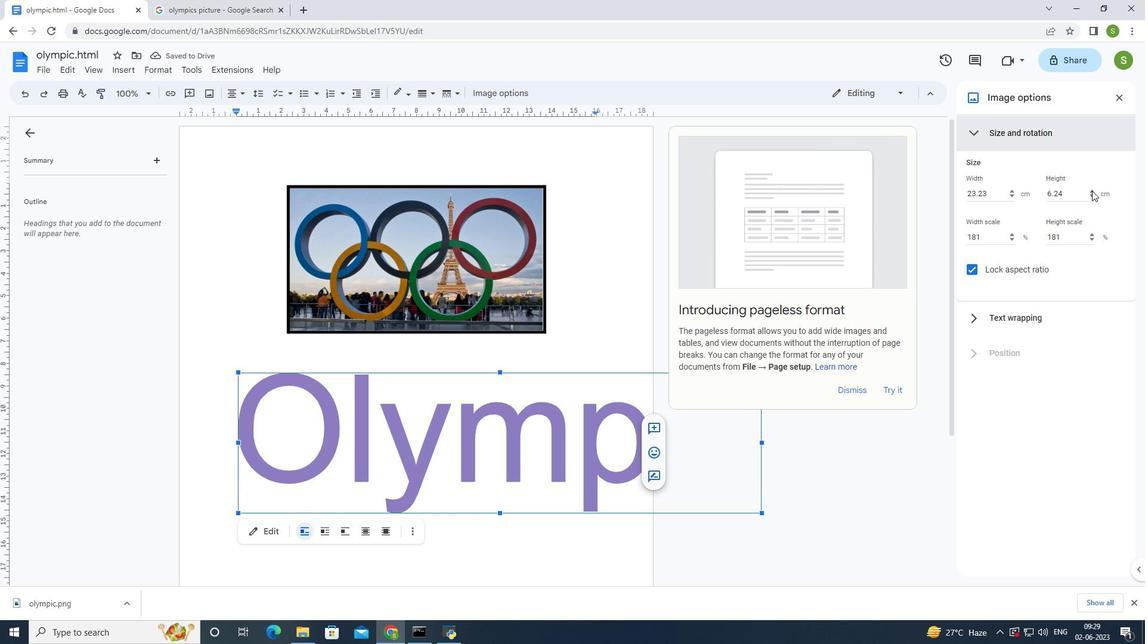 
Action: Mouse moved to (1090, 195)
Screenshot: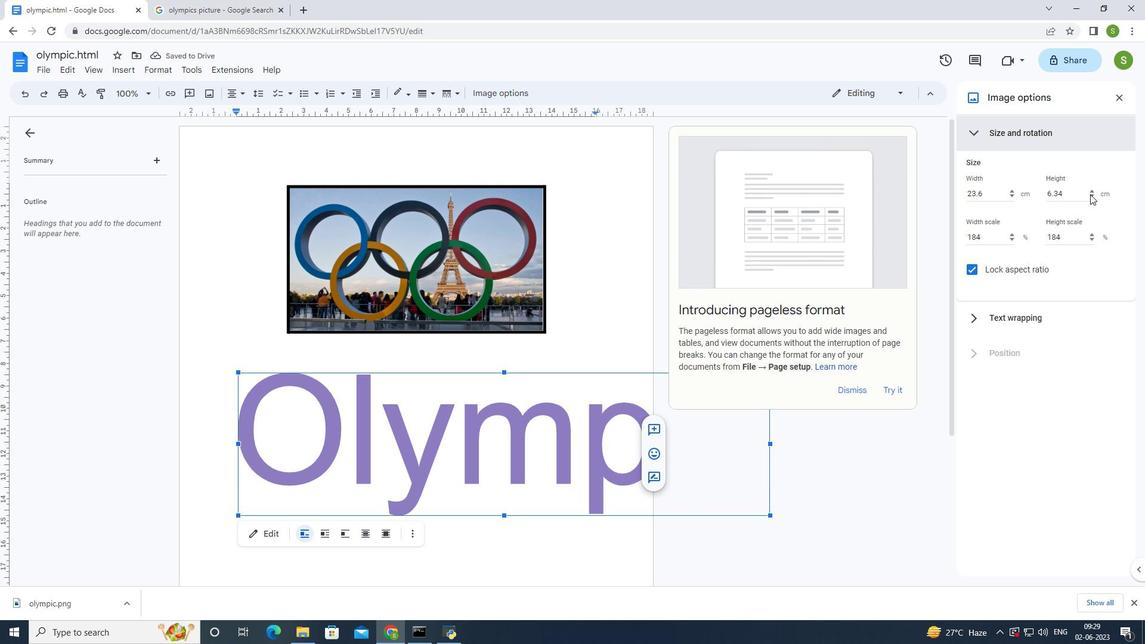 
Action: Mouse pressed left at (1090, 195)
Screenshot: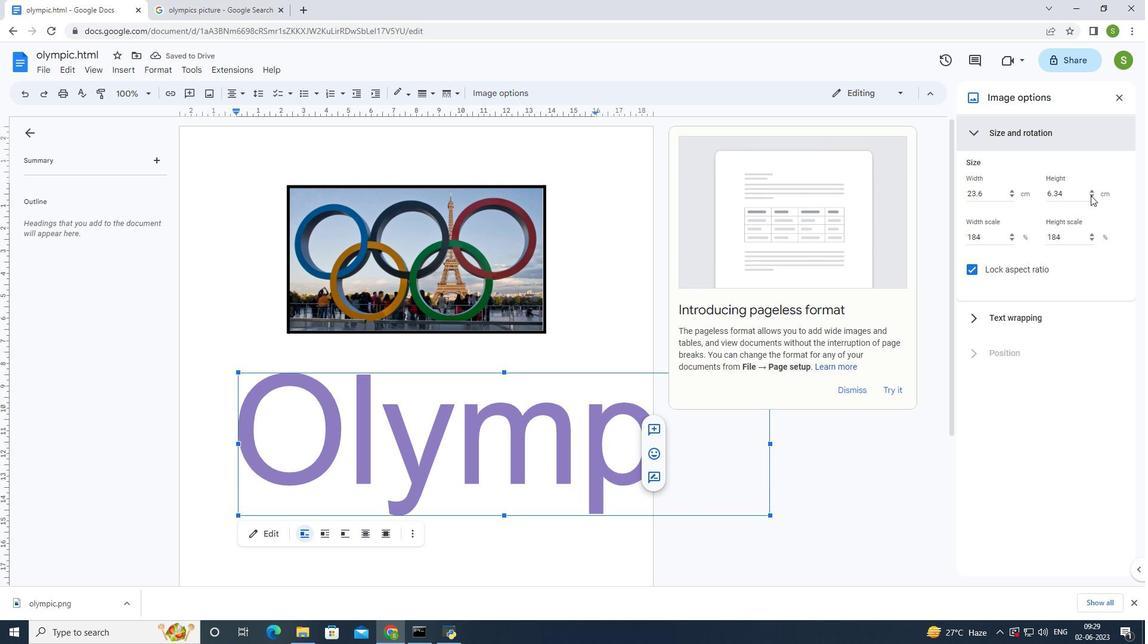 
Action: Mouse moved to (520, 383)
Screenshot: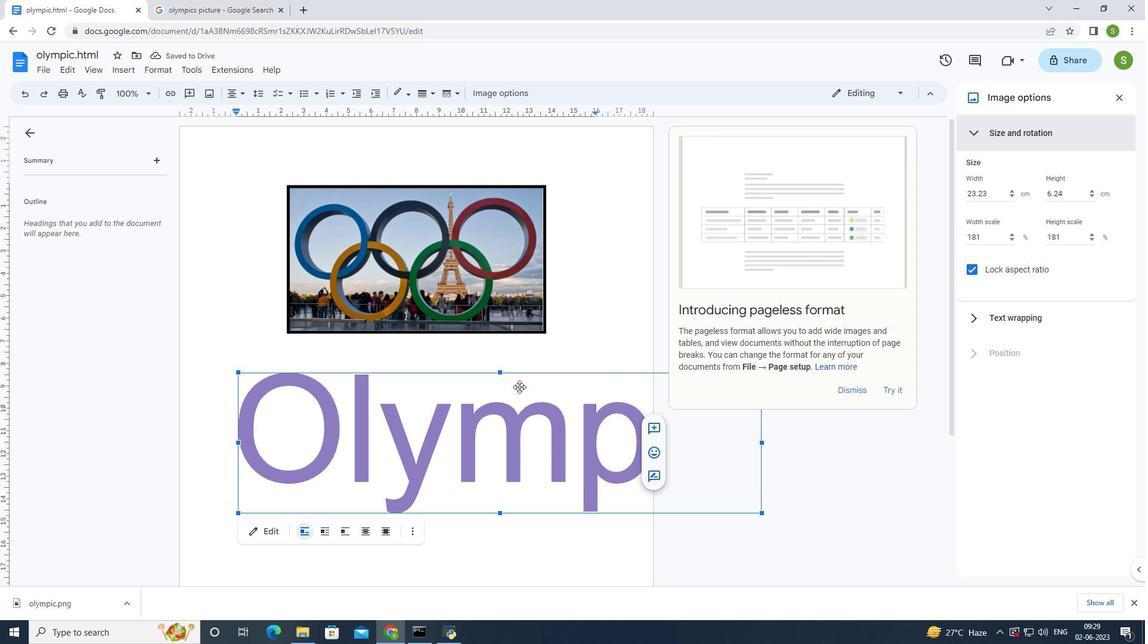 
